 Task: Look for space in Half Way Tree, Jamaica from 10th July, 2023 to 15th July, 2023 for 7 adults in price range Rs.10000 to Rs.15000. Place can be entire place or shared room with 4 bedrooms having 7 beds and 4 bathrooms. Property type can be house, flat, guest house. Amenities needed are: wifi, TV, free parkinig on premises, gym, breakfast. Booking option can be shelf check-in. Required host language is English.
Action: Mouse moved to (554, 111)
Screenshot: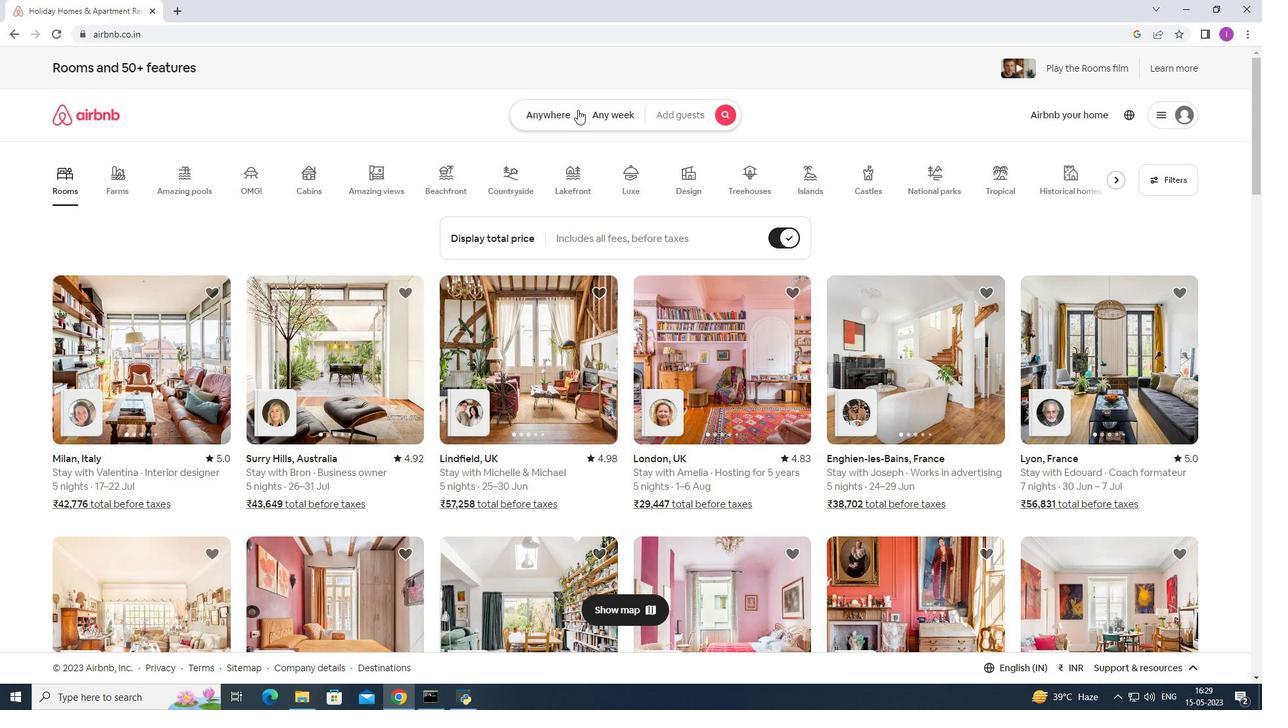
Action: Mouse pressed left at (554, 111)
Screenshot: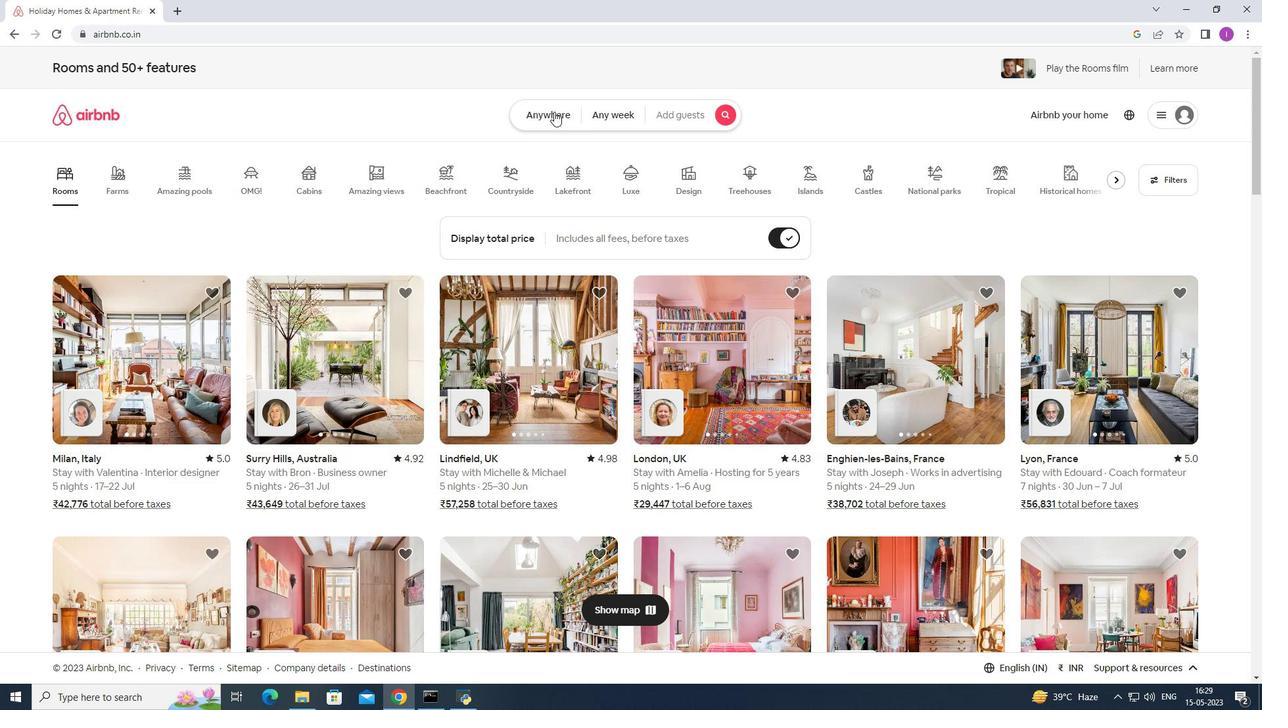 
Action: Mouse moved to (422, 165)
Screenshot: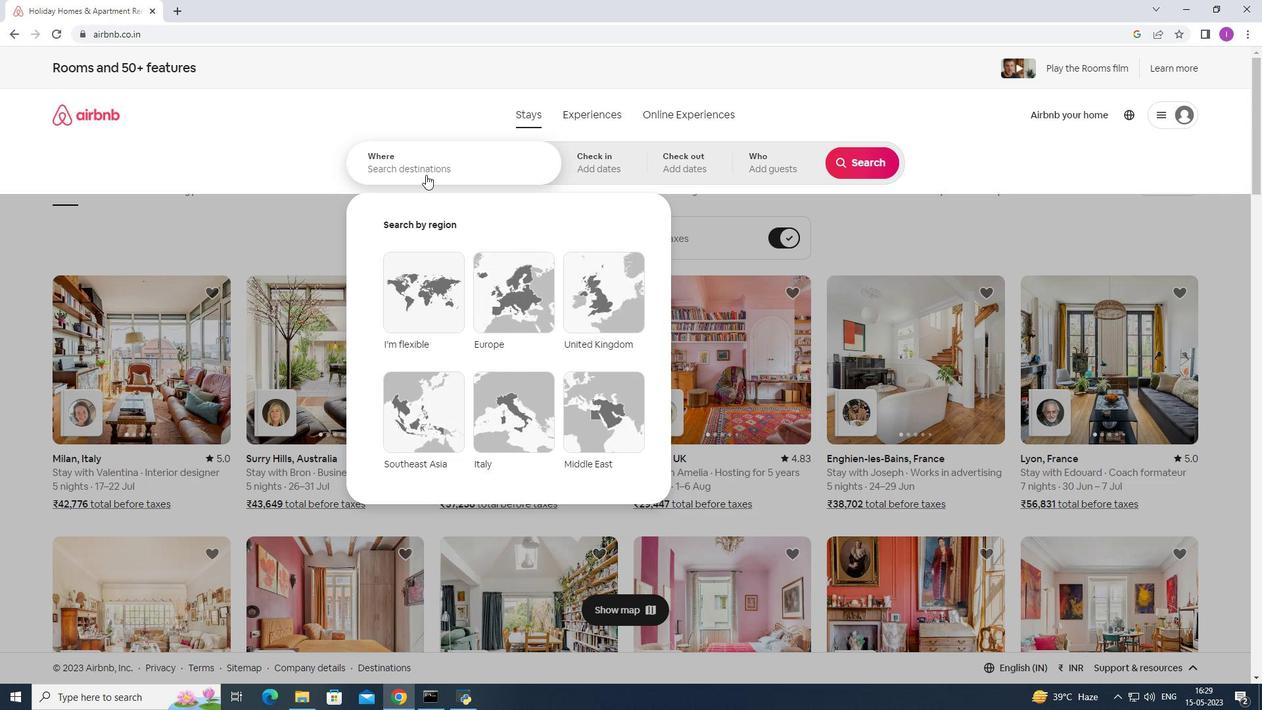 
Action: Mouse pressed left at (422, 165)
Screenshot: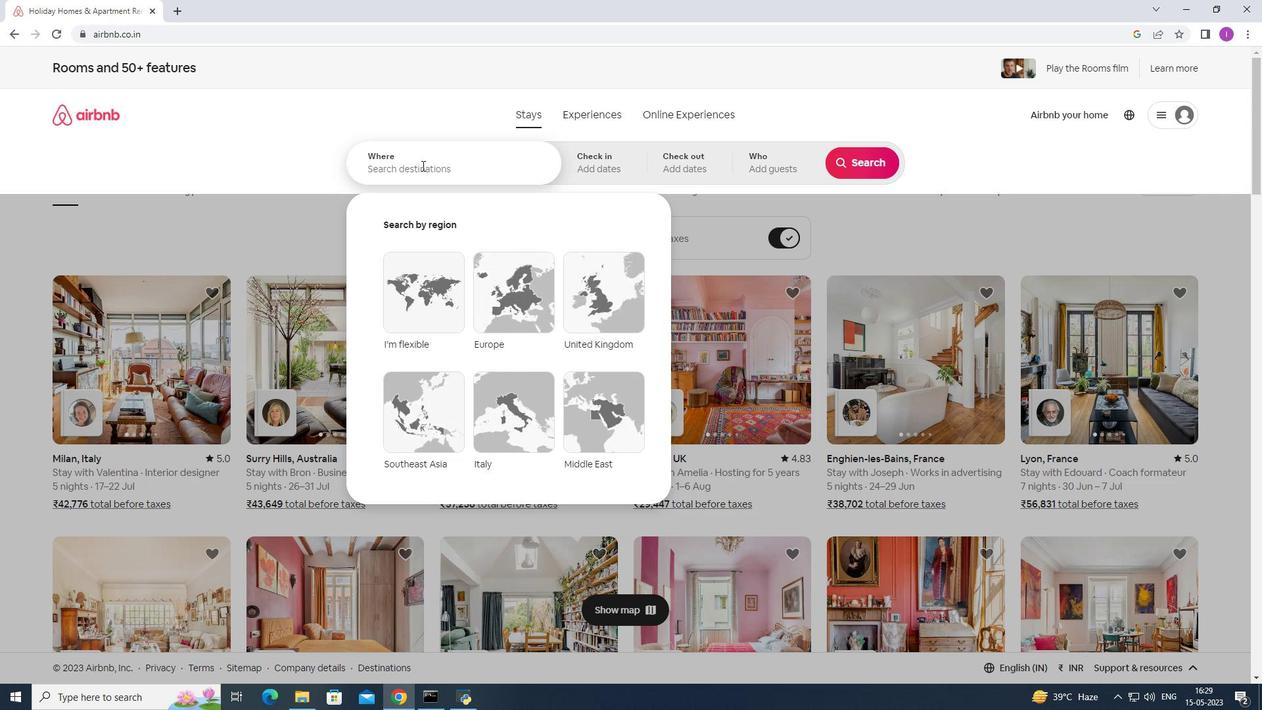 
Action: Mouse moved to (433, 155)
Screenshot: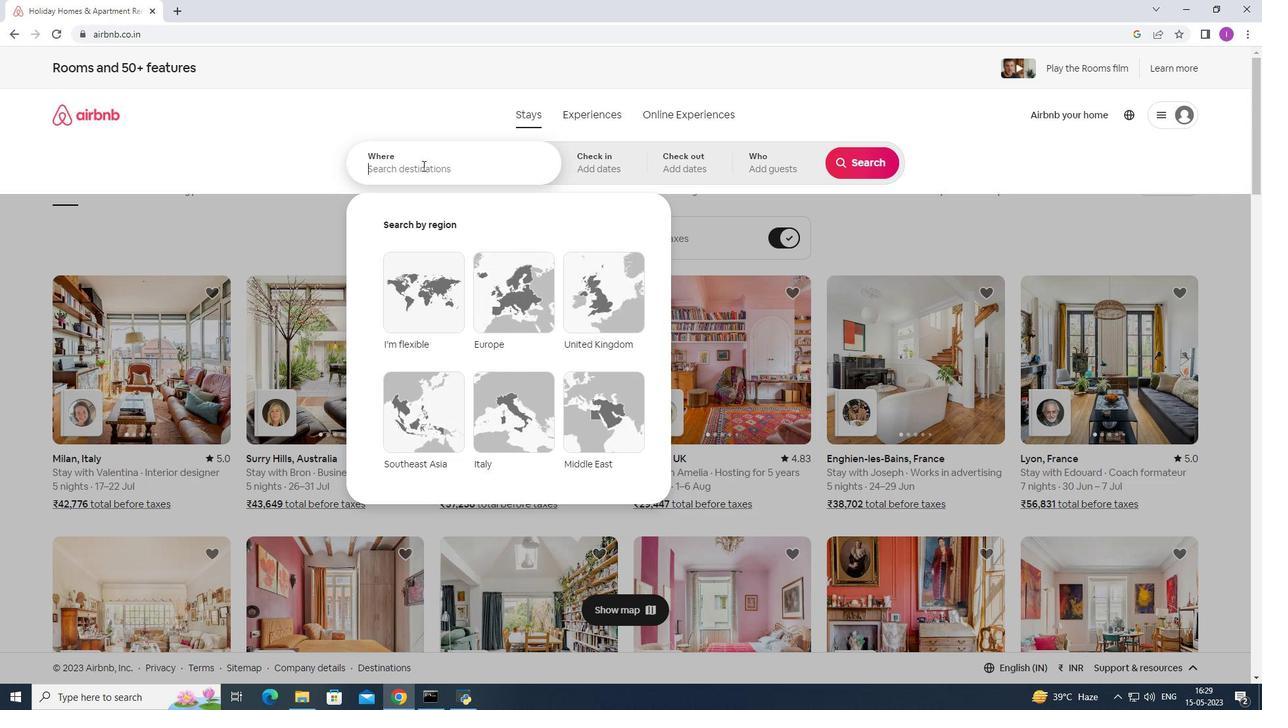 
Action: Key pressed <Key.shift><Key.shift><Key.shift><Key.shift><Key.shift><Key.shift>Halh<Key.backspace>f<Key.space>way<Key.space>tree,<Key.shift><Key.shift><Key.shift><Key.shift><Key.shift><Key.shift><Key.shift><Key.shift><Key.shift><Key.shift><Key.shift><Key.shift><Key.shift><Key.shift><Key.shift><Key.shift><Key.shift><Key.shift><Key.shift><Key.shift><Key.shift><Key.shift><Key.shift><Key.shift><Key.shift><Key.shift><Key.shift><Key.shift><Key.shift><Key.shift><Key.shift><Key.shift><Key.shift><Key.shift><Key.shift><Key.shift><Key.shift><Key.shift><Key.shift><Key.shift><Key.shift><Key.shift>Jamaica
Screenshot: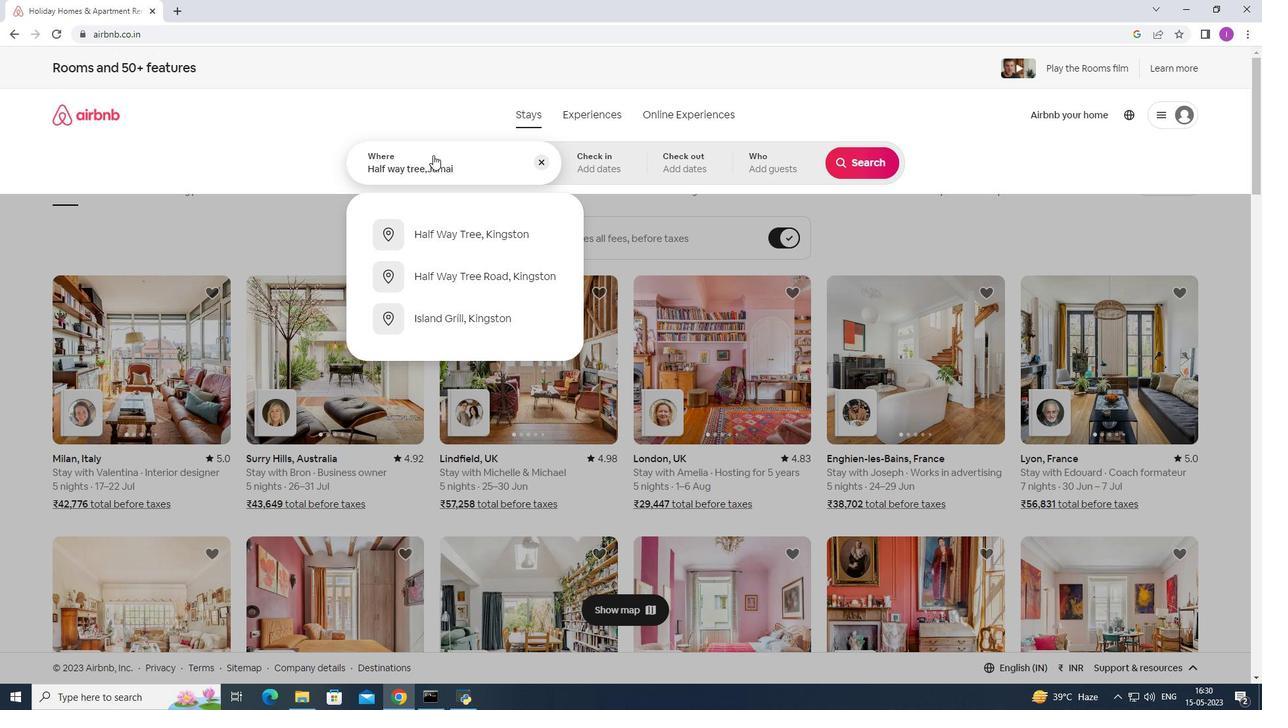 
Action: Mouse moved to (617, 163)
Screenshot: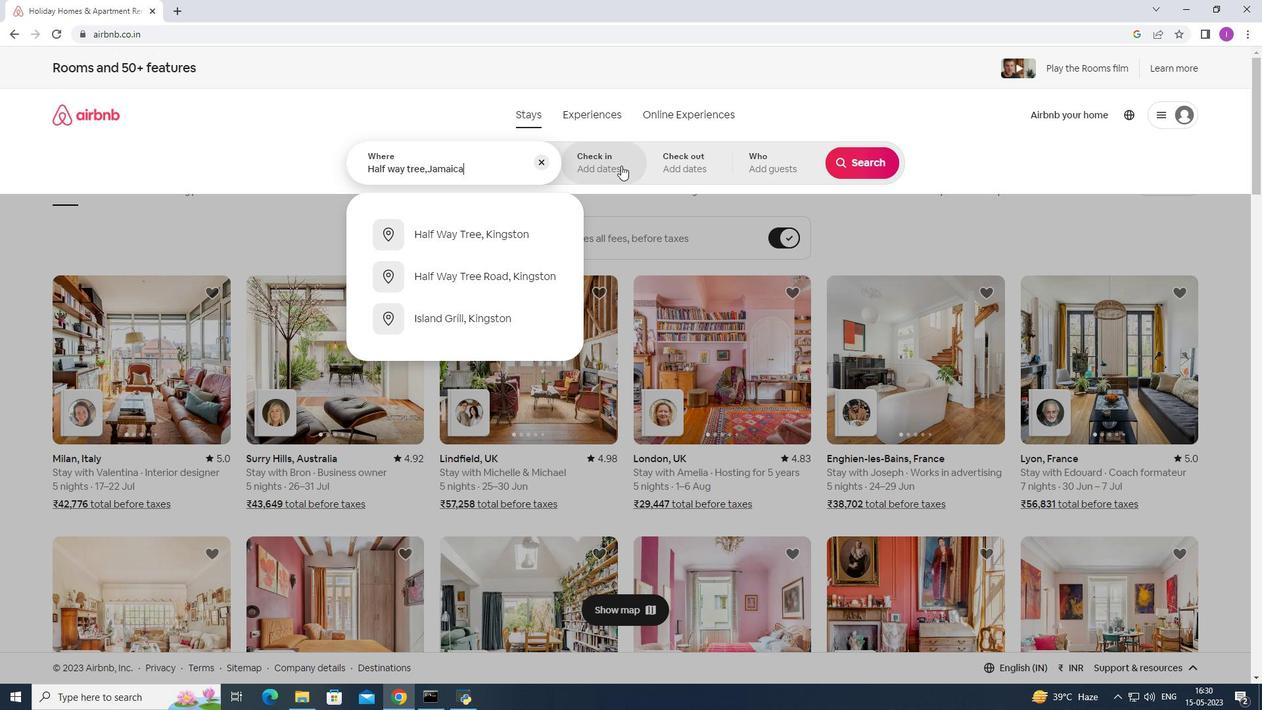 
Action: Mouse pressed left at (617, 163)
Screenshot: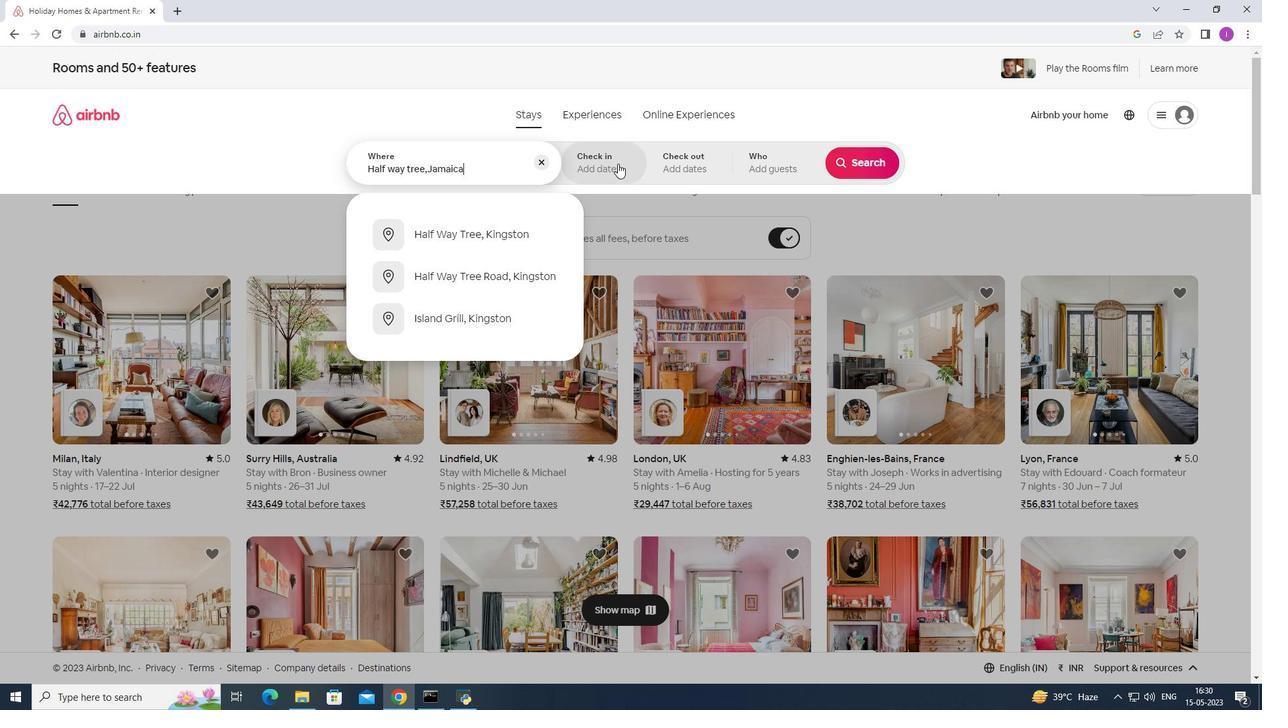 
Action: Mouse moved to (862, 267)
Screenshot: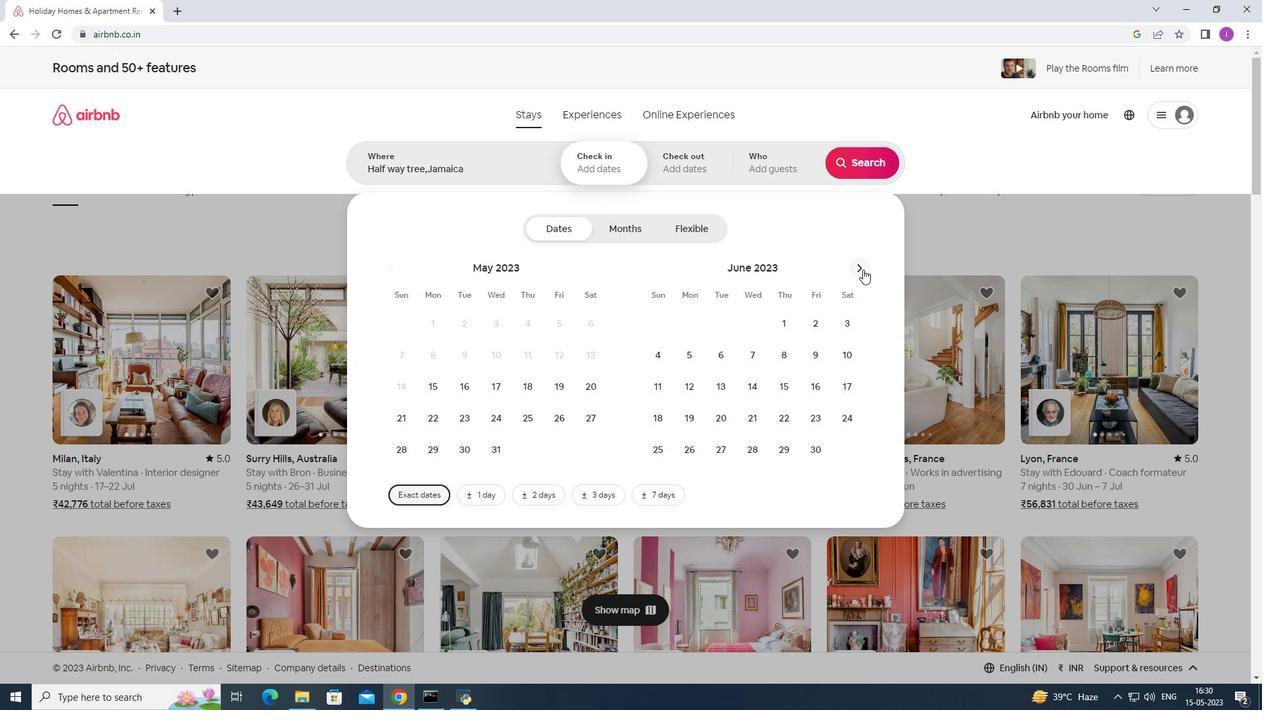 
Action: Mouse pressed left at (862, 267)
Screenshot: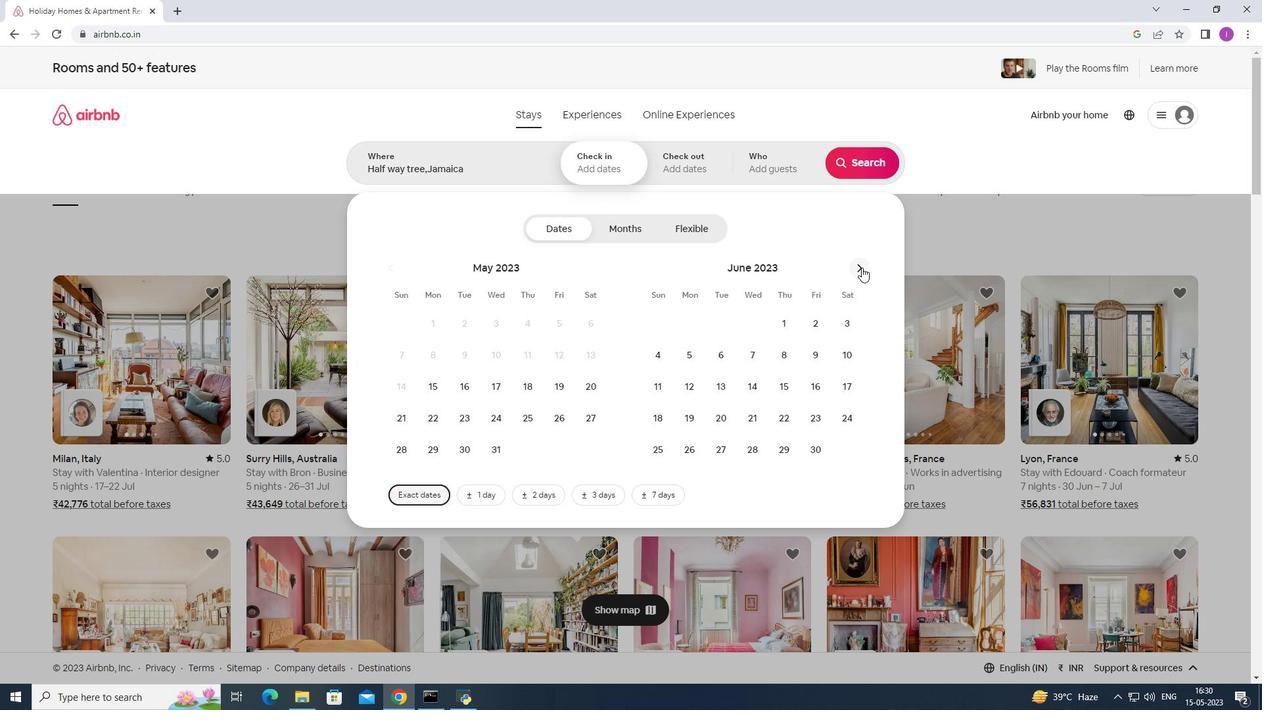 
Action: Mouse moved to (690, 391)
Screenshot: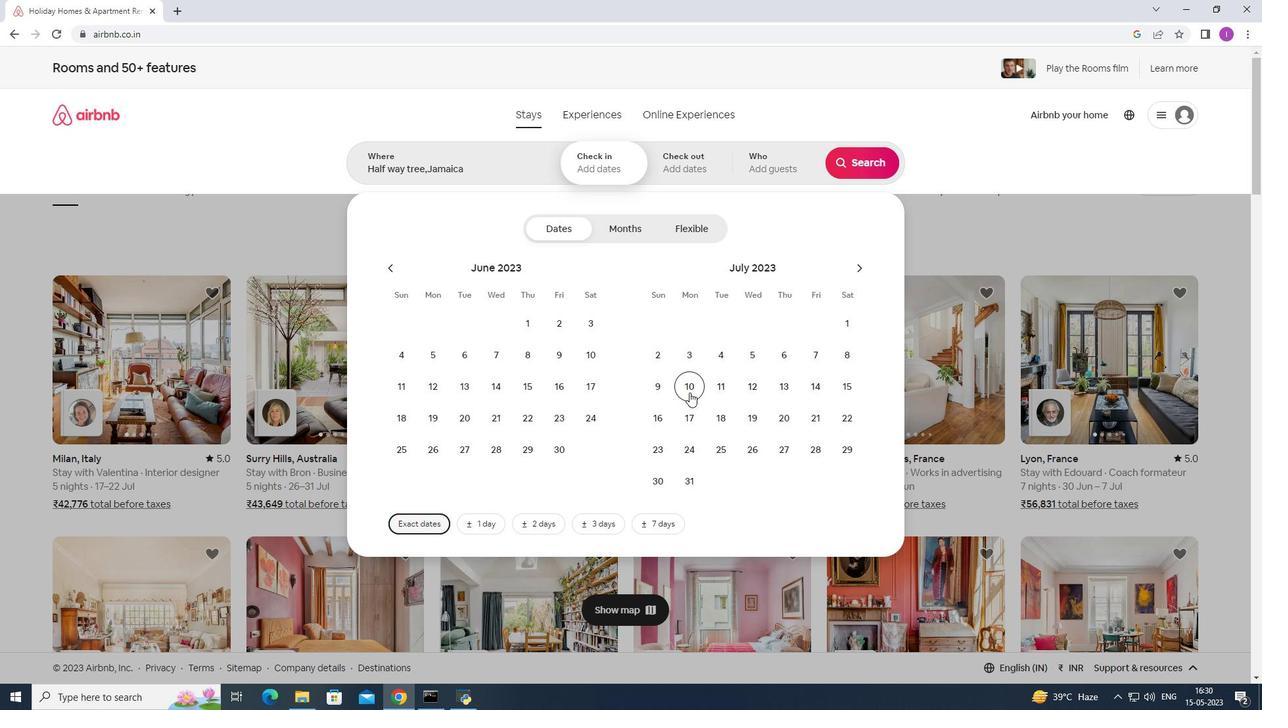 
Action: Mouse pressed left at (690, 391)
Screenshot: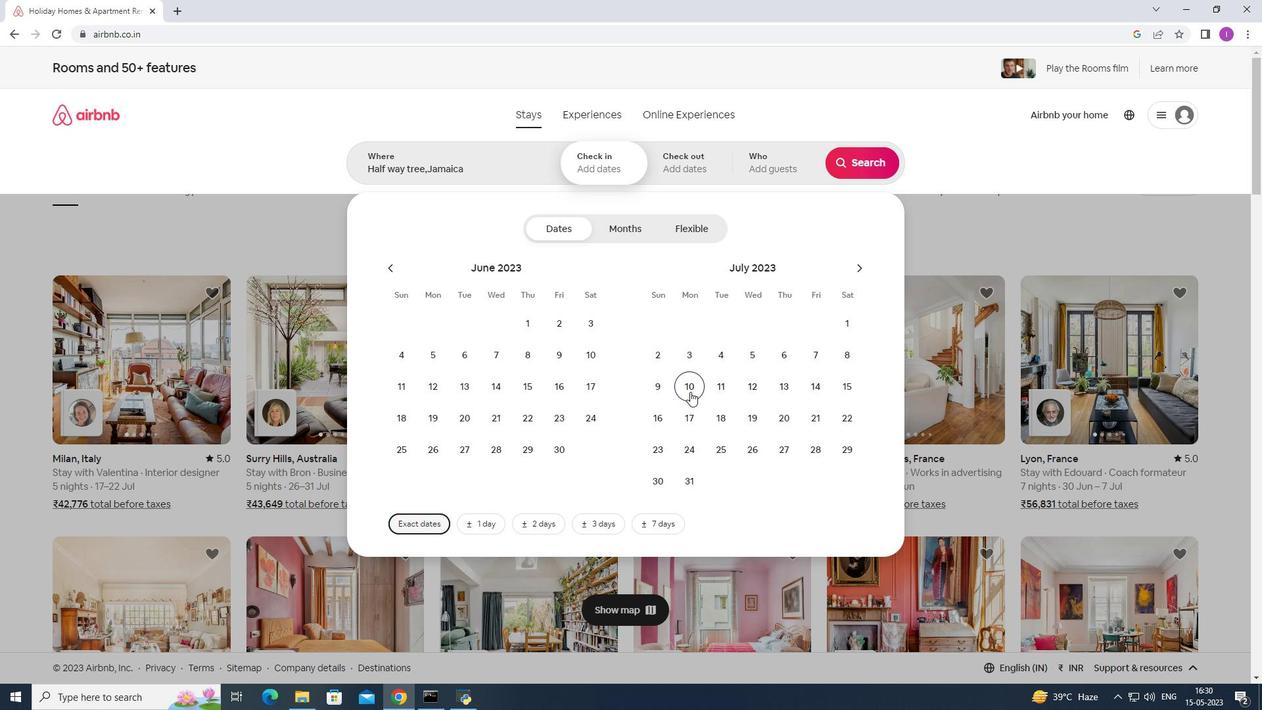 
Action: Mouse moved to (843, 384)
Screenshot: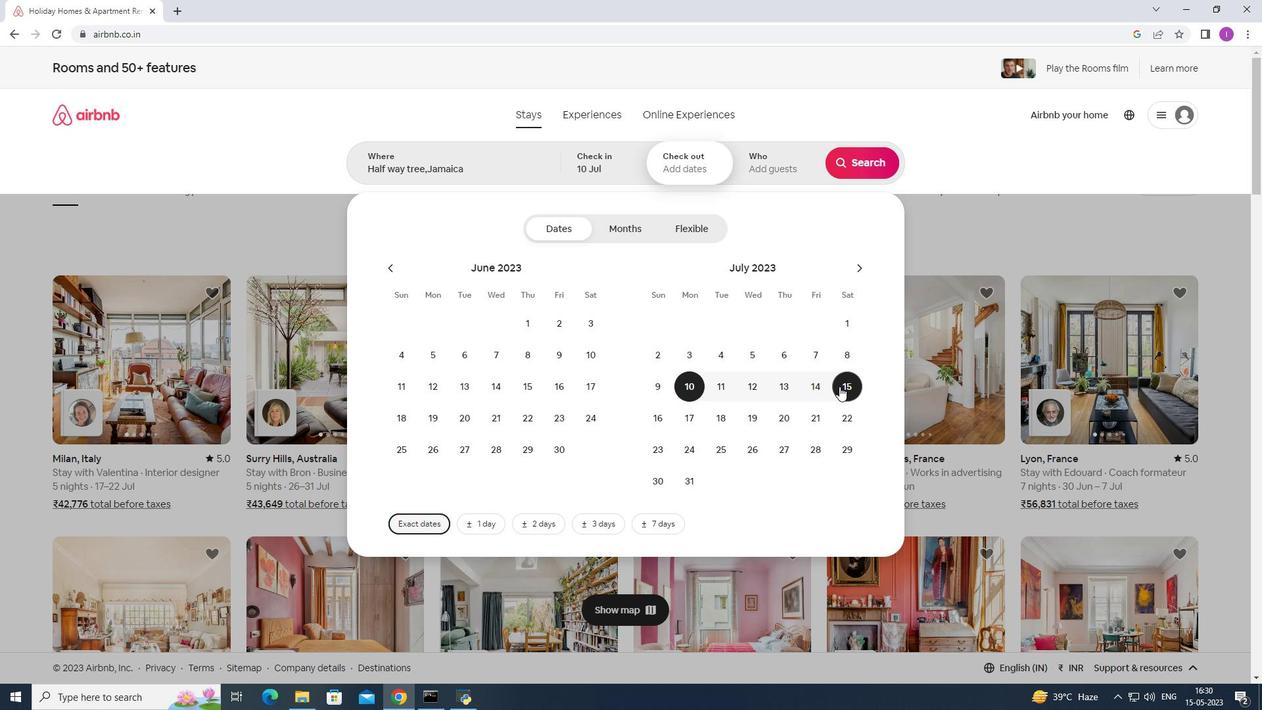 
Action: Mouse pressed left at (843, 384)
Screenshot: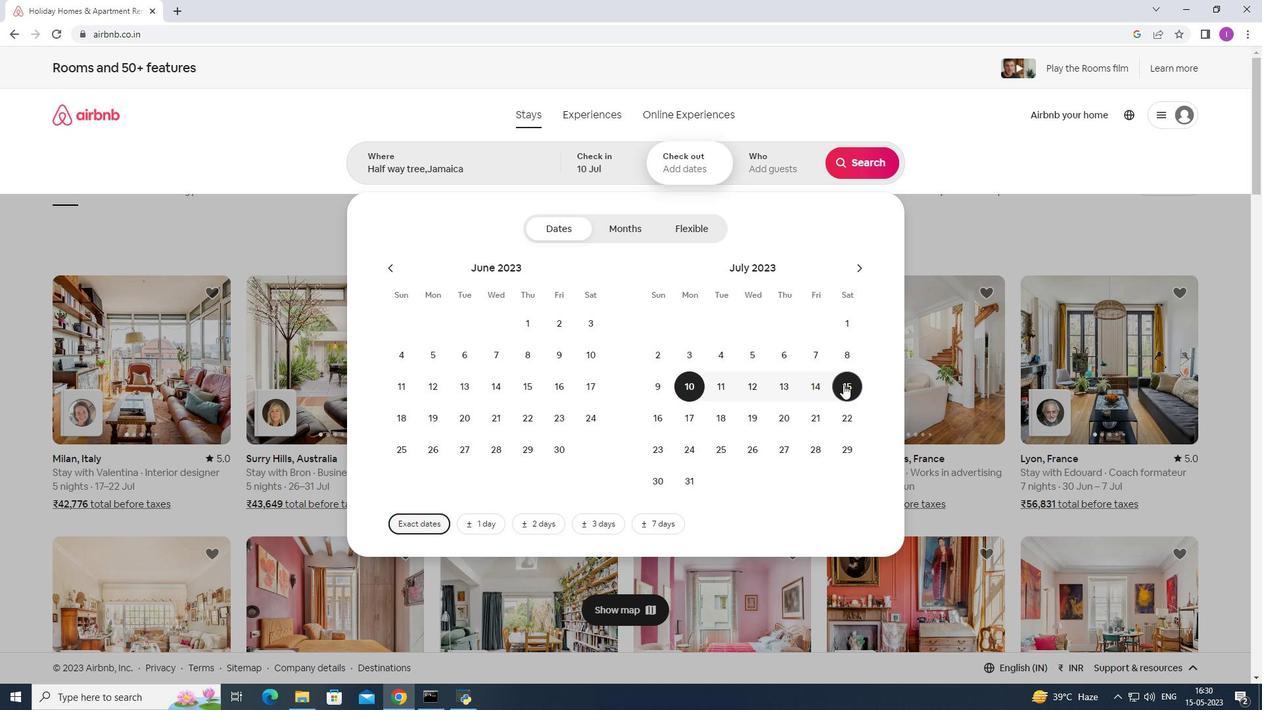 
Action: Mouse moved to (775, 173)
Screenshot: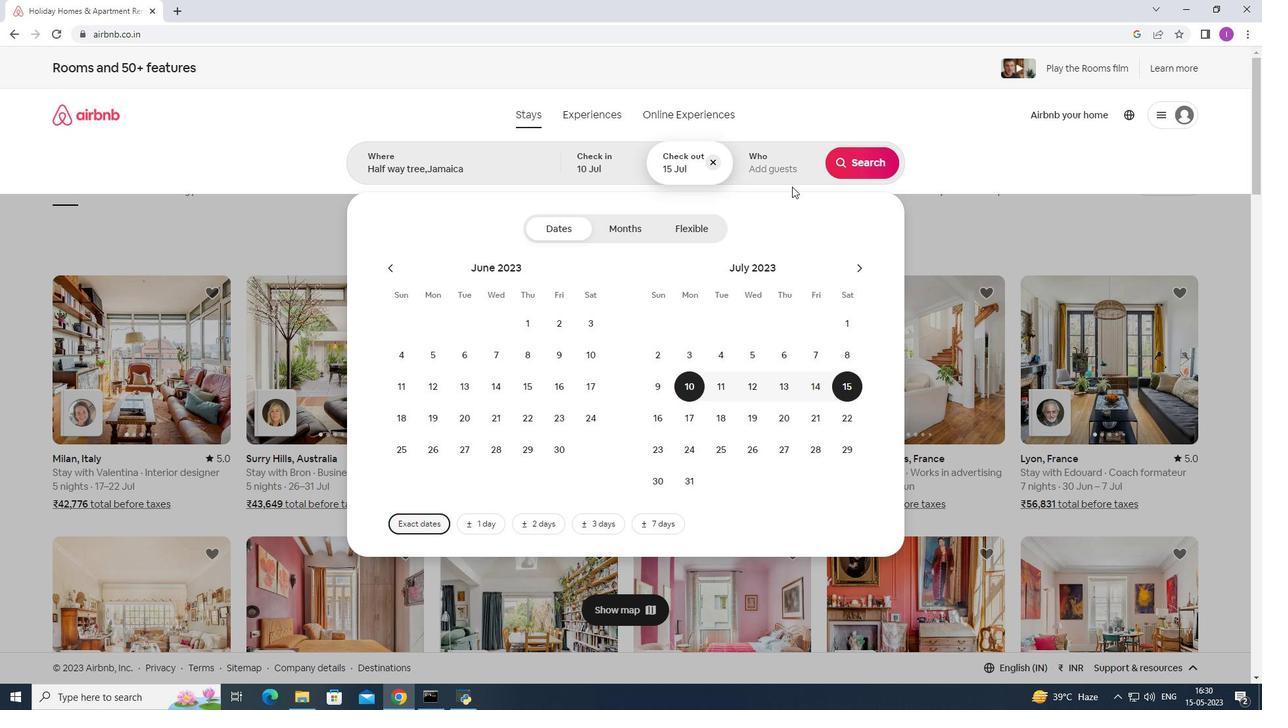 
Action: Mouse pressed left at (775, 173)
Screenshot: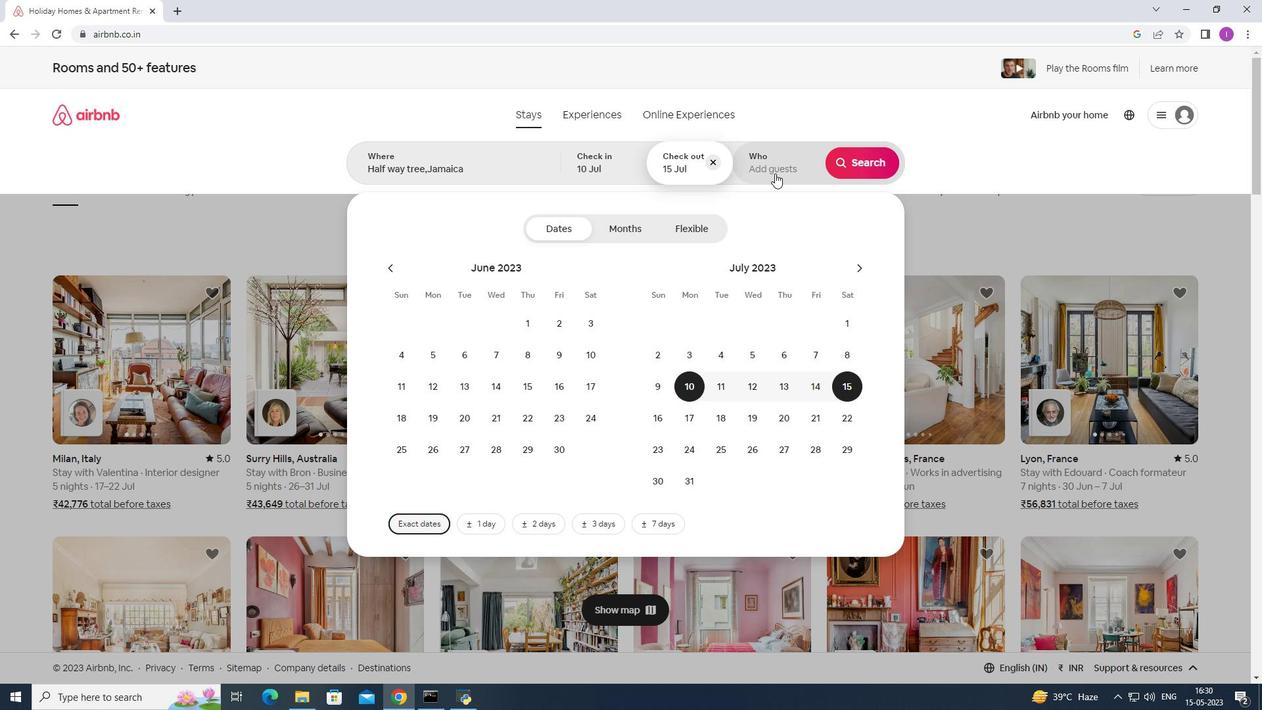 
Action: Mouse moved to (868, 227)
Screenshot: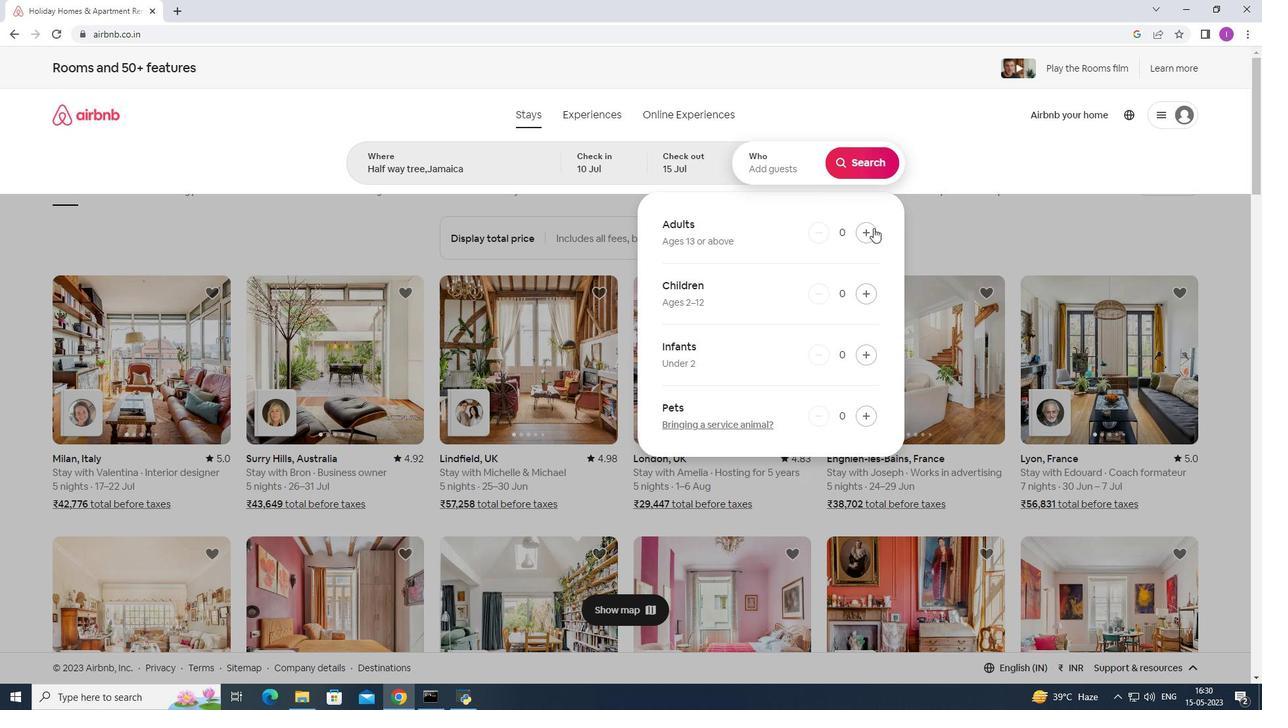 
Action: Mouse pressed left at (868, 227)
Screenshot: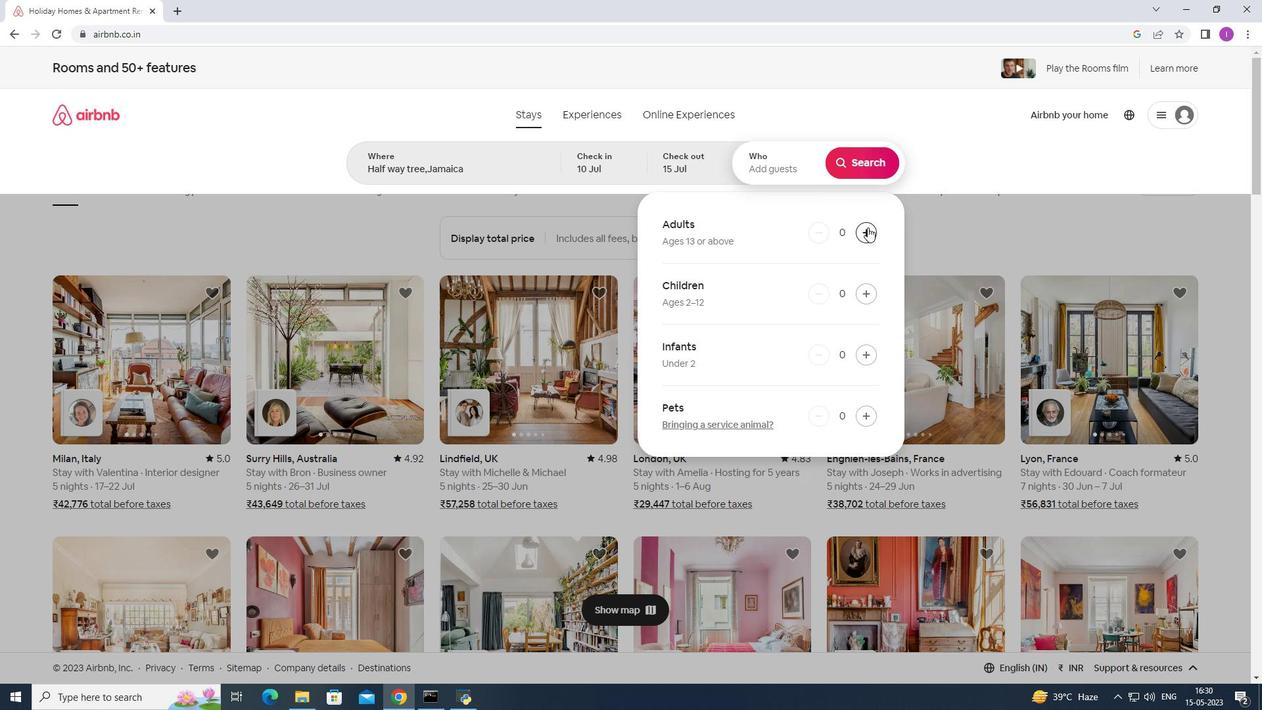 
Action: Mouse moved to (867, 229)
Screenshot: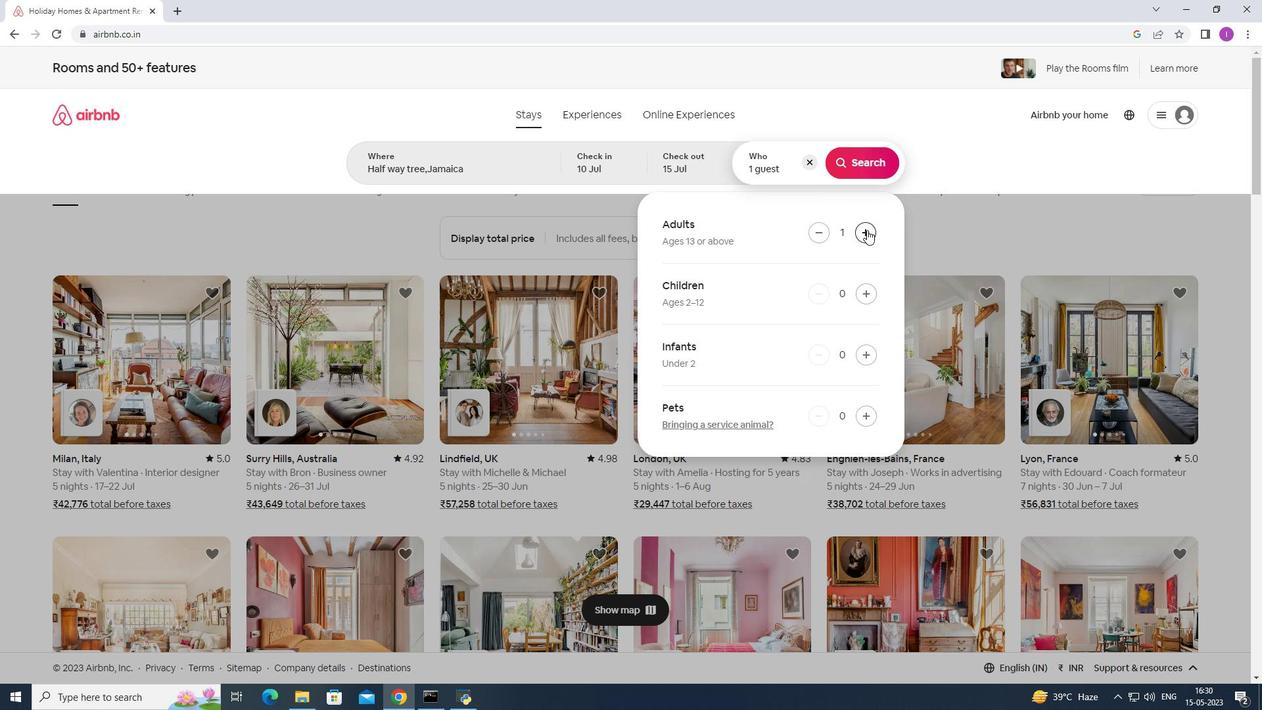 
Action: Mouse pressed left at (867, 229)
Screenshot: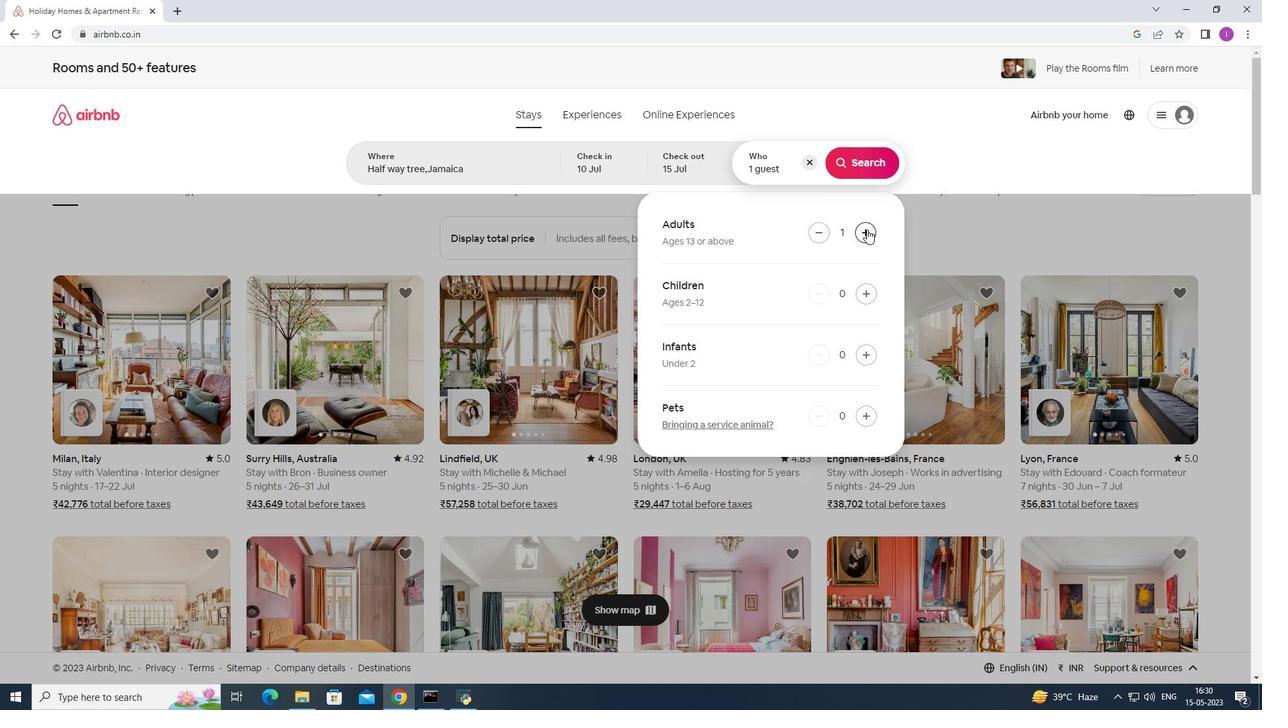 
Action: Mouse moved to (867, 232)
Screenshot: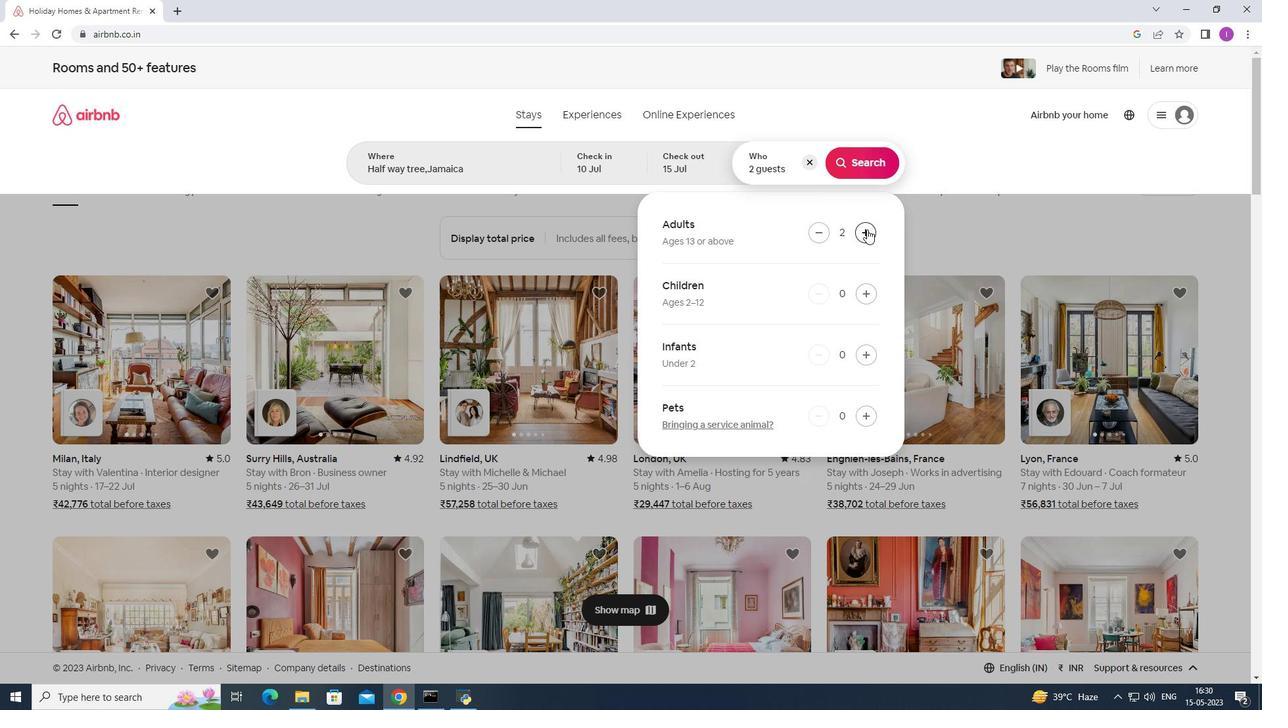 
Action: Mouse pressed left at (867, 232)
Screenshot: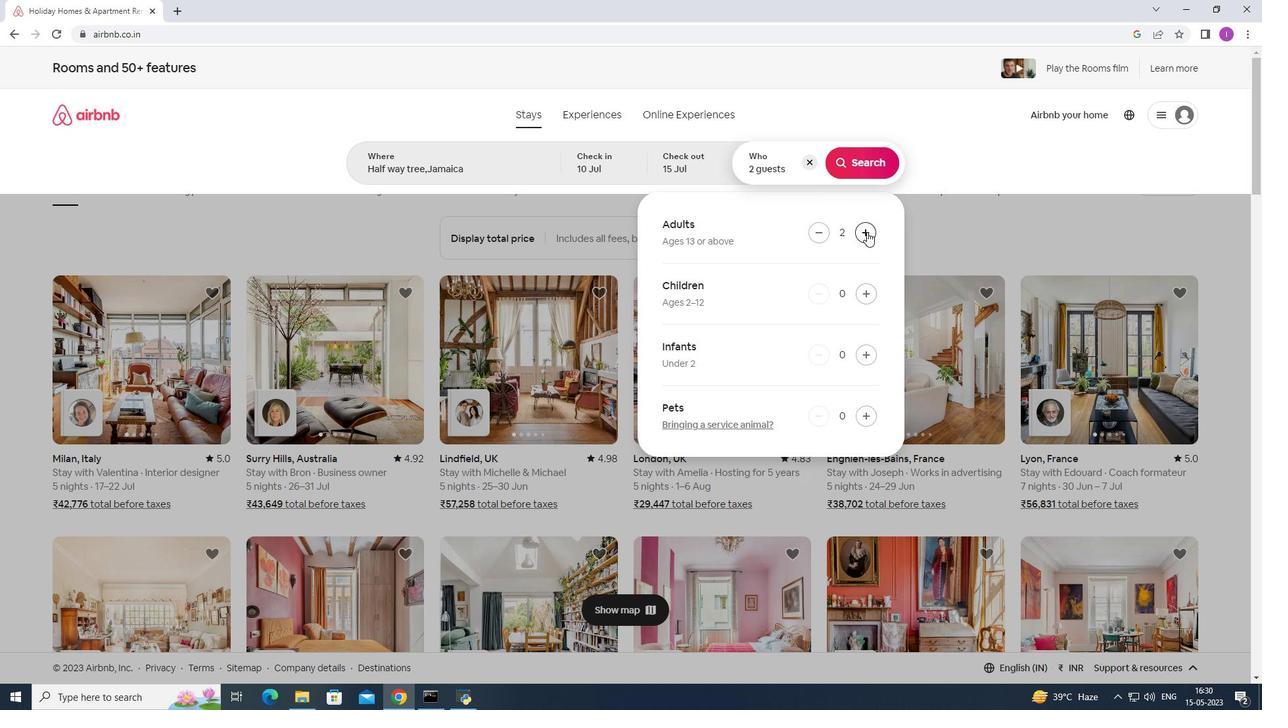 
Action: Mouse moved to (868, 232)
Screenshot: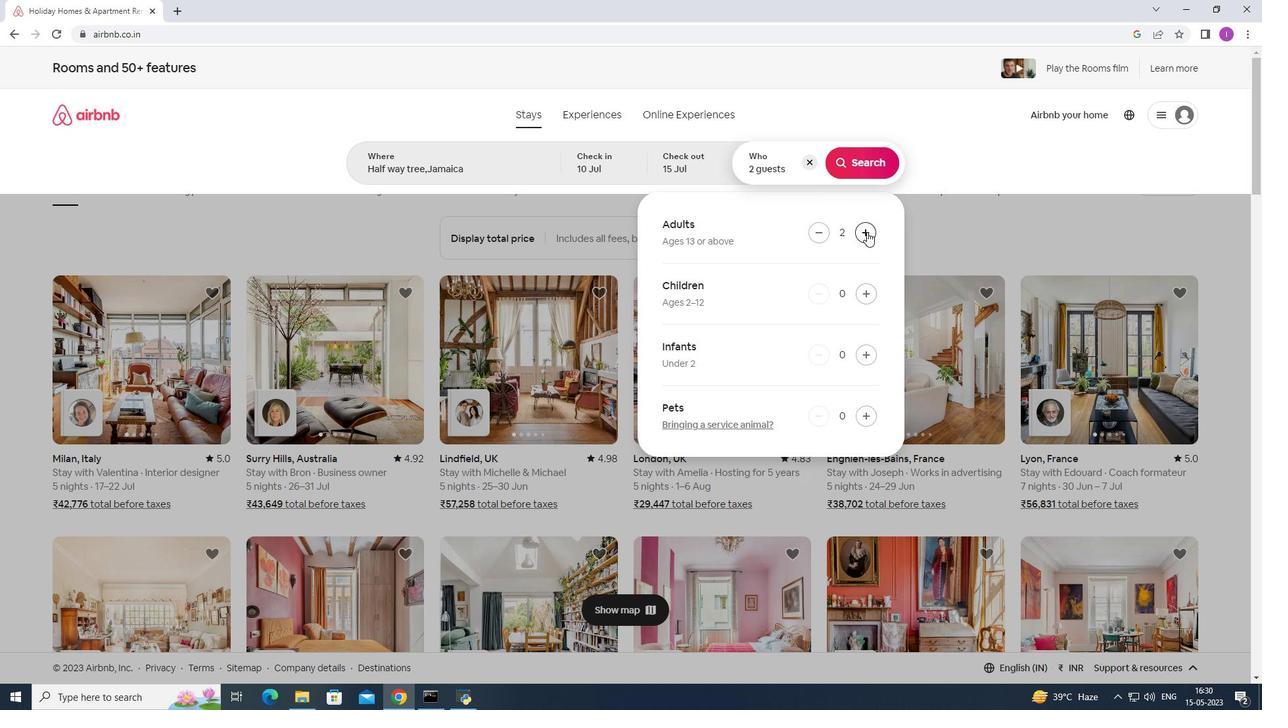 
Action: Mouse pressed left at (868, 232)
Screenshot: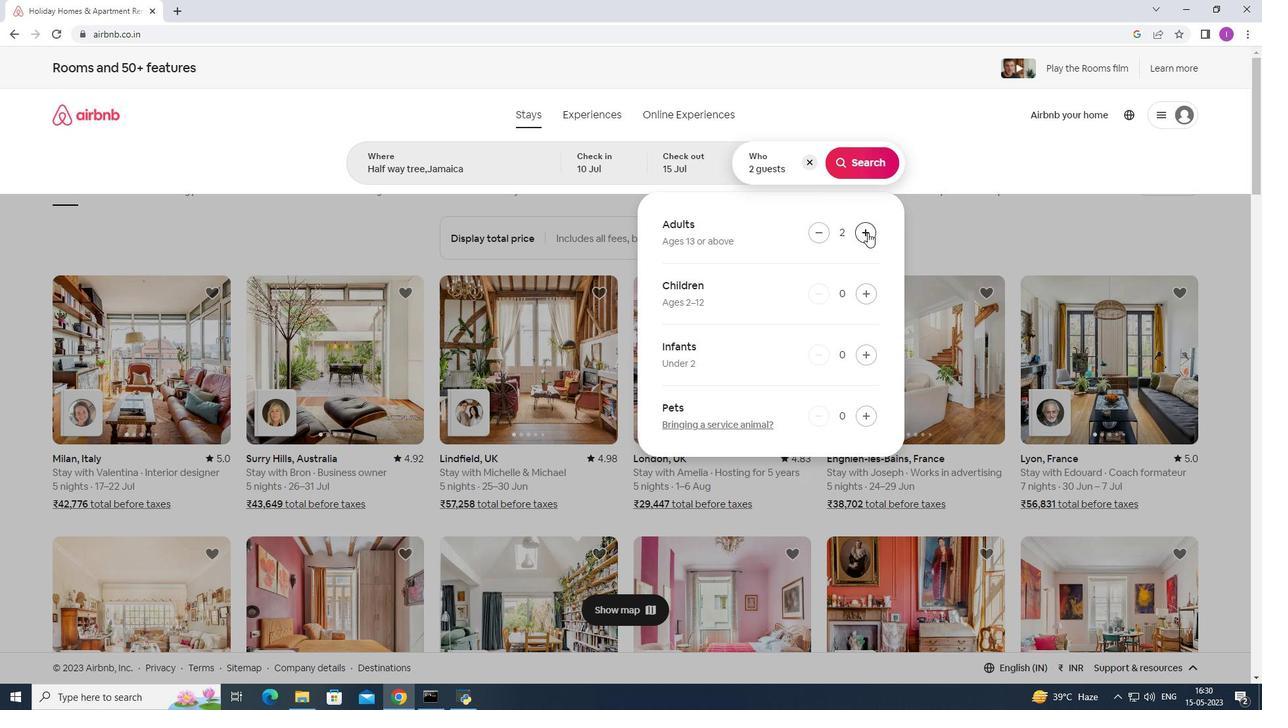 
Action: Mouse pressed left at (868, 232)
Screenshot: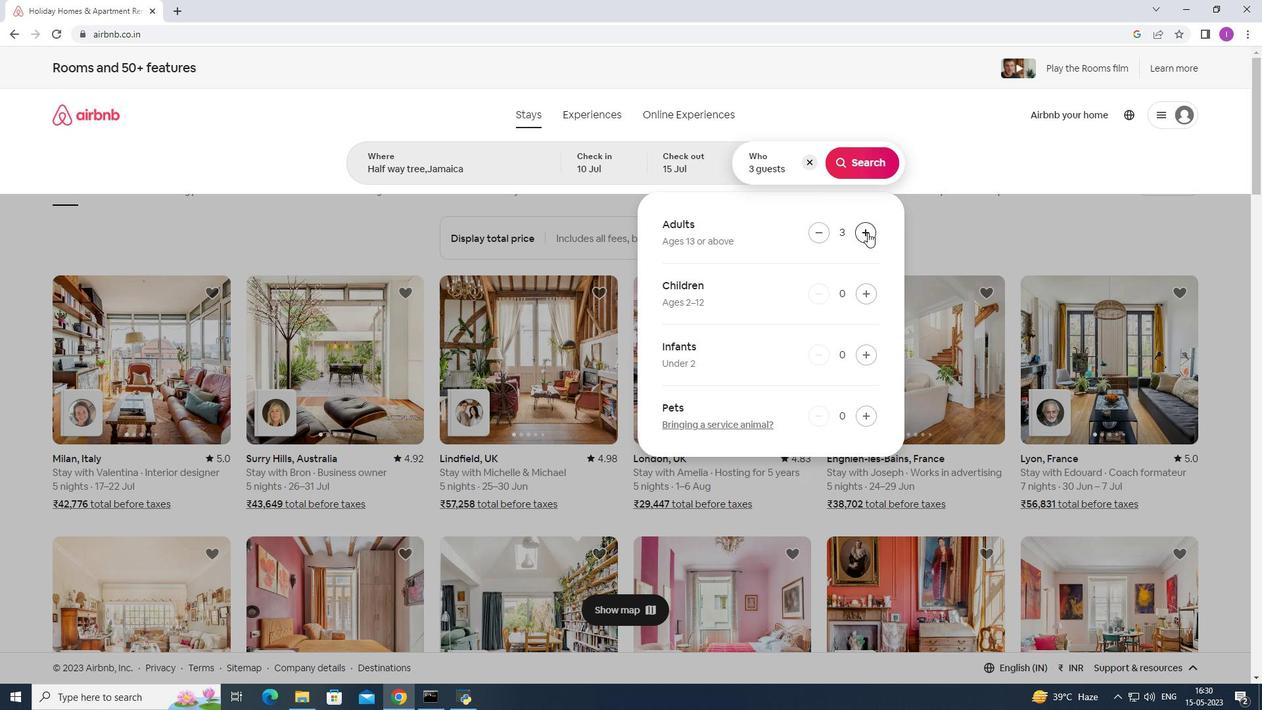 
Action: Mouse pressed left at (868, 232)
Screenshot: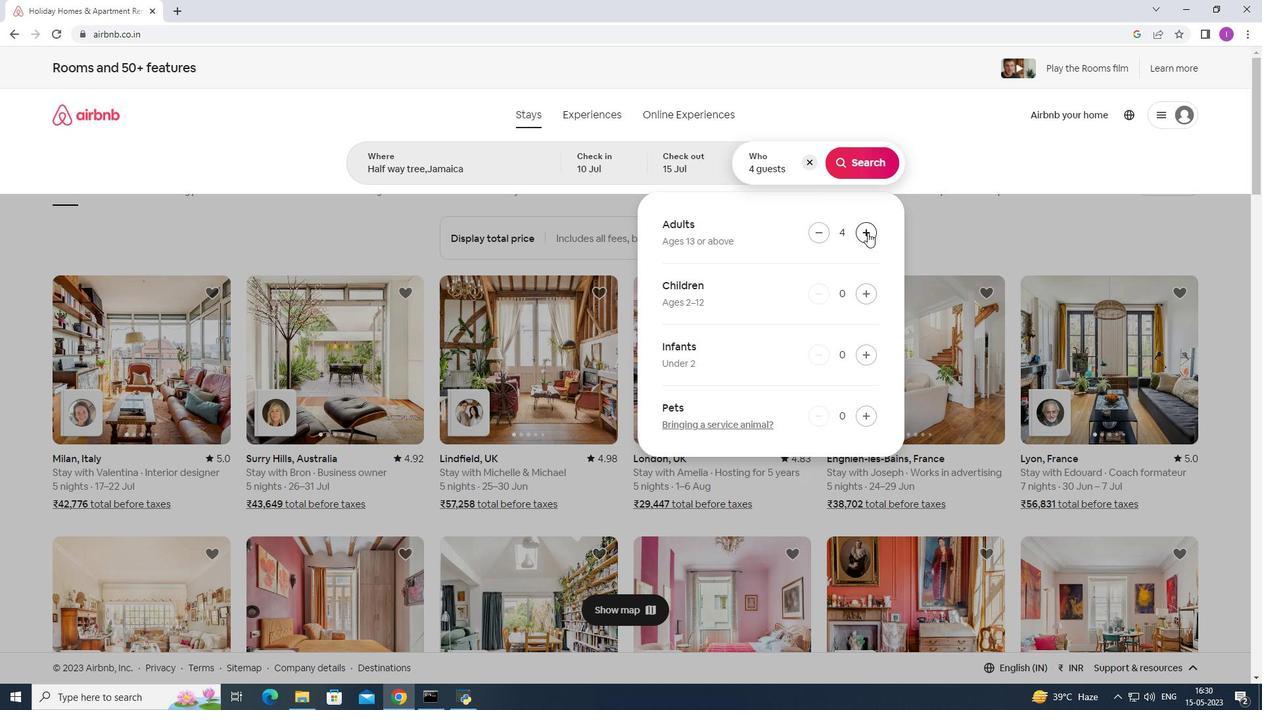 
Action: Mouse pressed left at (868, 232)
Screenshot: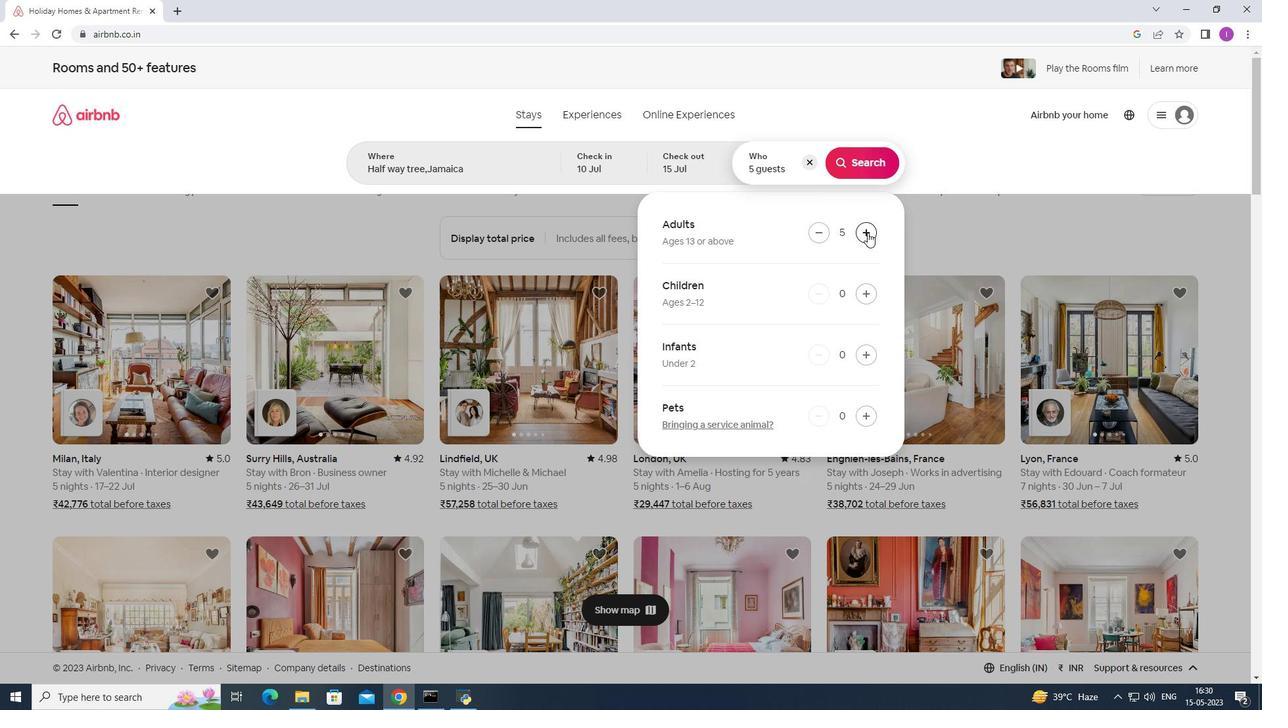 
Action: Mouse moved to (860, 169)
Screenshot: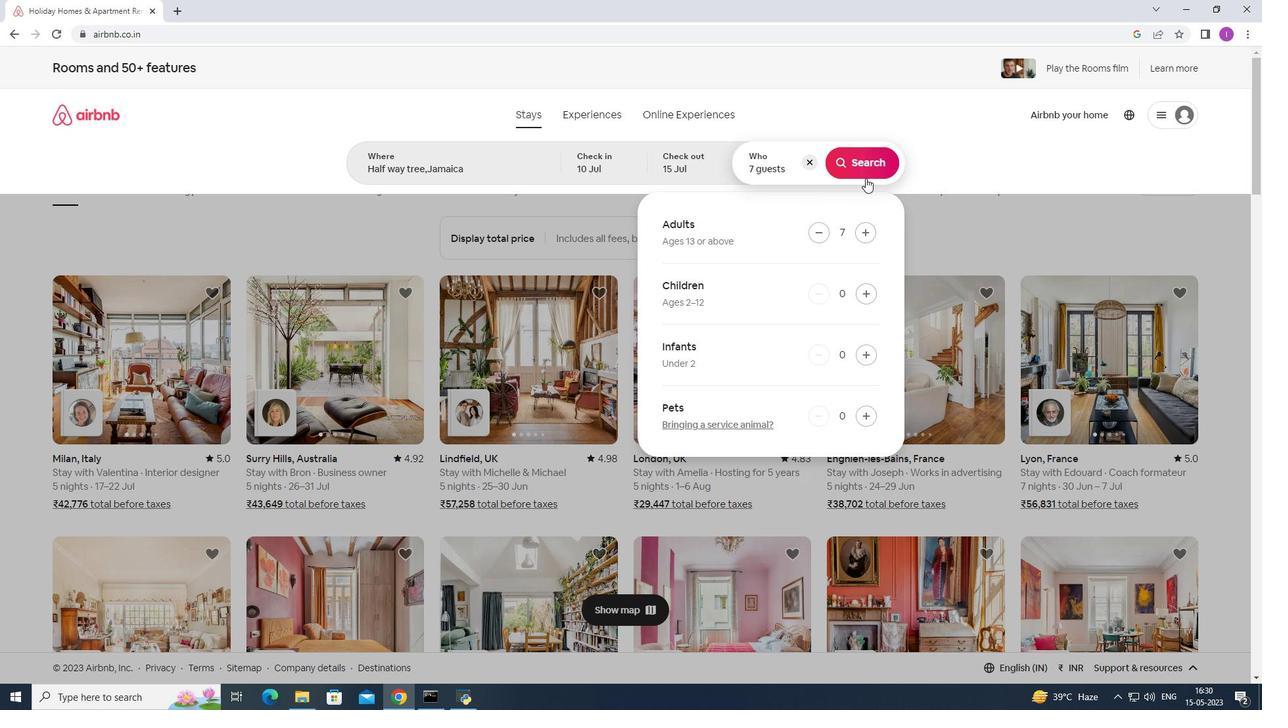 
Action: Mouse pressed left at (860, 169)
Screenshot: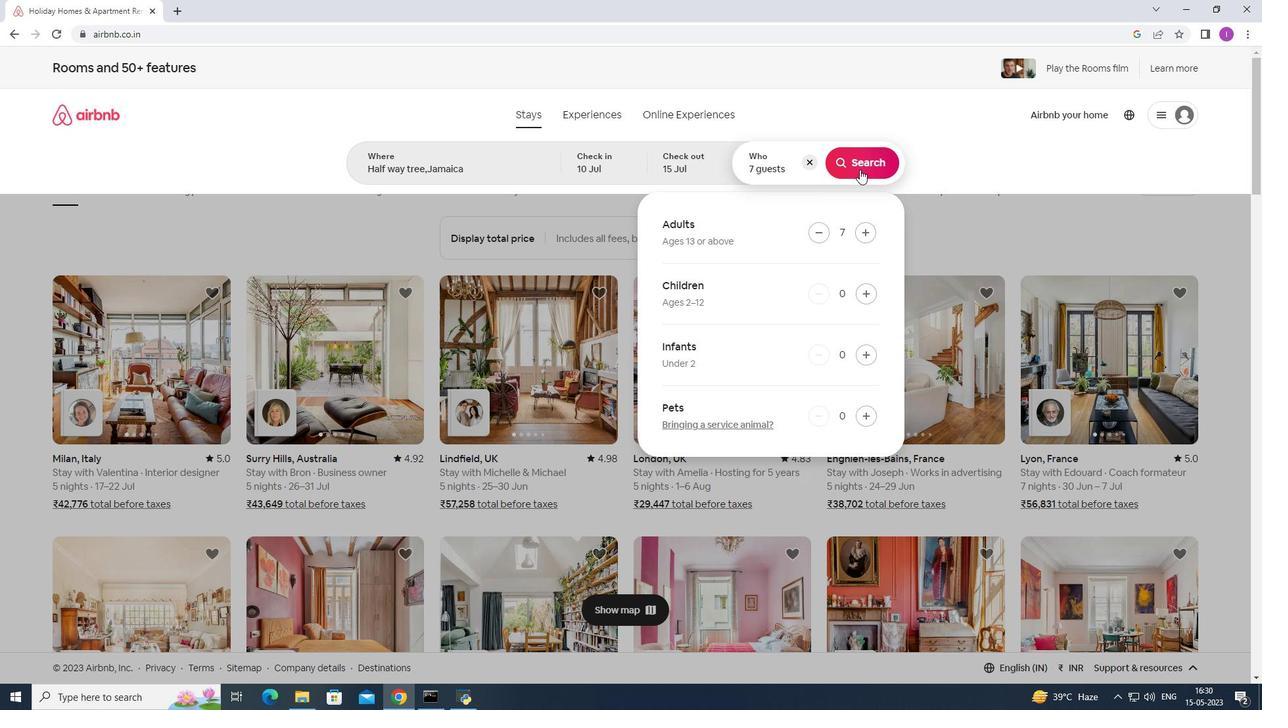 
Action: Mouse moved to (1202, 122)
Screenshot: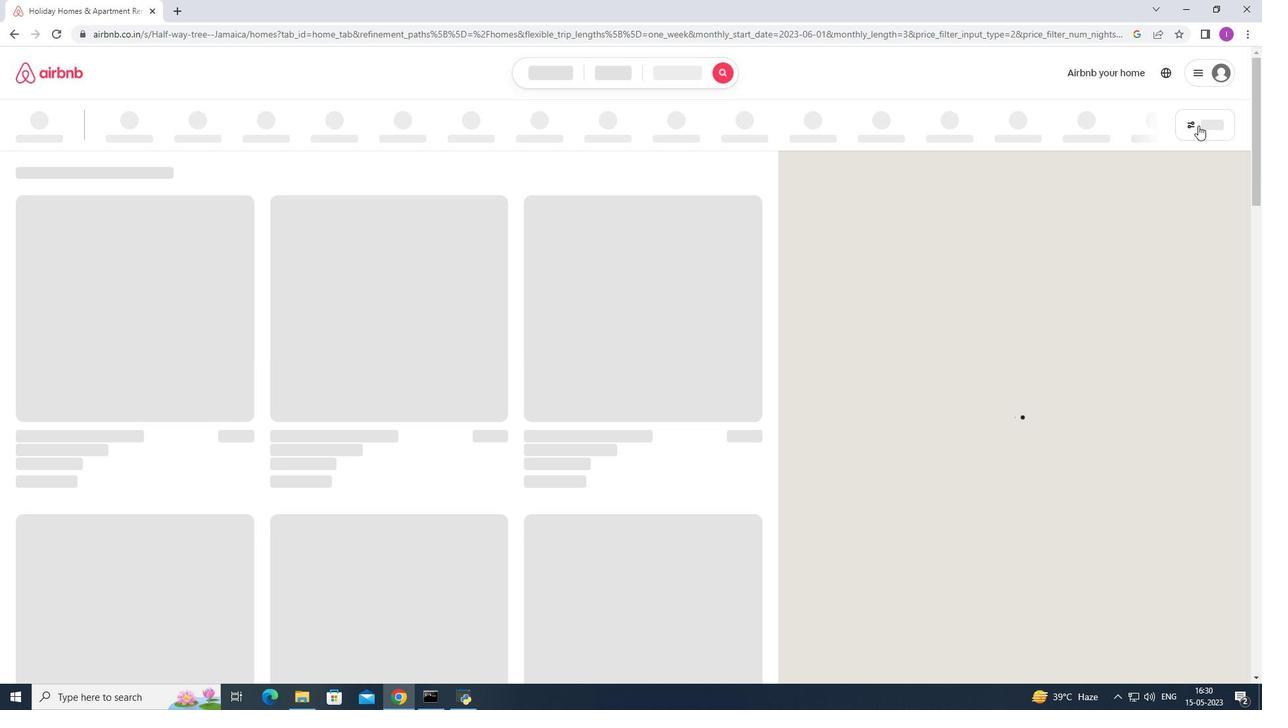
Action: Mouse pressed left at (1202, 122)
Screenshot: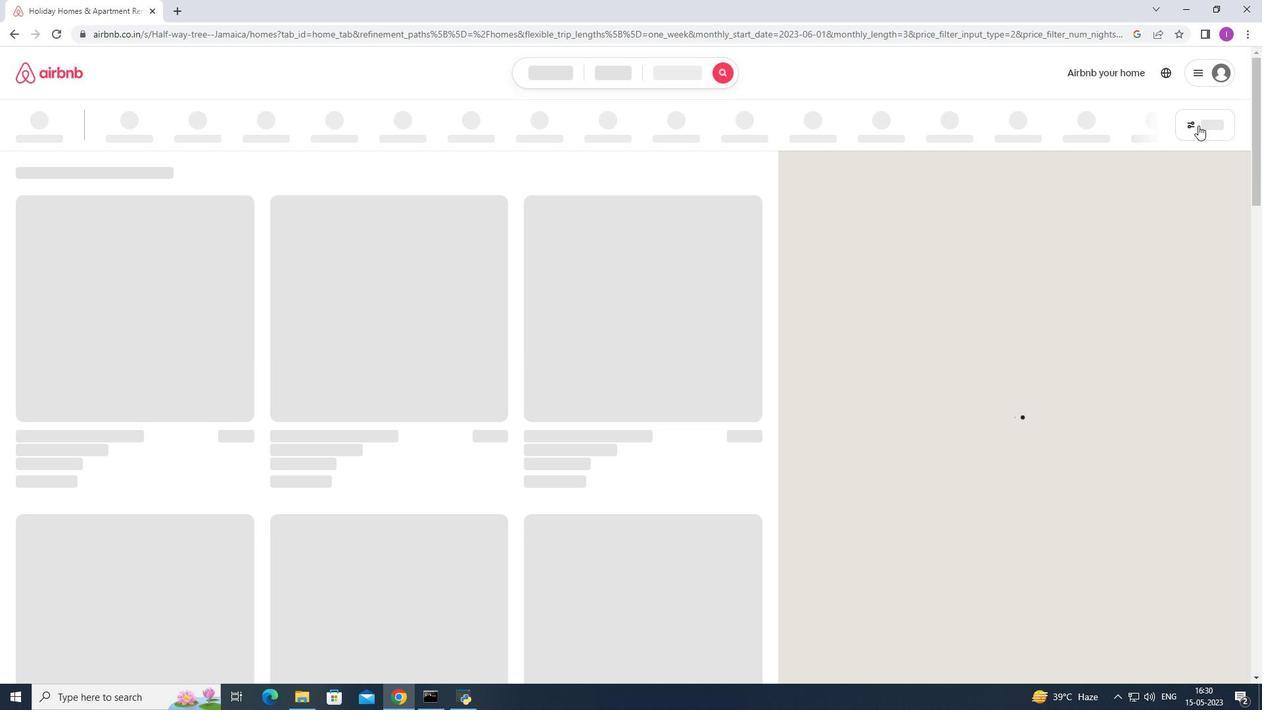 
Action: Mouse moved to (1220, 124)
Screenshot: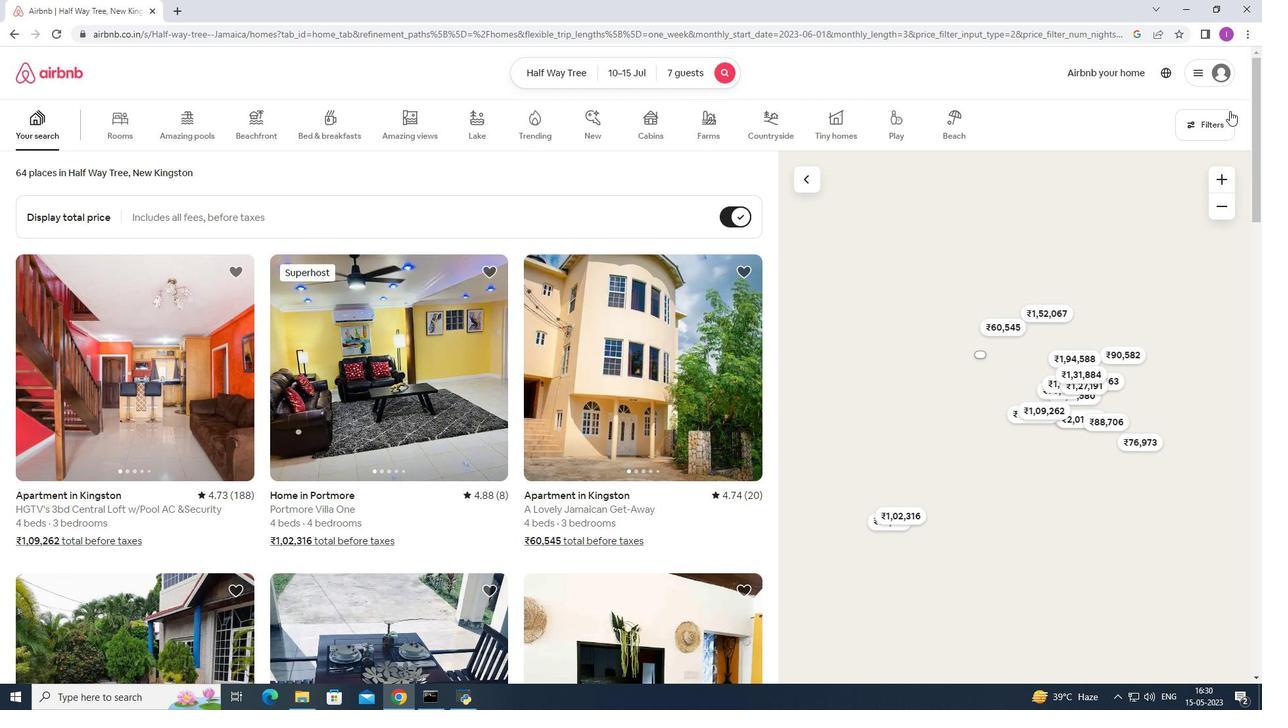 
Action: Mouse pressed left at (1220, 124)
Screenshot: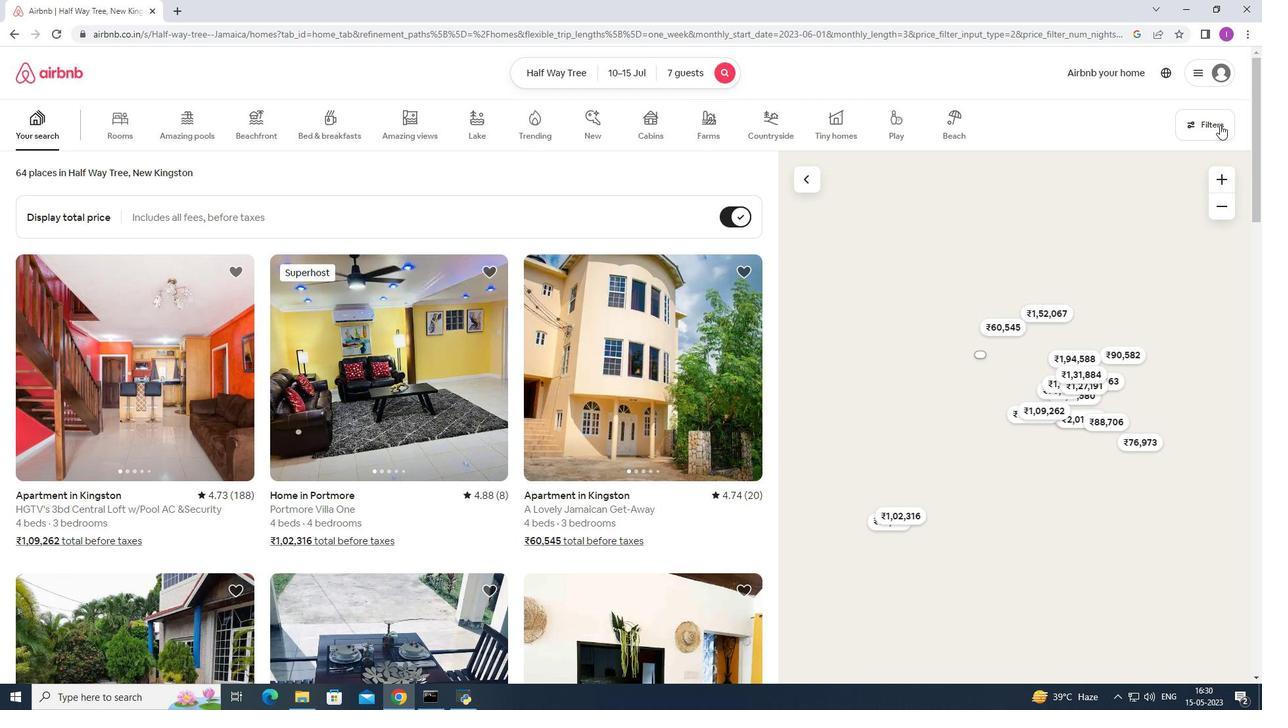 
Action: Mouse moved to (710, 445)
Screenshot: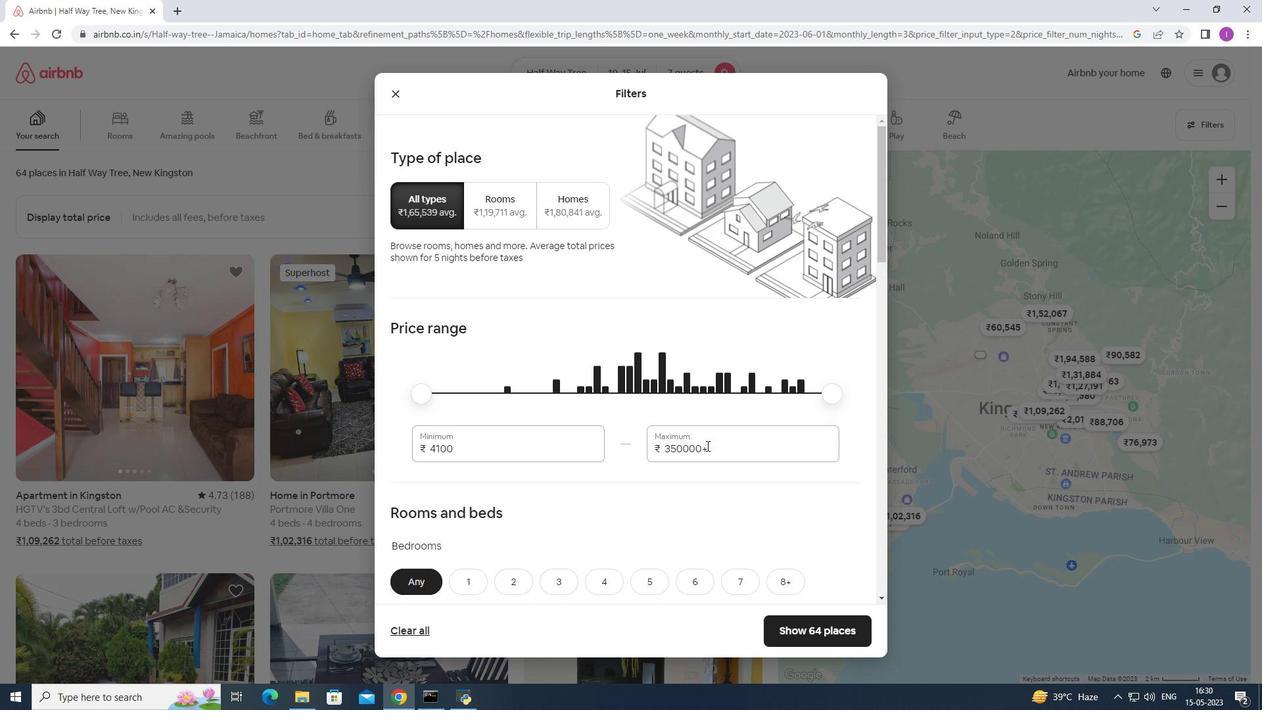 
Action: Mouse pressed left at (710, 445)
Screenshot: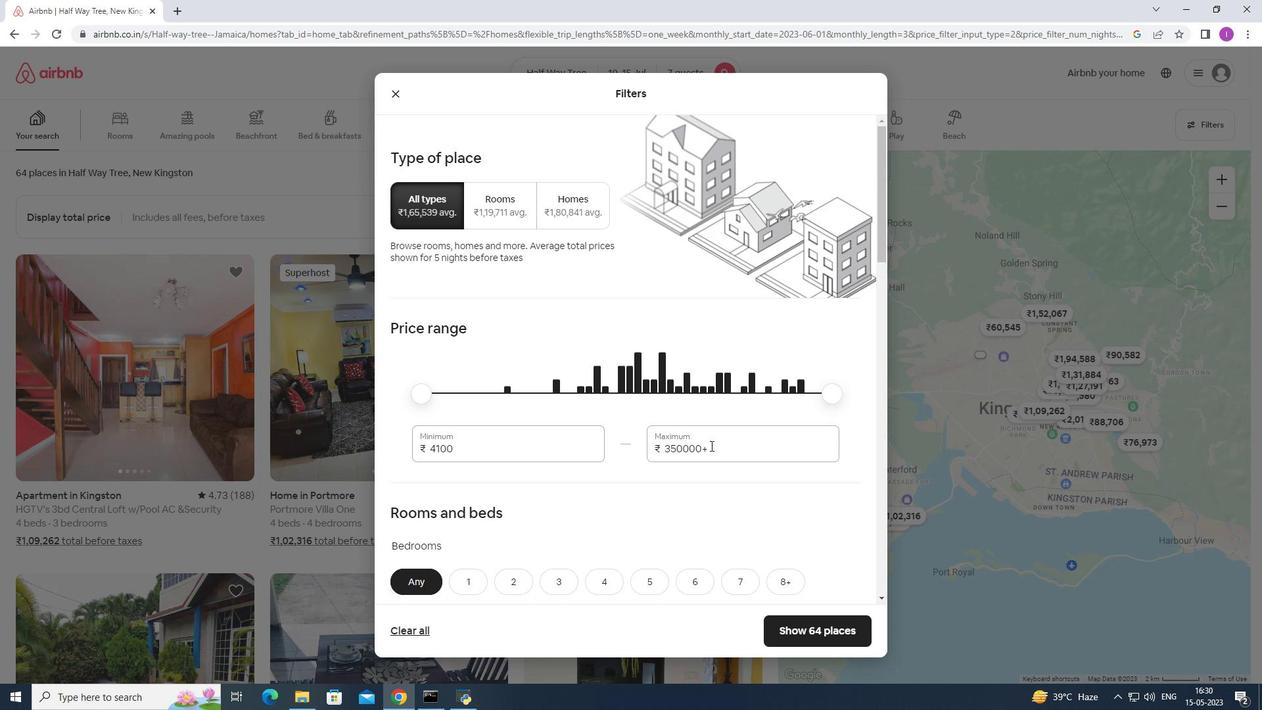 
Action: Mouse moved to (749, 443)
Screenshot: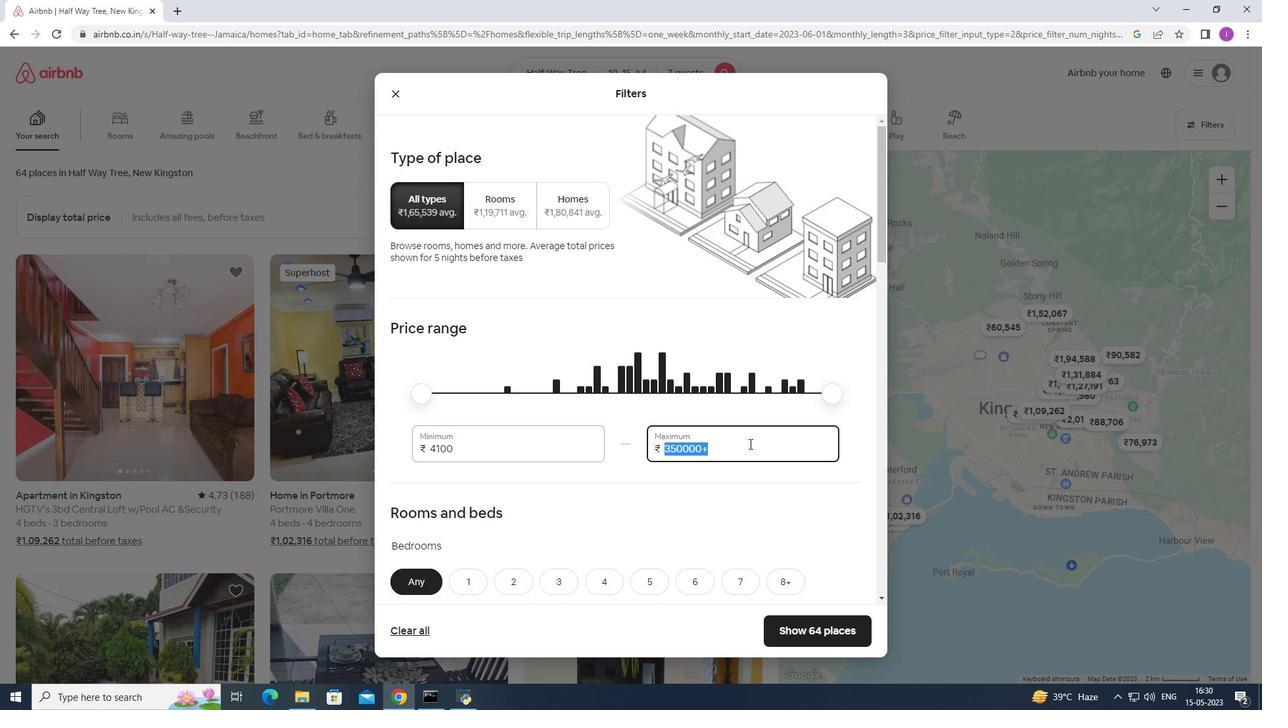 
Action: Key pressed 15000
Screenshot: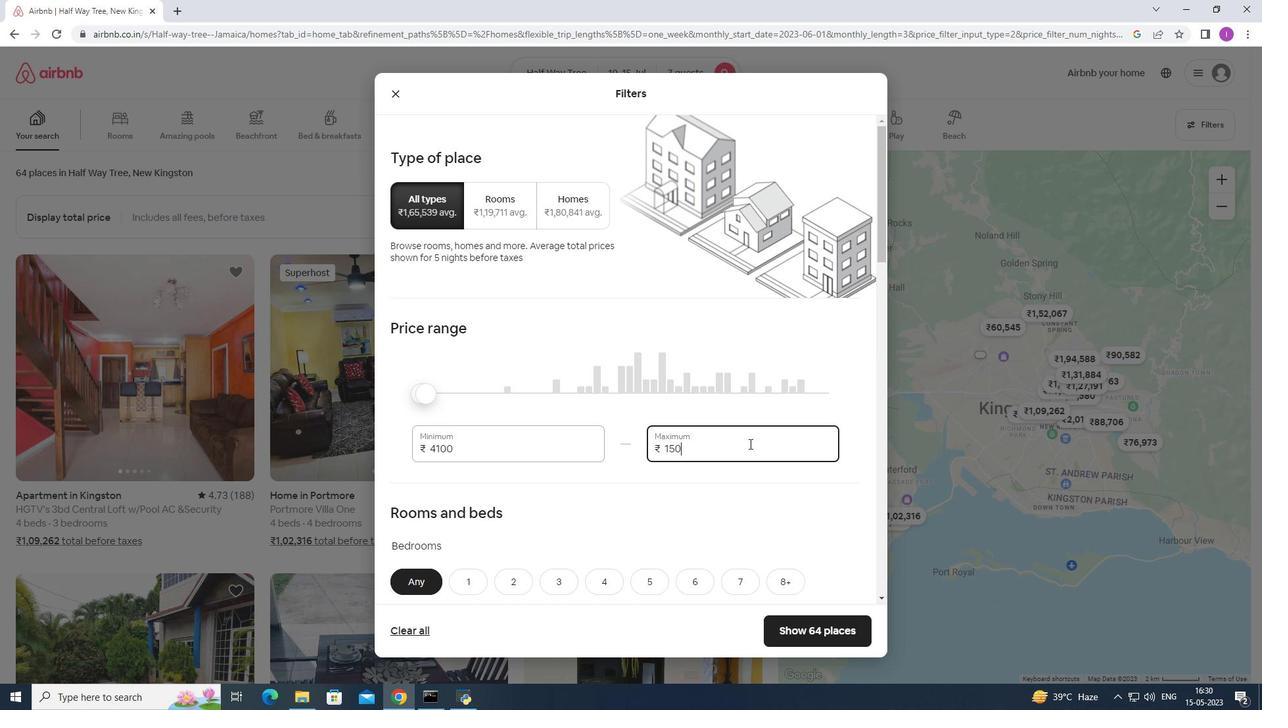 
Action: Mouse moved to (470, 452)
Screenshot: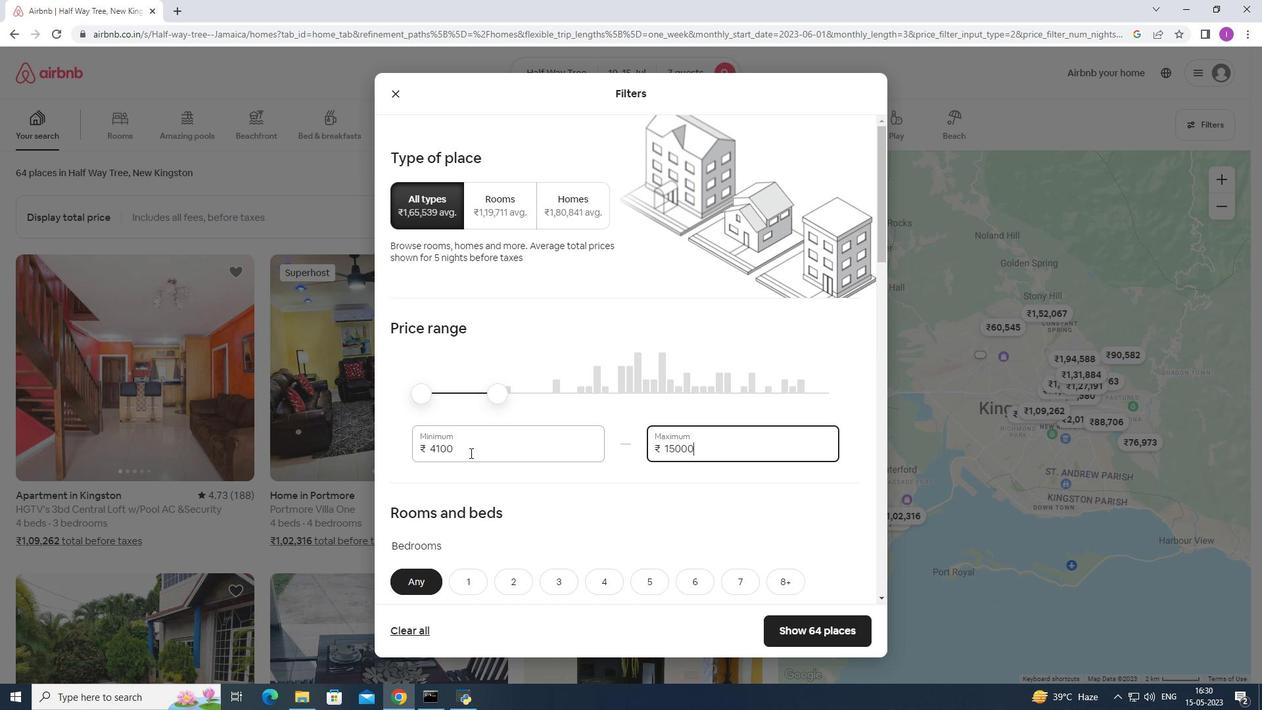 
Action: Mouse pressed left at (470, 452)
Screenshot: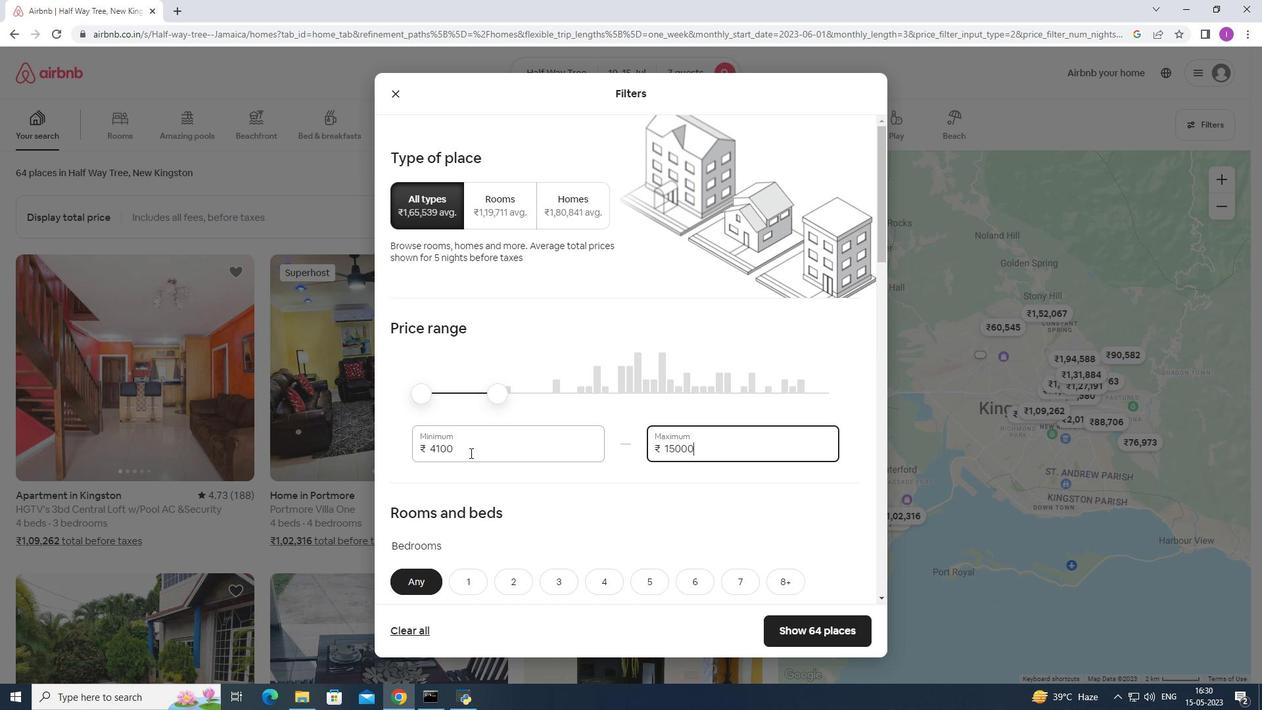 
Action: Mouse moved to (578, 463)
Screenshot: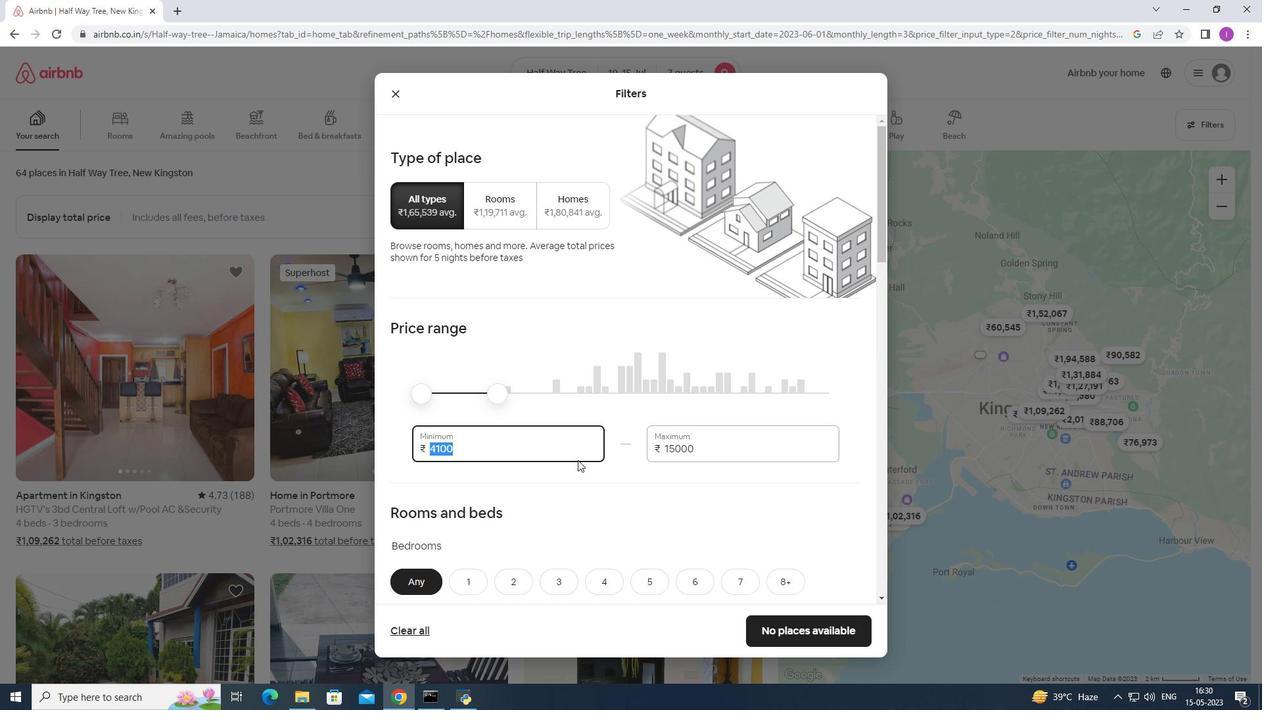 
Action: Key pressed 1
Screenshot: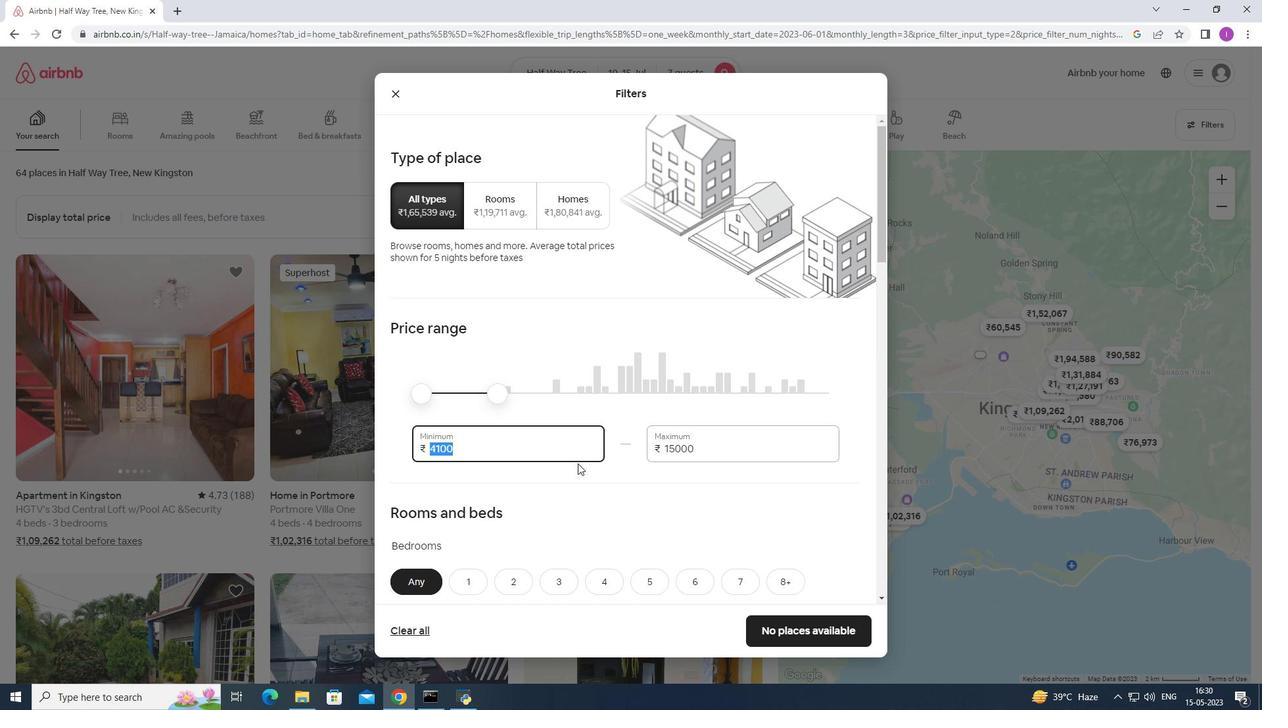
Action: Mouse moved to (578, 470)
Screenshot: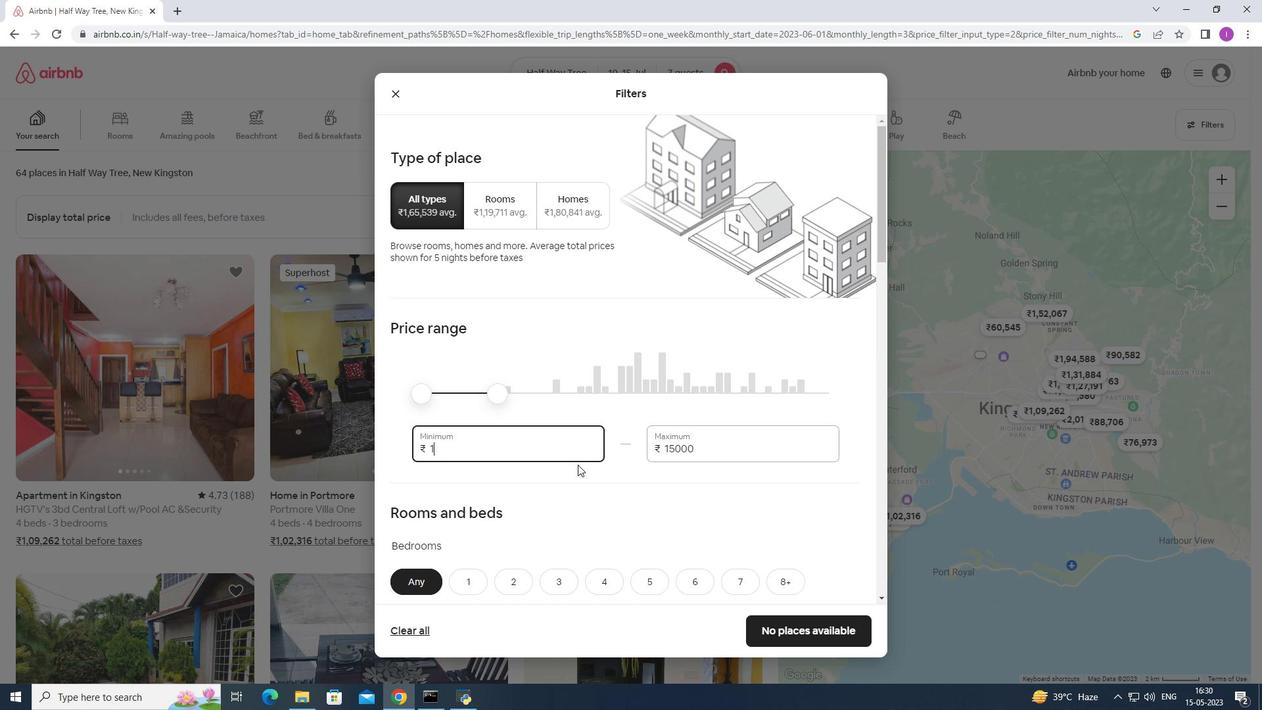 
Action: Key pressed 0
Screenshot: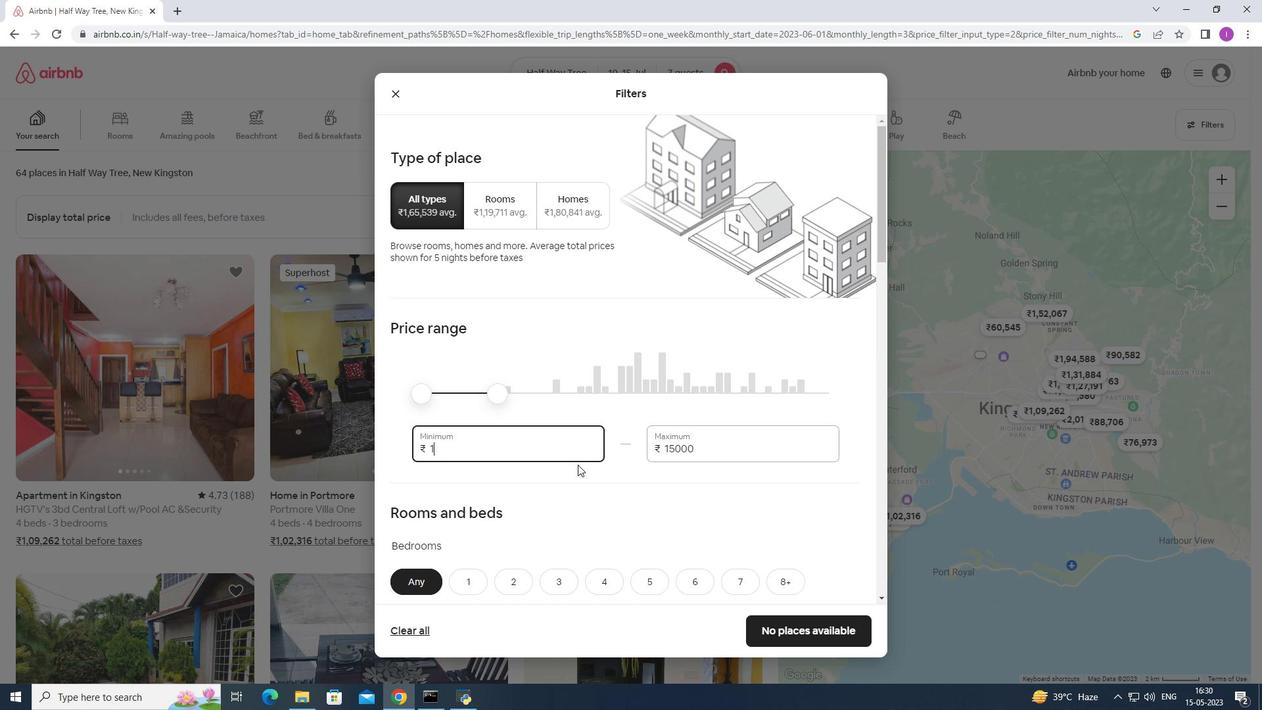 
Action: Mouse moved to (578, 475)
Screenshot: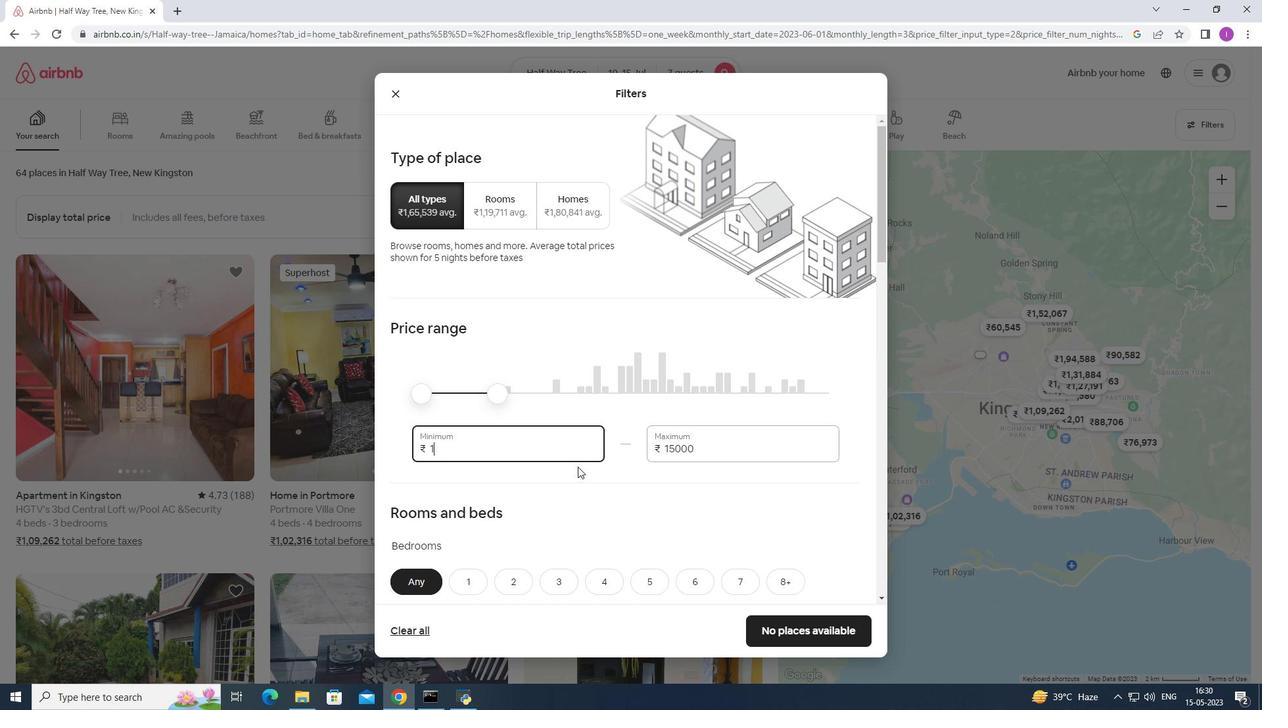
Action: Key pressed 00
Screenshot: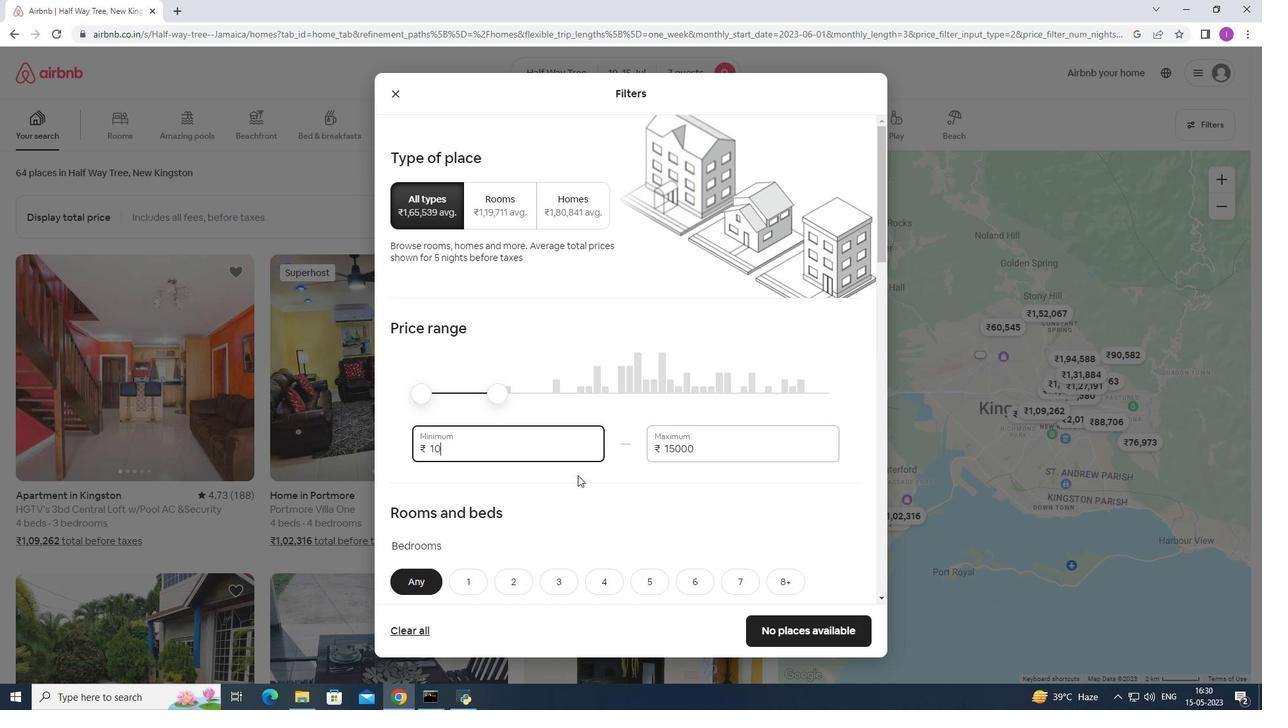 
Action: Mouse moved to (582, 475)
Screenshot: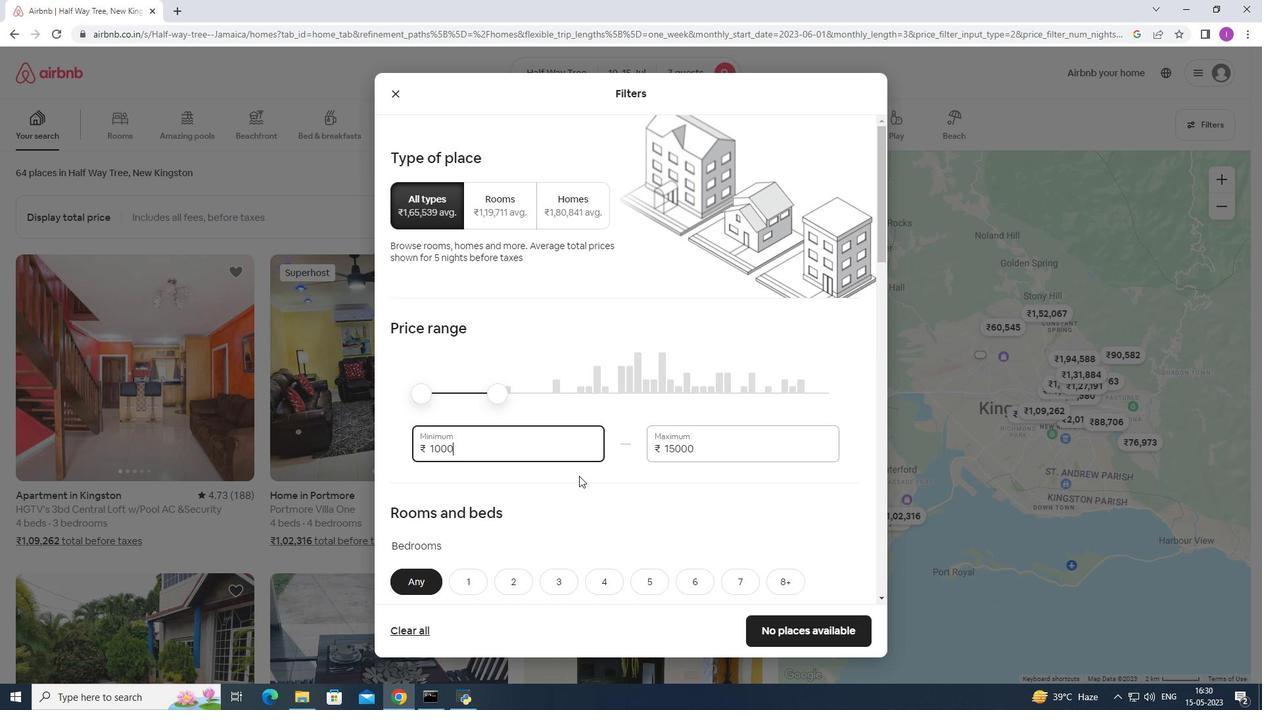 
Action: Key pressed 0
Screenshot: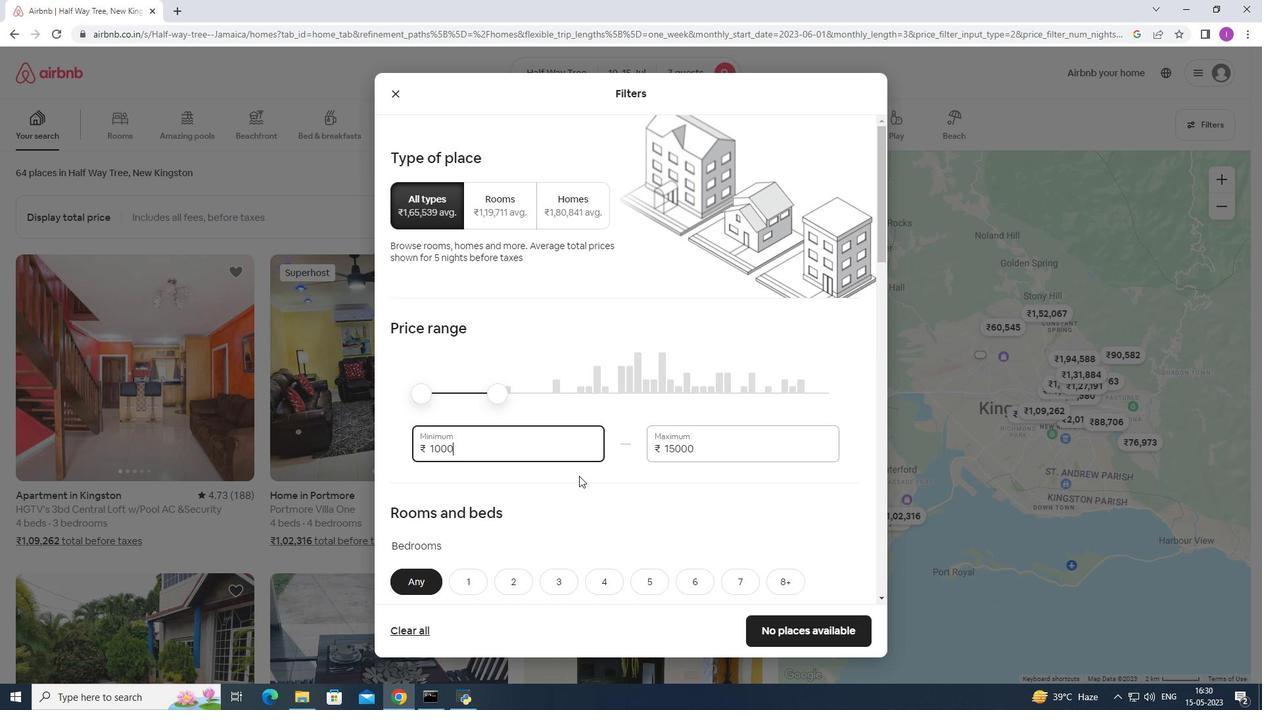 
Action: Mouse moved to (534, 497)
Screenshot: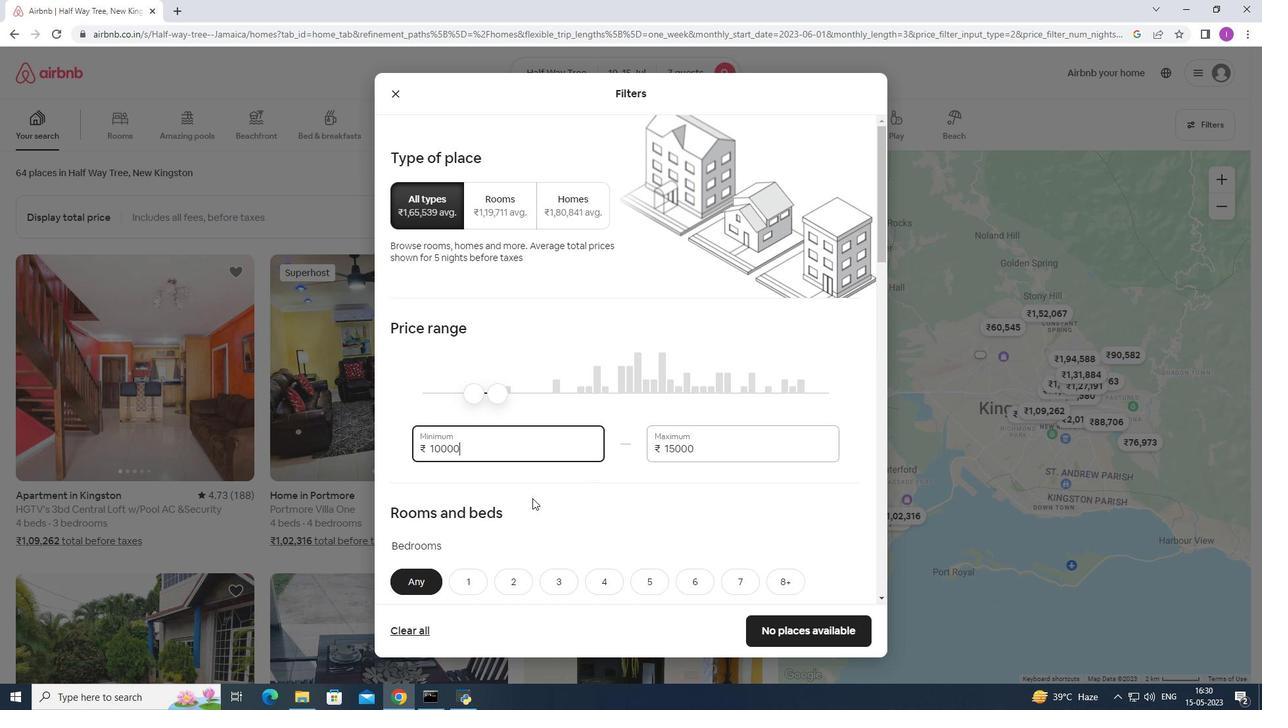 
Action: Mouse scrolled (534, 497) with delta (0, 0)
Screenshot: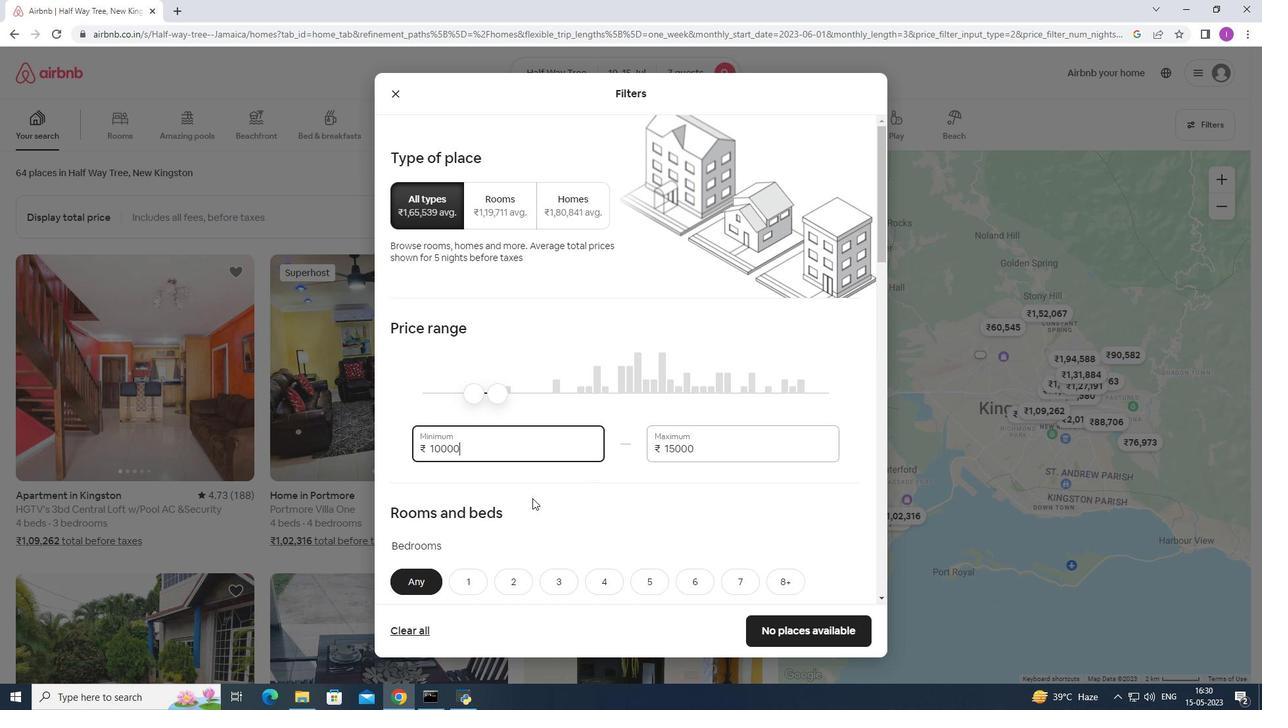 
Action: Mouse moved to (536, 497)
Screenshot: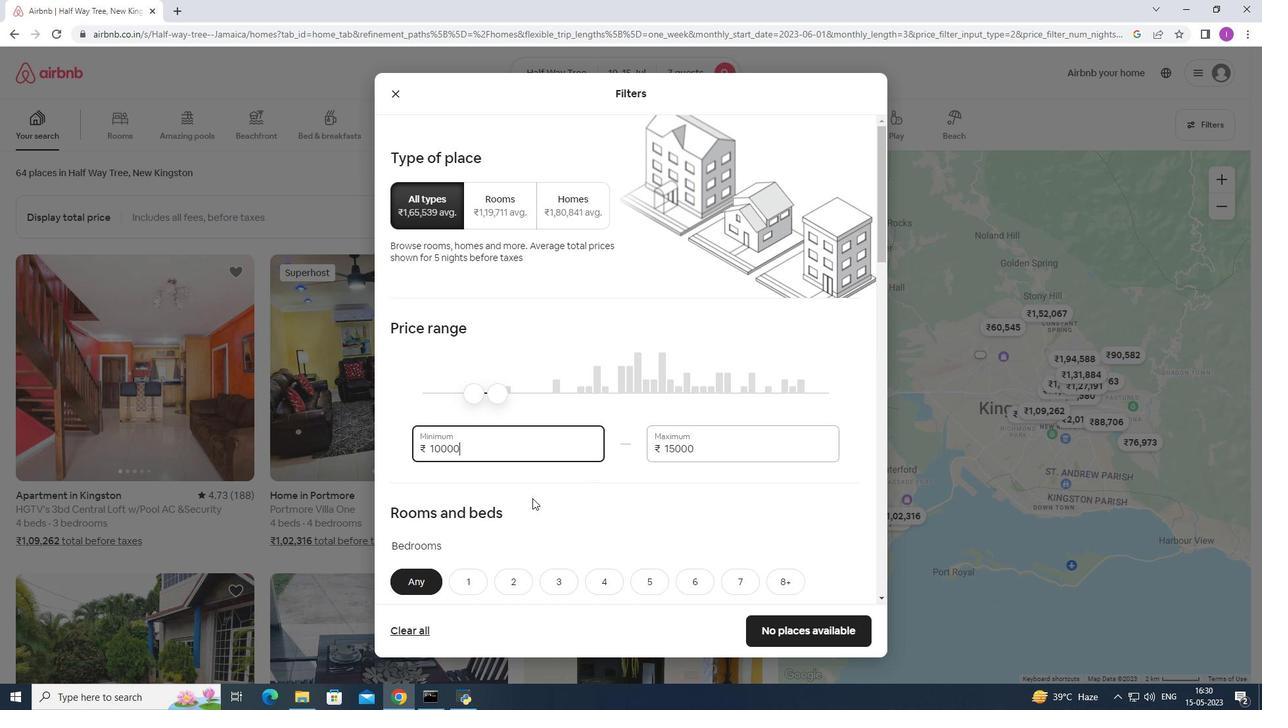 
Action: Mouse scrolled (536, 497) with delta (0, 0)
Screenshot: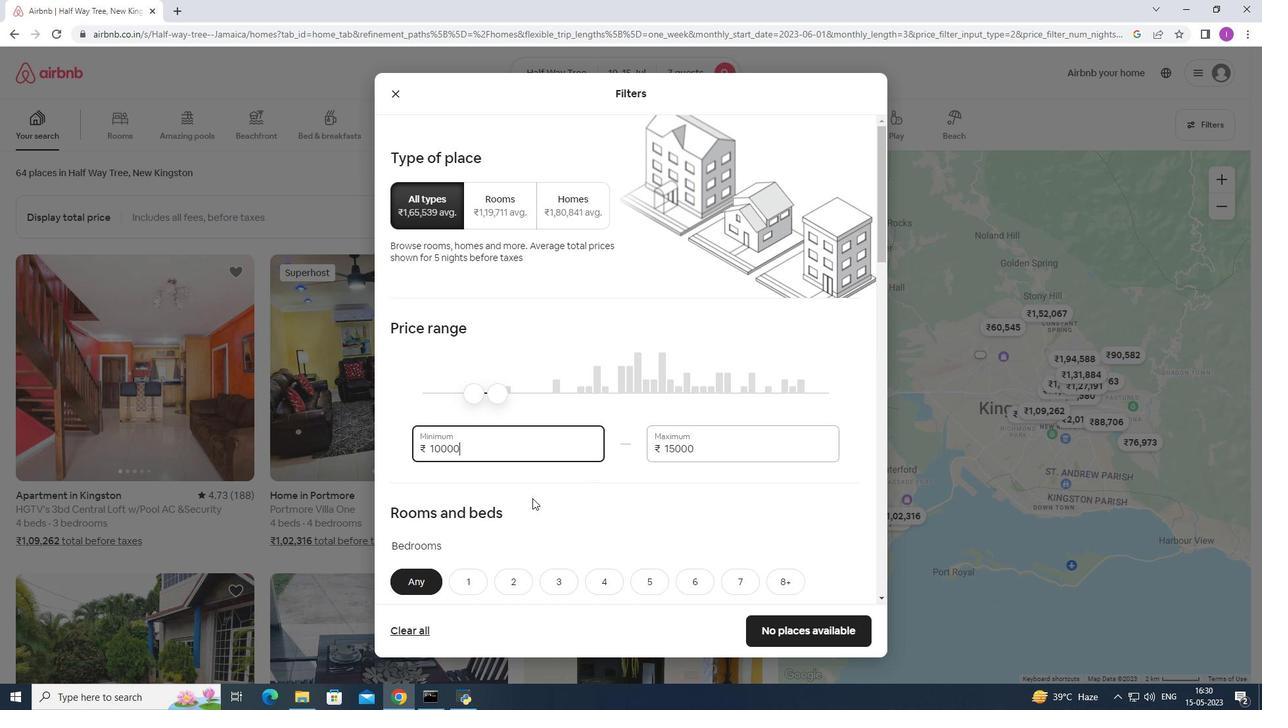 
Action: Mouse moved to (542, 496)
Screenshot: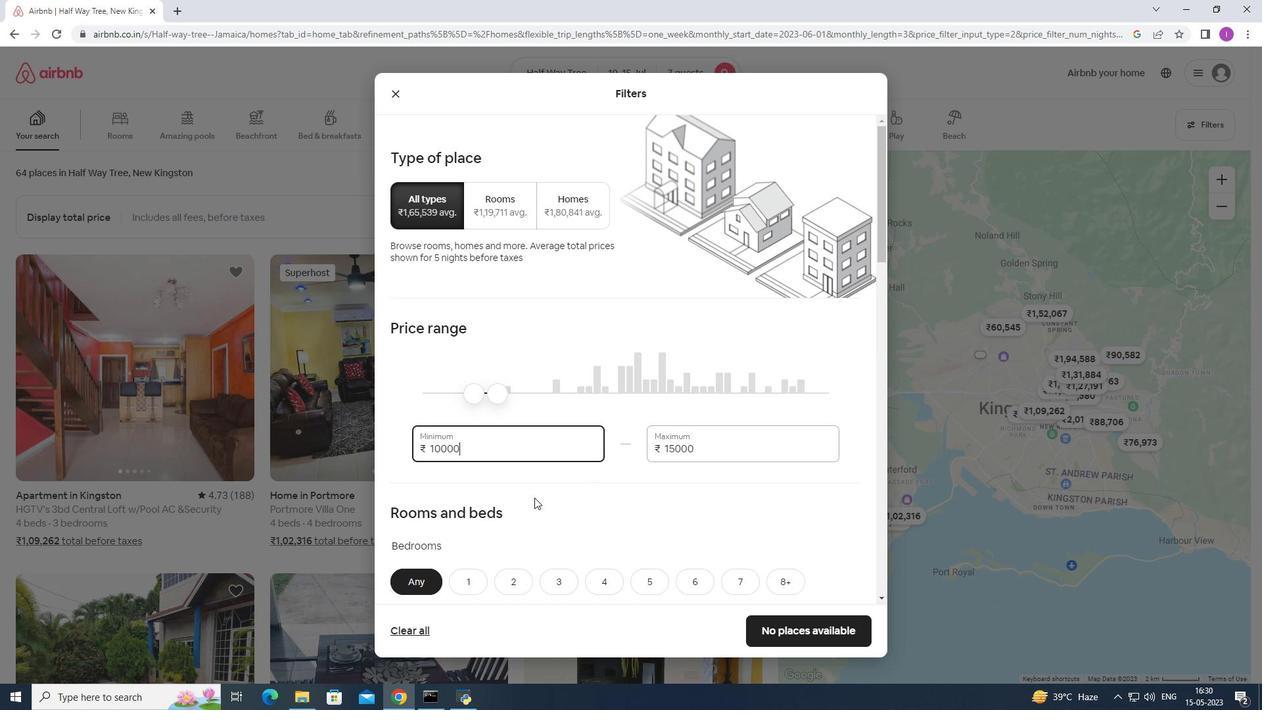 
Action: Mouse scrolled (541, 495) with delta (0, 0)
Screenshot: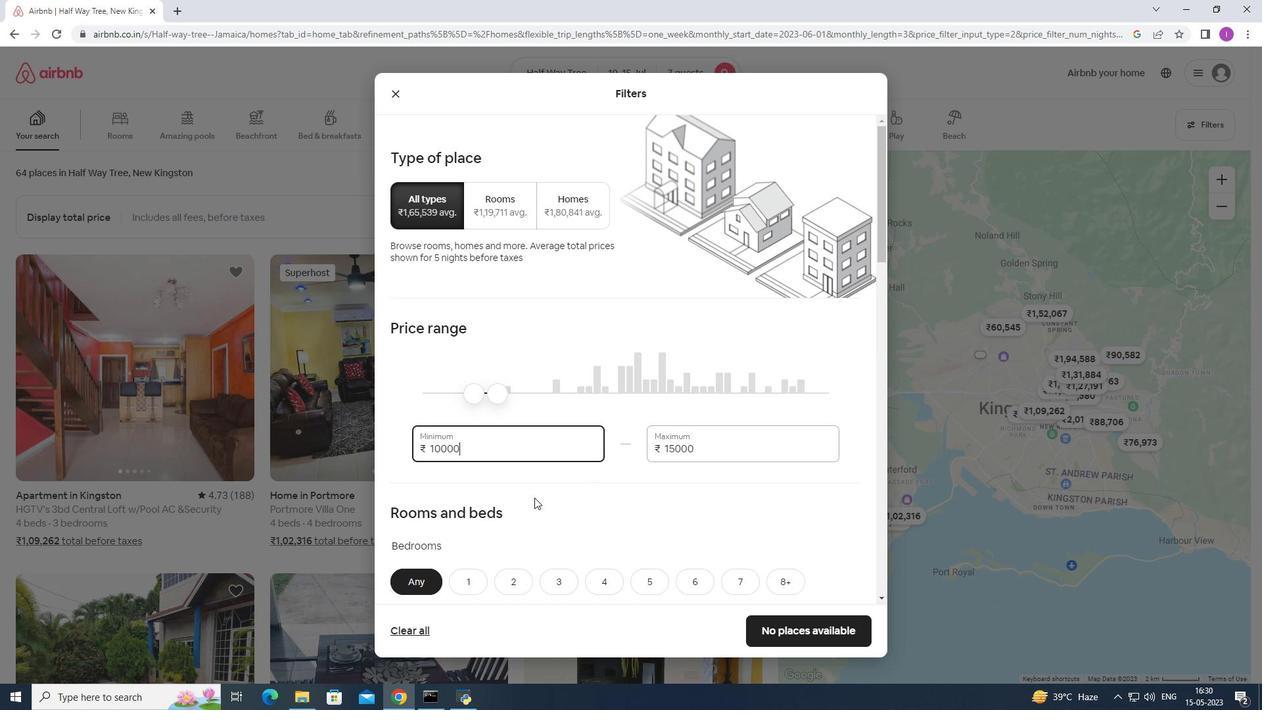 
Action: Mouse moved to (597, 379)
Screenshot: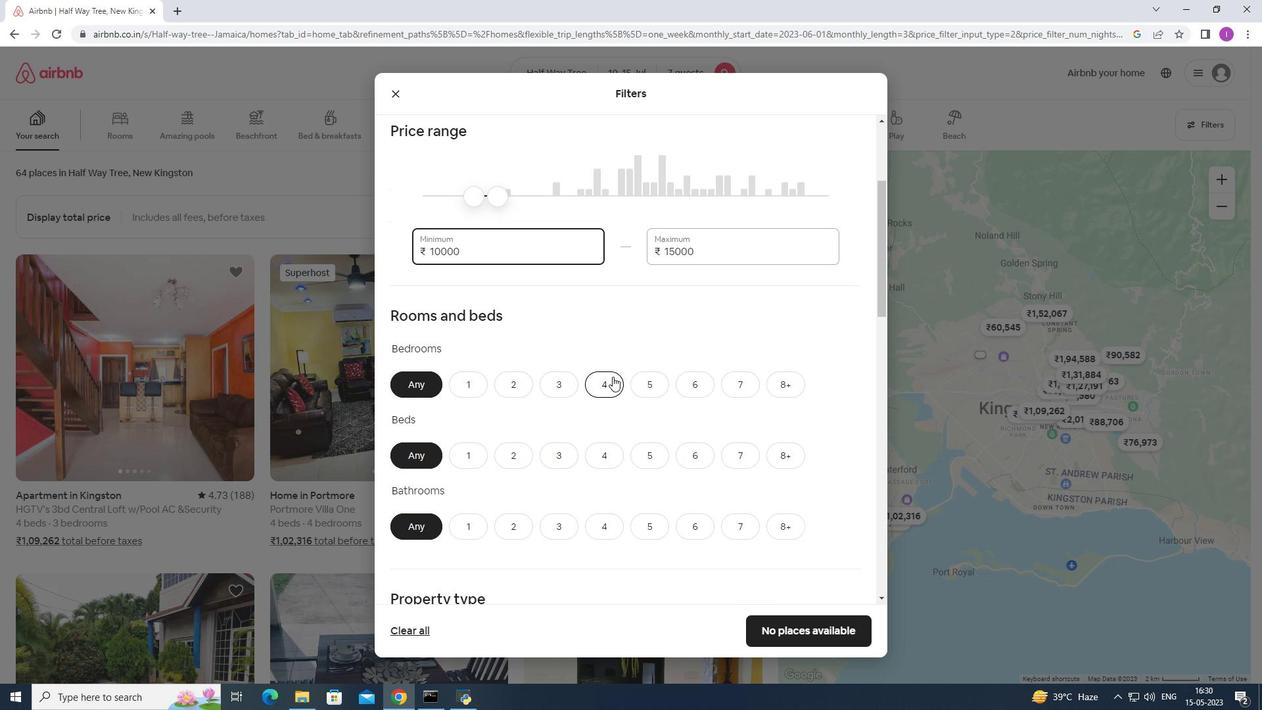 
Action: Mouse pressed left at (597, 379)
Screenshot: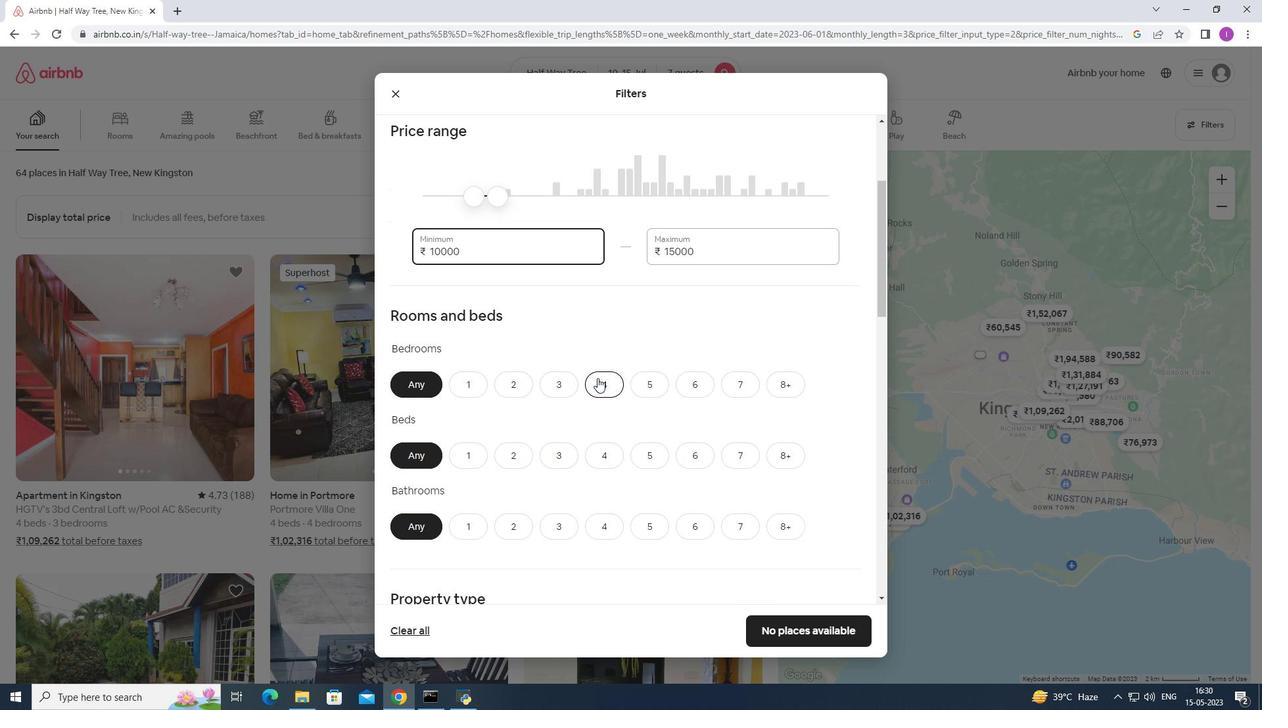 
Action: Mouse moved to (739, 450)
Screenshot: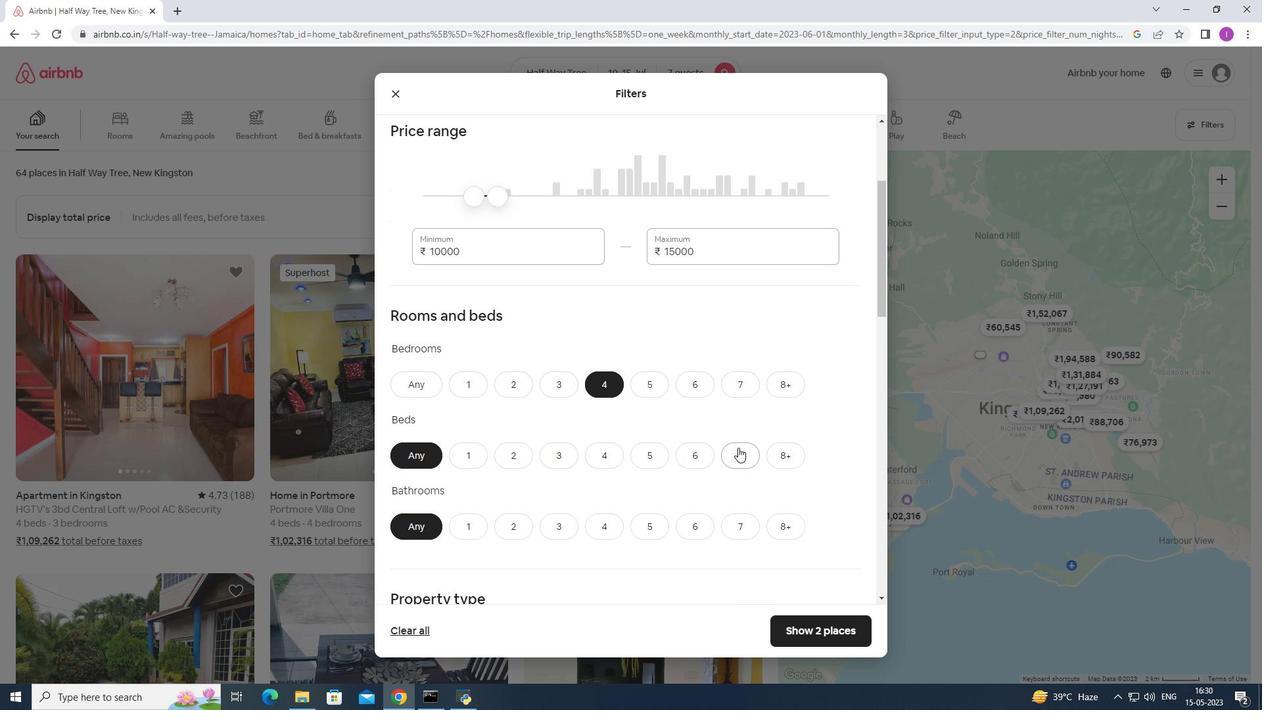 
Action: Mouse pressed left at (739, 450)
Screenshot: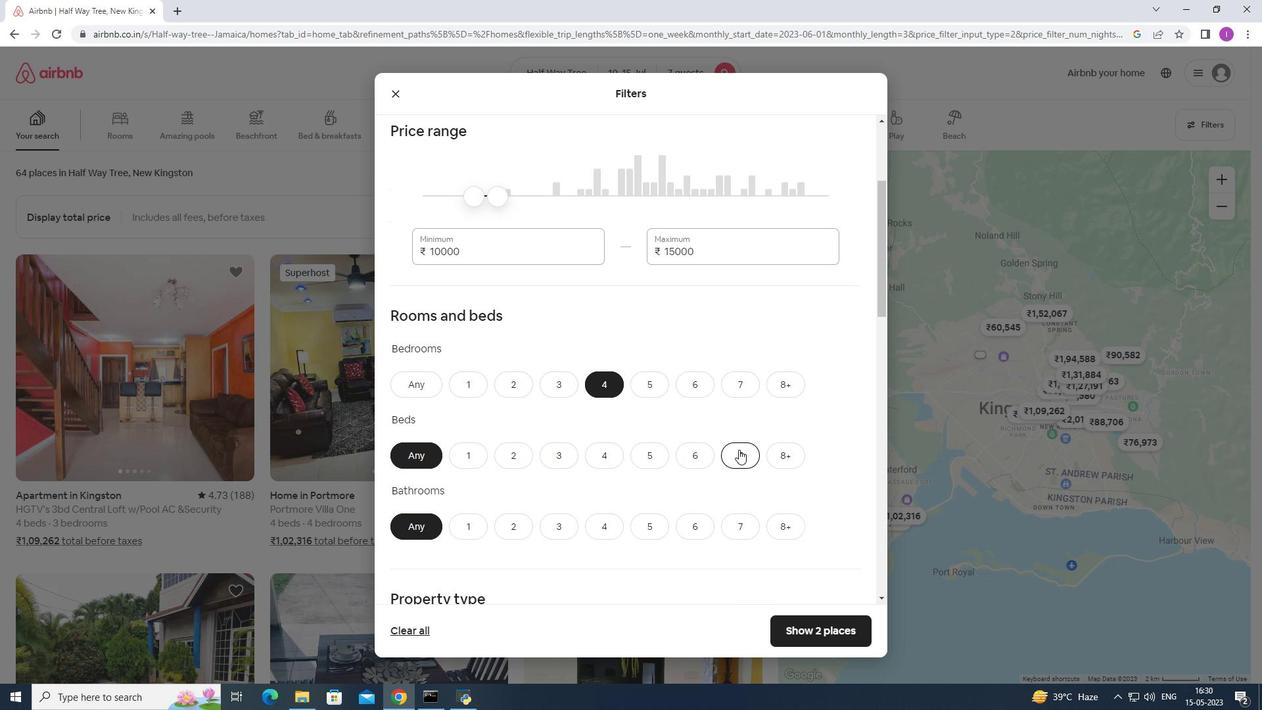 
Action: Mouse moved to (612, 520)
Screenshot: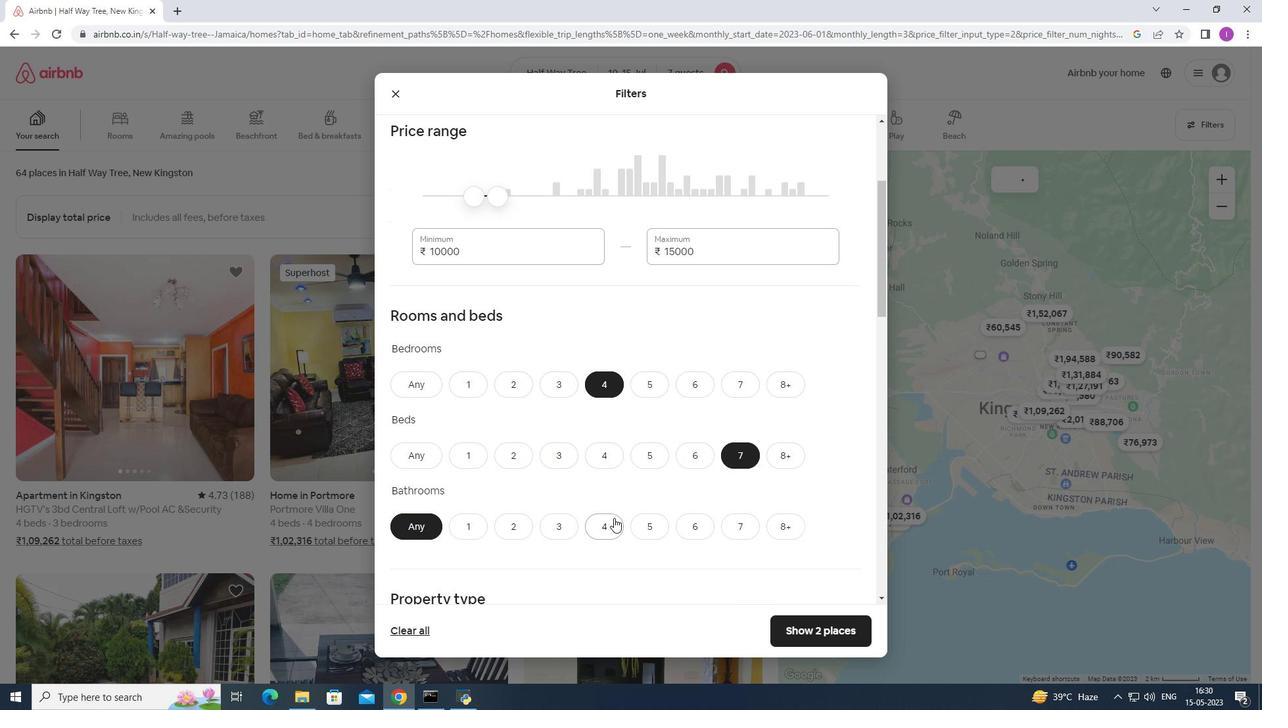 
Action: Mouse pressed left at (612, 520)
Screenshot: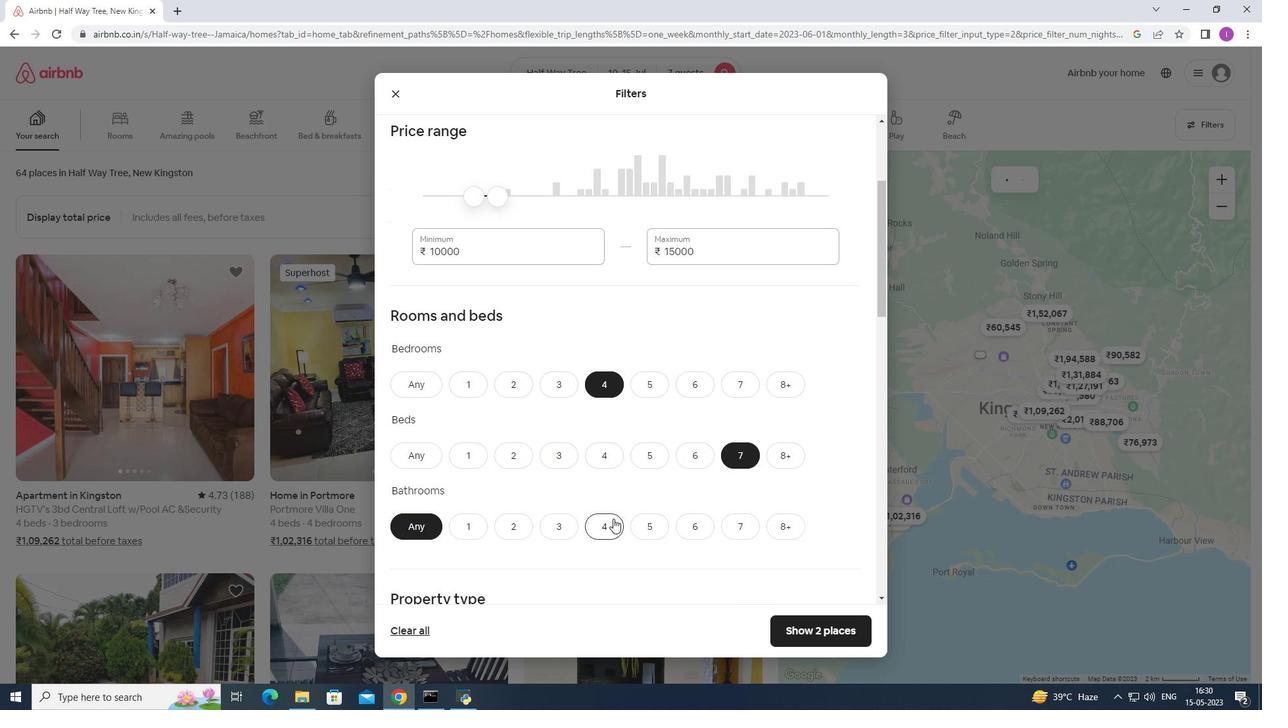 
Action: Mouse moved to (703, 430)
Screenshot: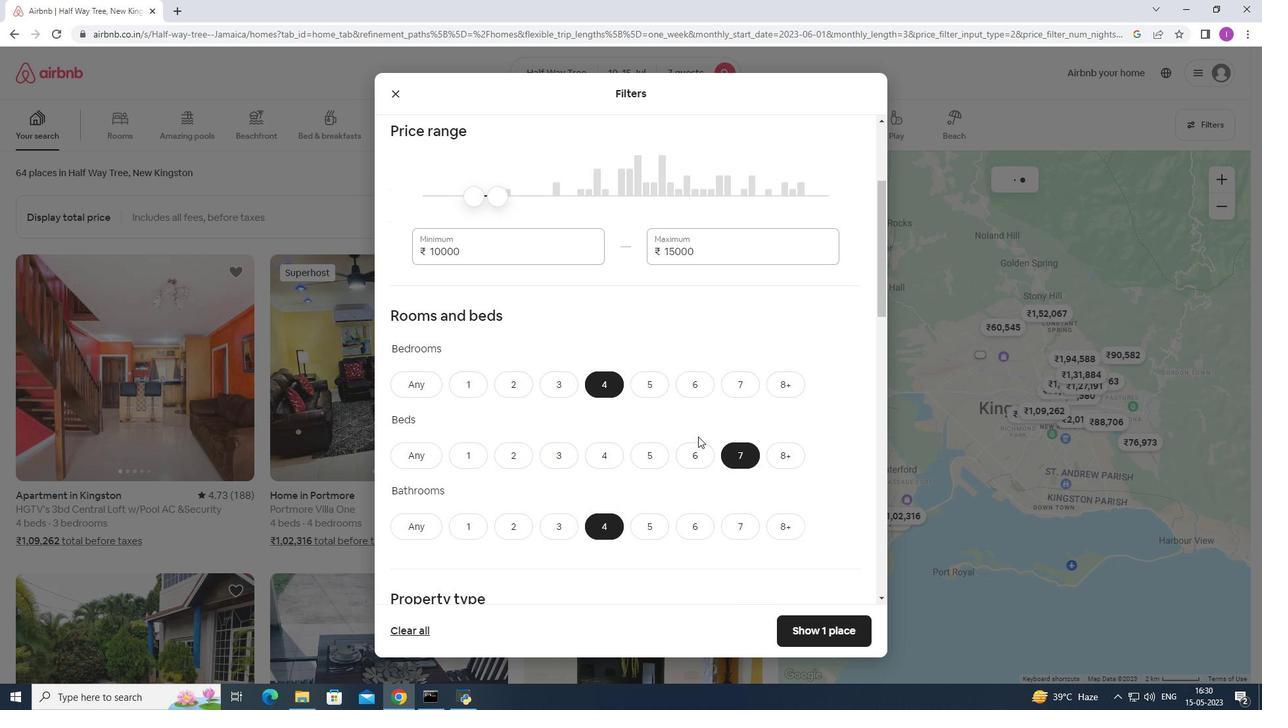 
Action: Mouse scrolled (703, 429) with delta (0, 0)
Screenshot: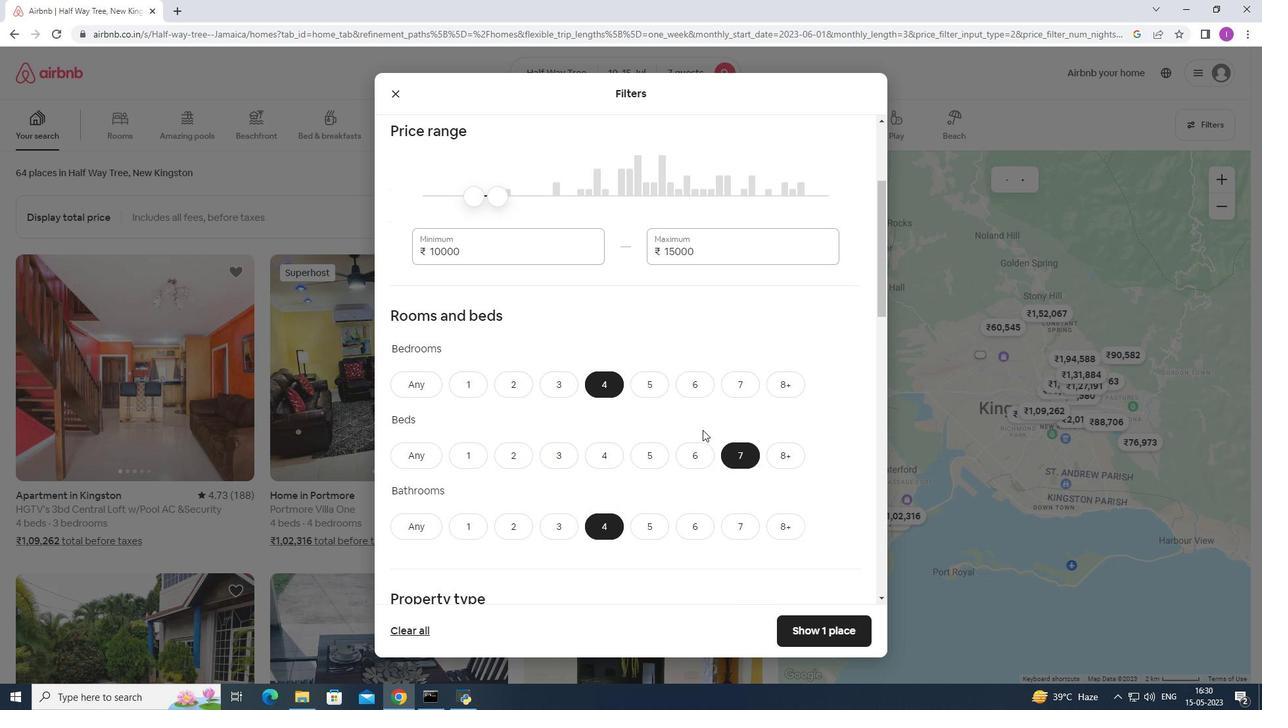 
Action: Mouse scrolled (703, 429) with delta (0, 0)
Screenshot: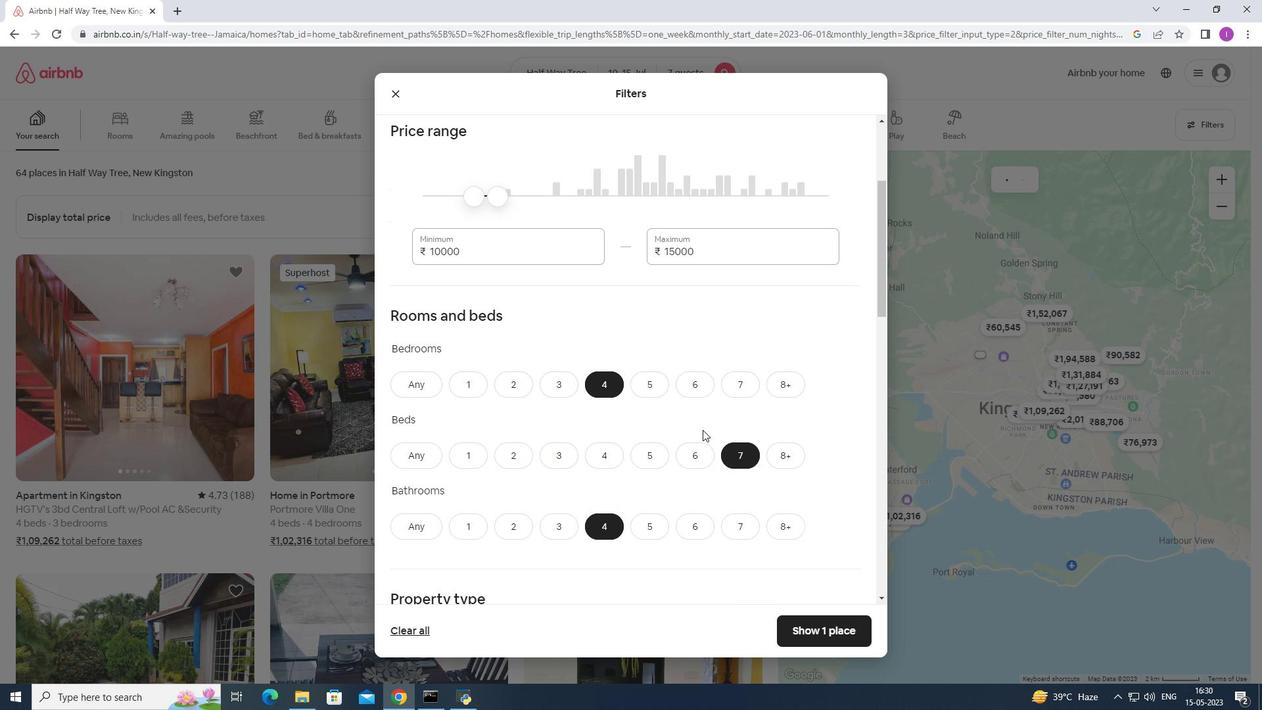 
Action: Mouse scrolled (703, 429) with delta (0, 0)
Screenshot: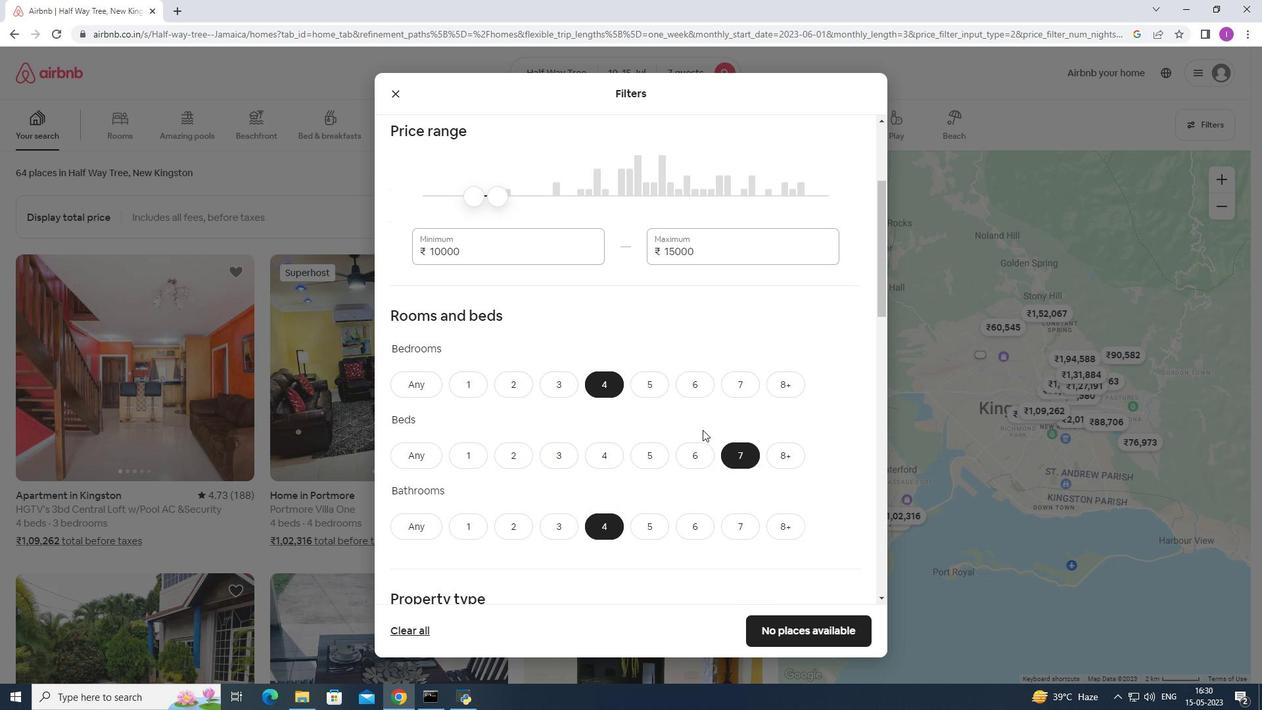 
Action: Mouse moved to (484, 461)
Screenshot: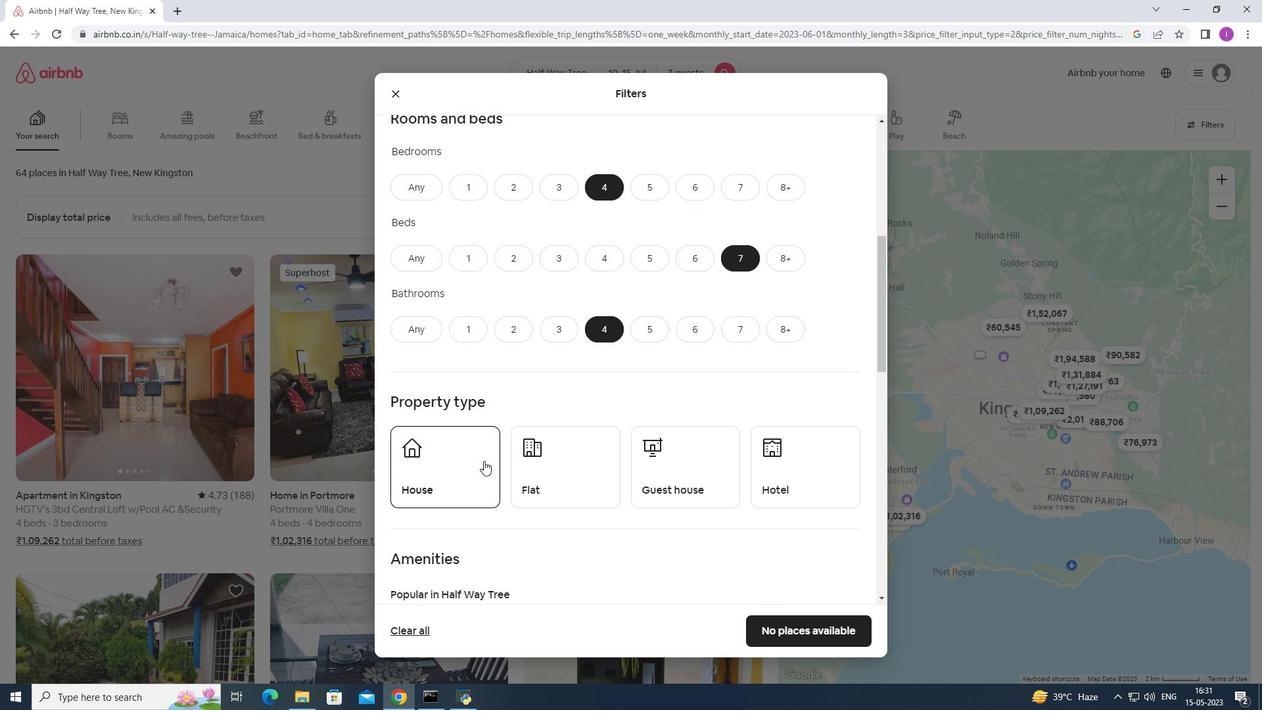 
Action: Mouse pressed left at (484, 461)
Screenshot: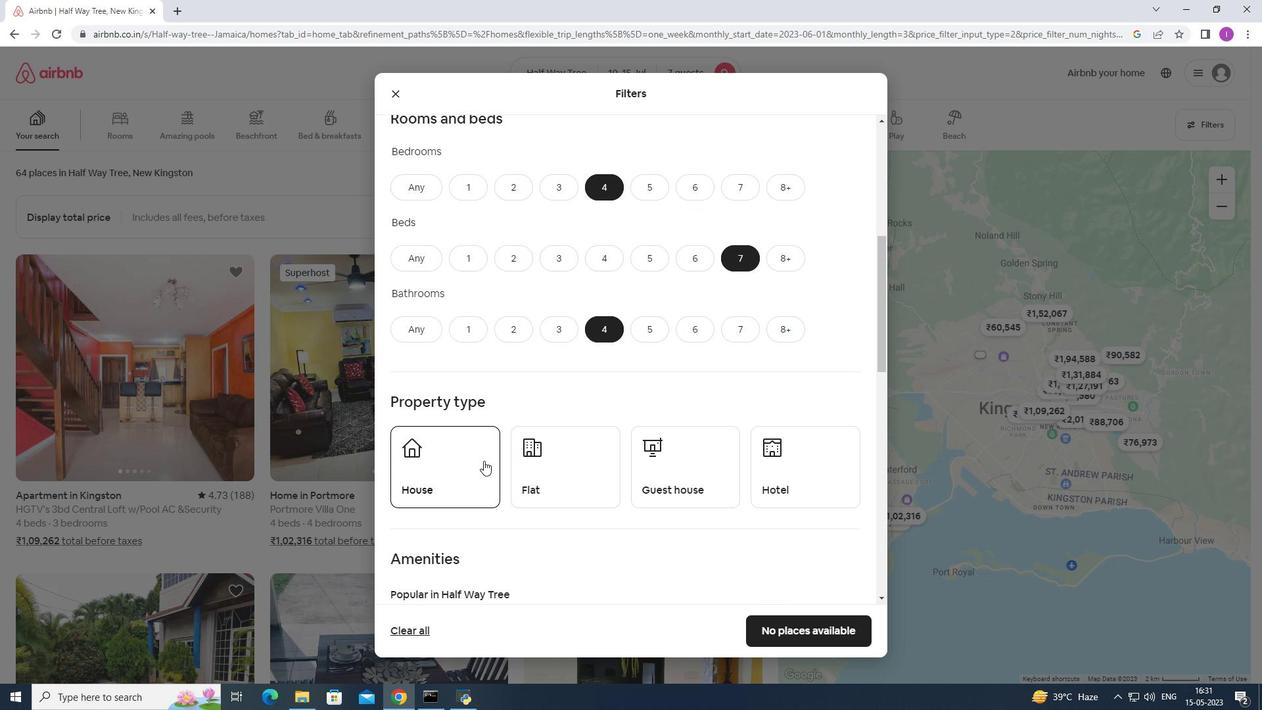 
Action: Mouse moved to (602, 466)
Screenshot: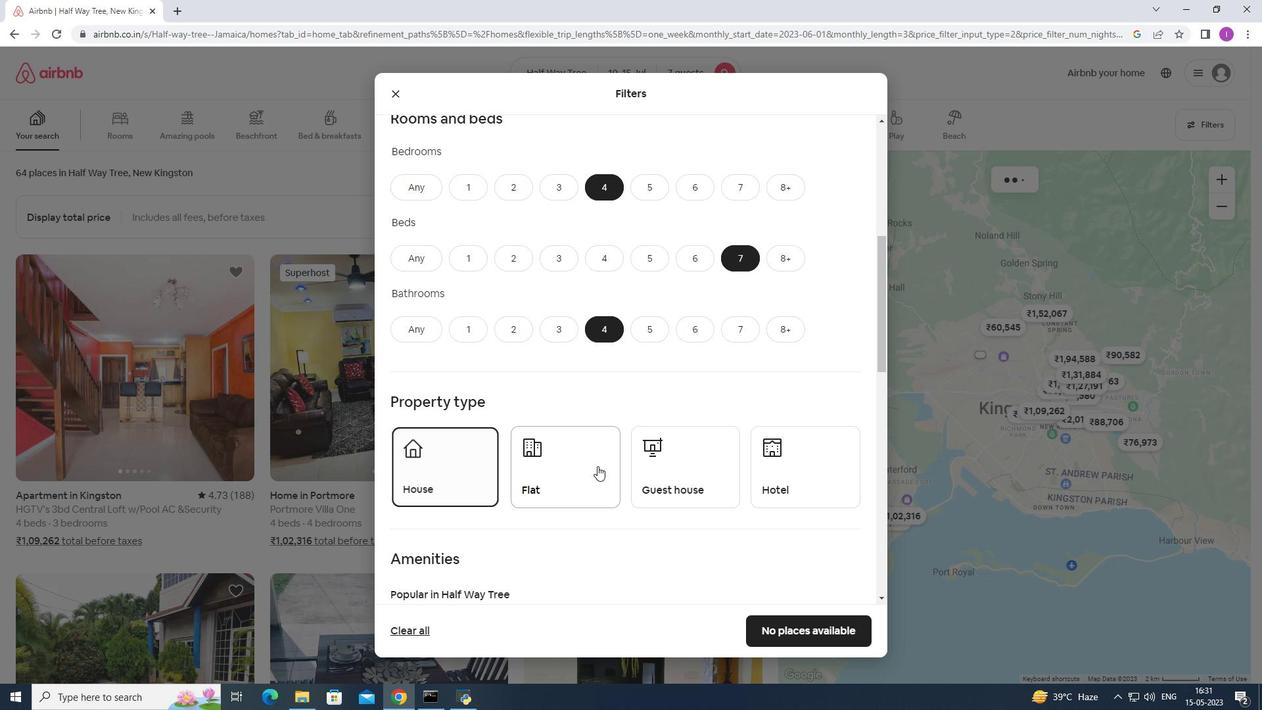 
Action: Mouse pressed left at (602, 466)
Screenshot: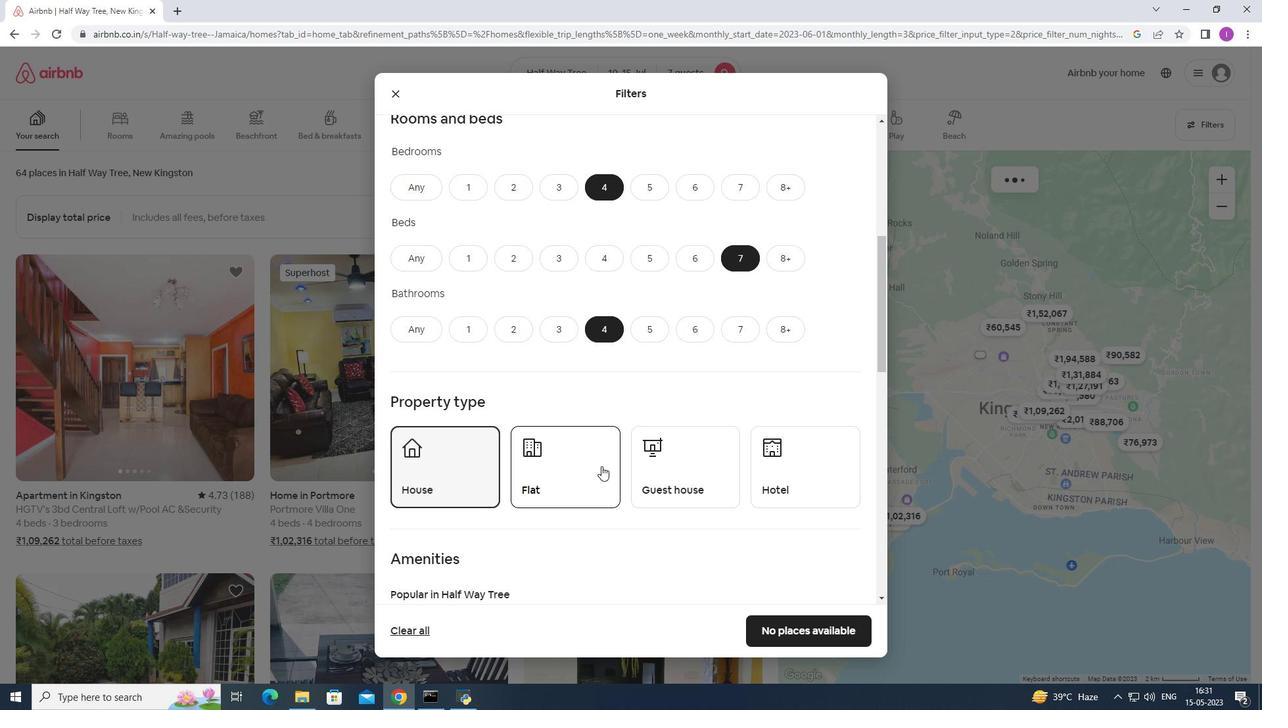 
Action: Mouse moved to (682, 466)
Screenshot: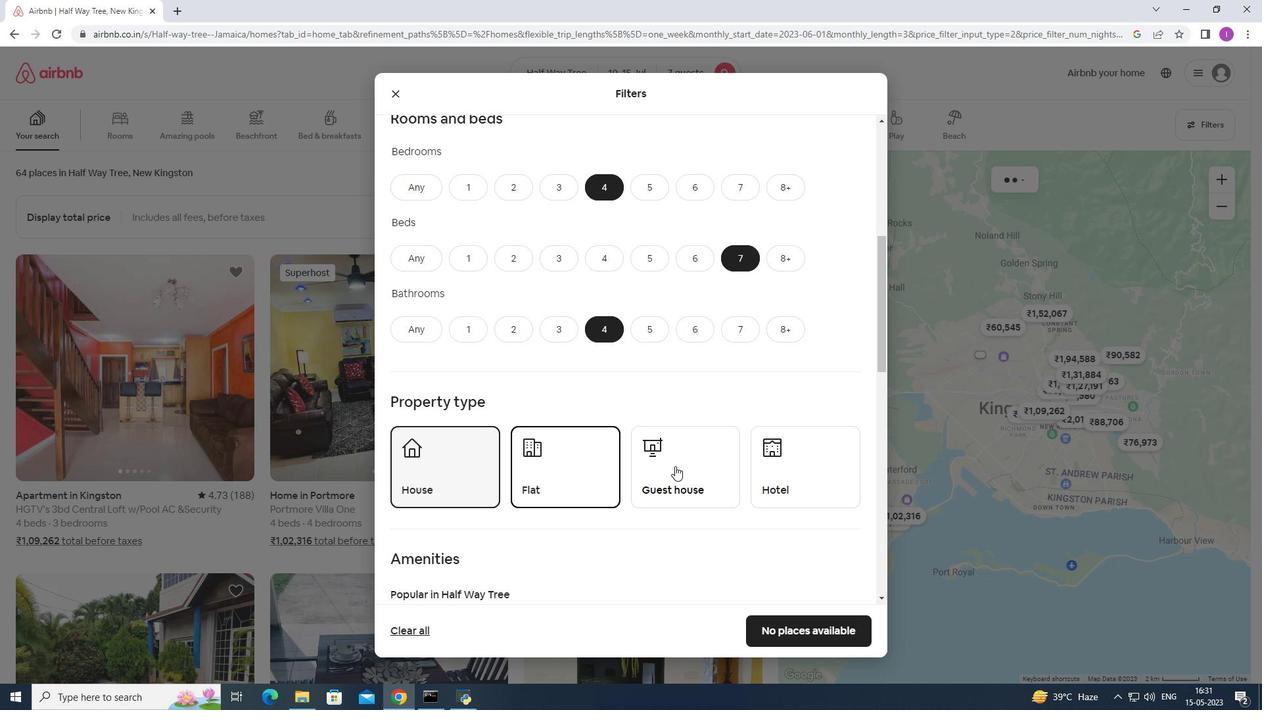 
Action: Mouse pressed left at (682, 466)
Screenshot: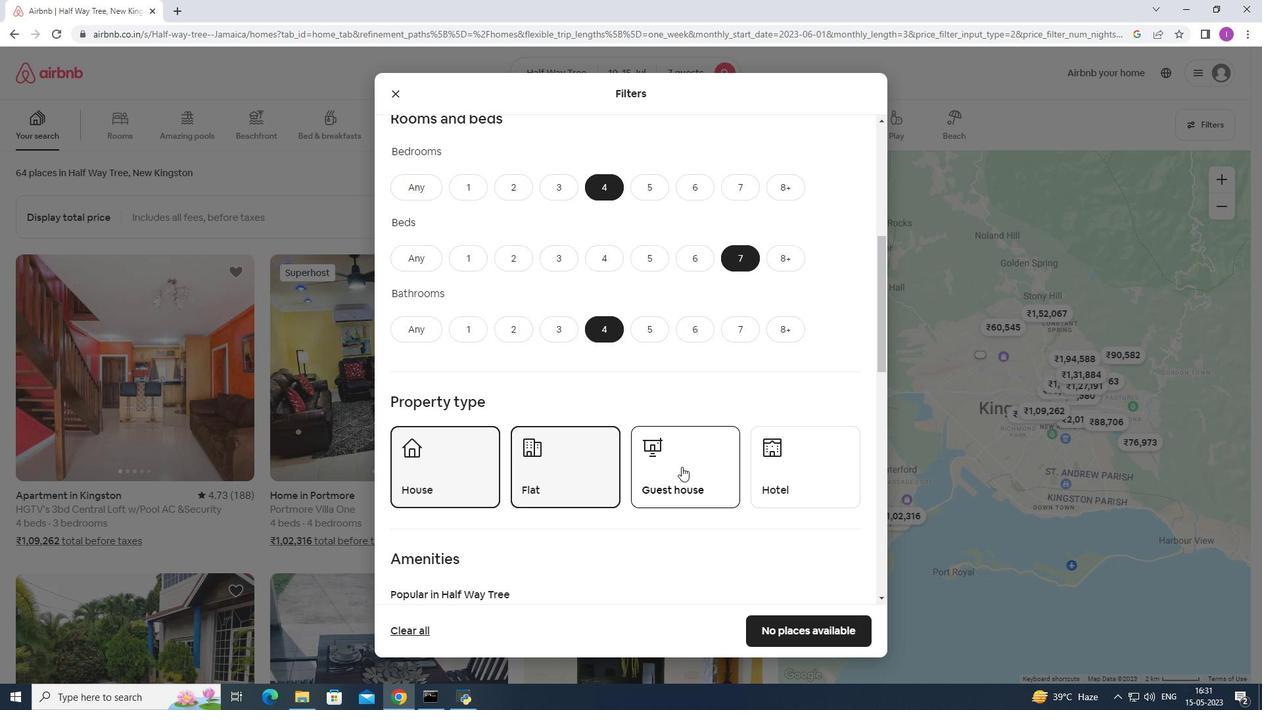 
Action: Mouse moved to (685, 462)
Screenshot: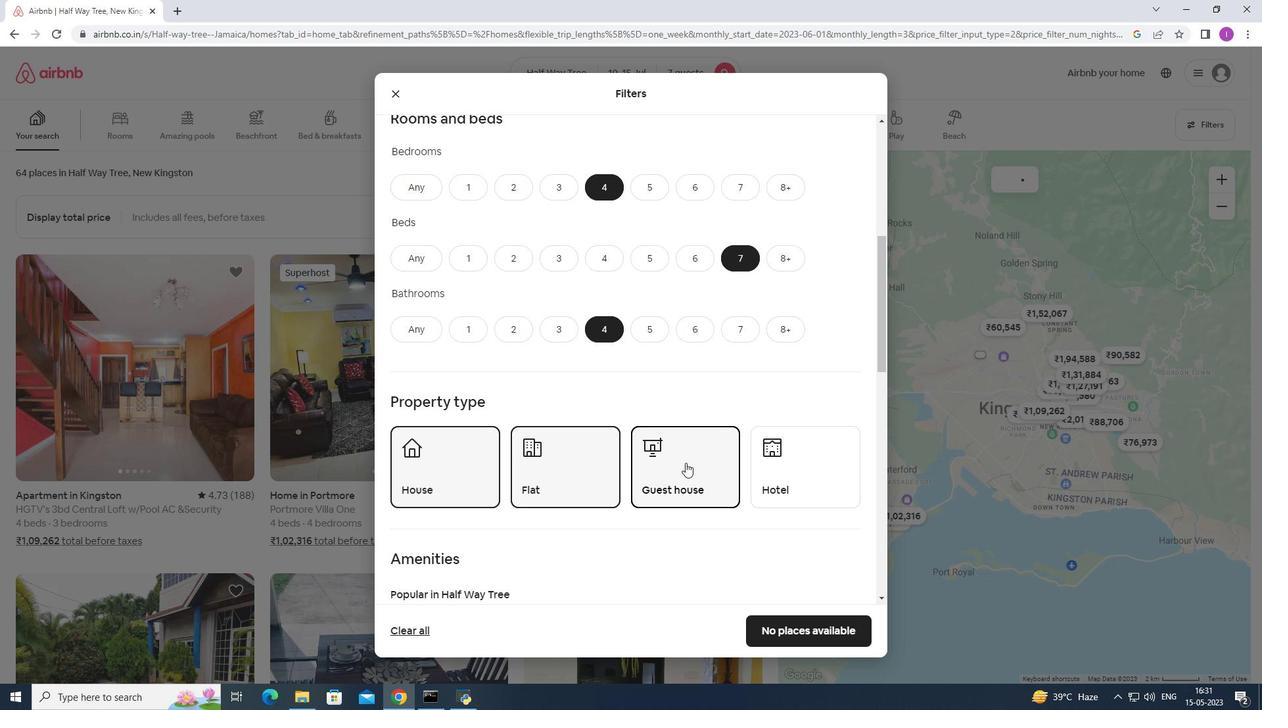 
Action: Mouse scrolled (685, 461) with delta (0, 0)
Screenshot: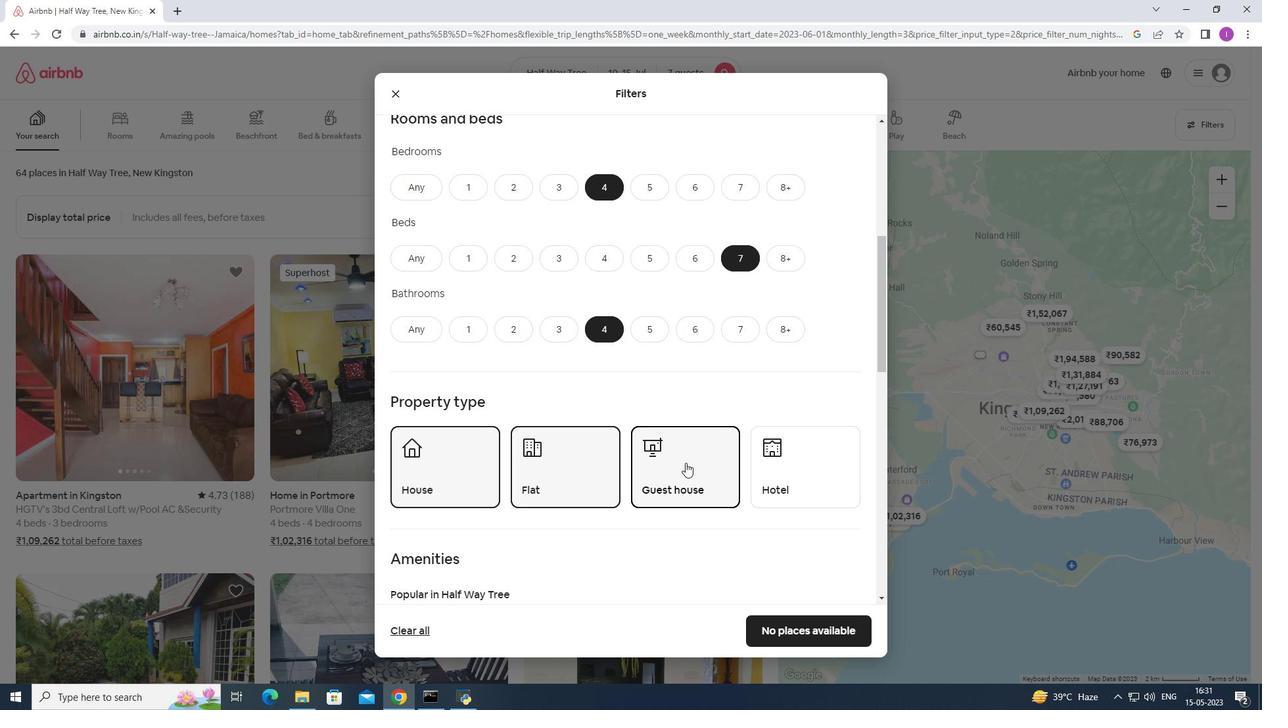 
Action: Mouse scrolled (685, 461) with delta (0, 0)
Screenshot: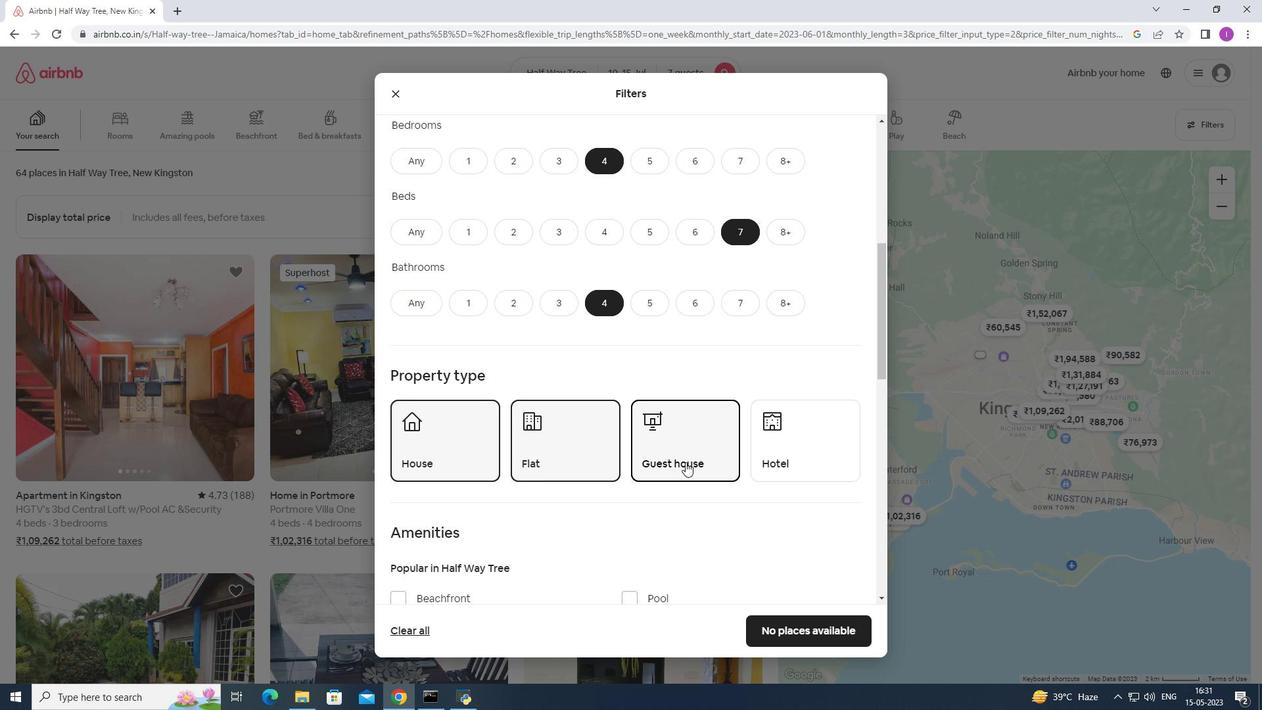 
Action: Mouse moved to (686, 459)
Screenshot: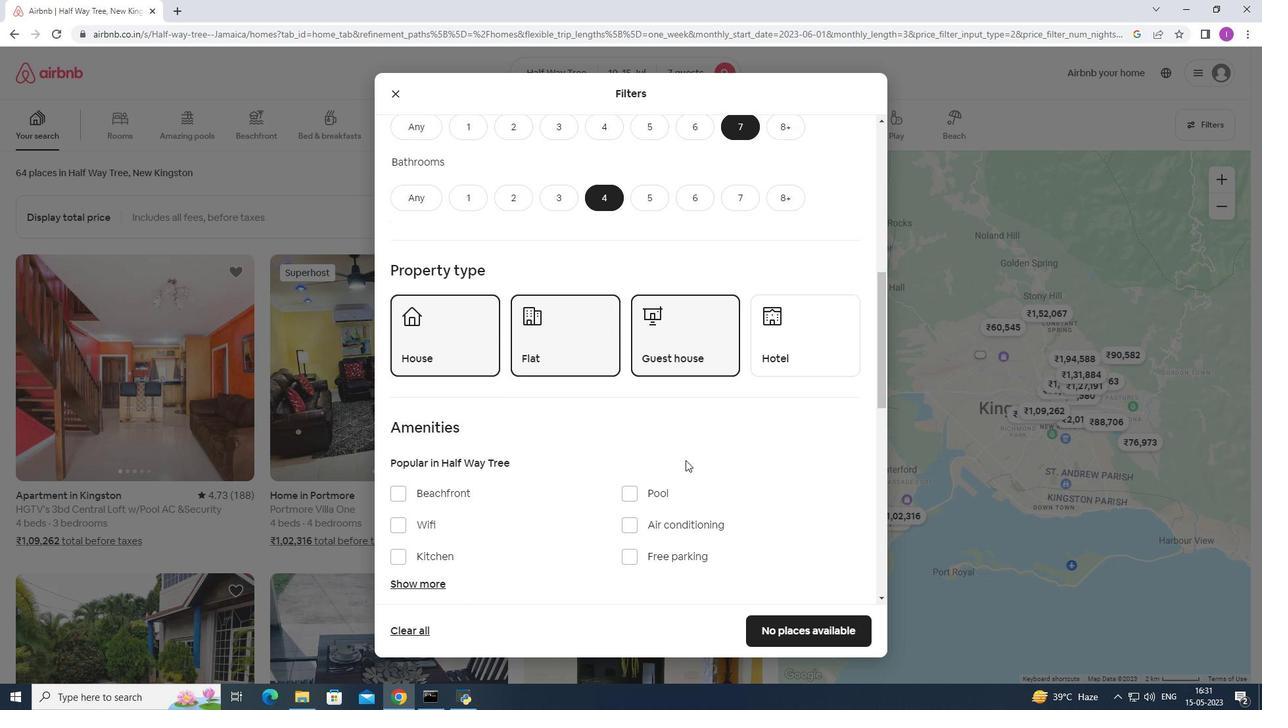 
Action: Mouse scrolled (686, 458) with delta (0, 0)
Screenshot: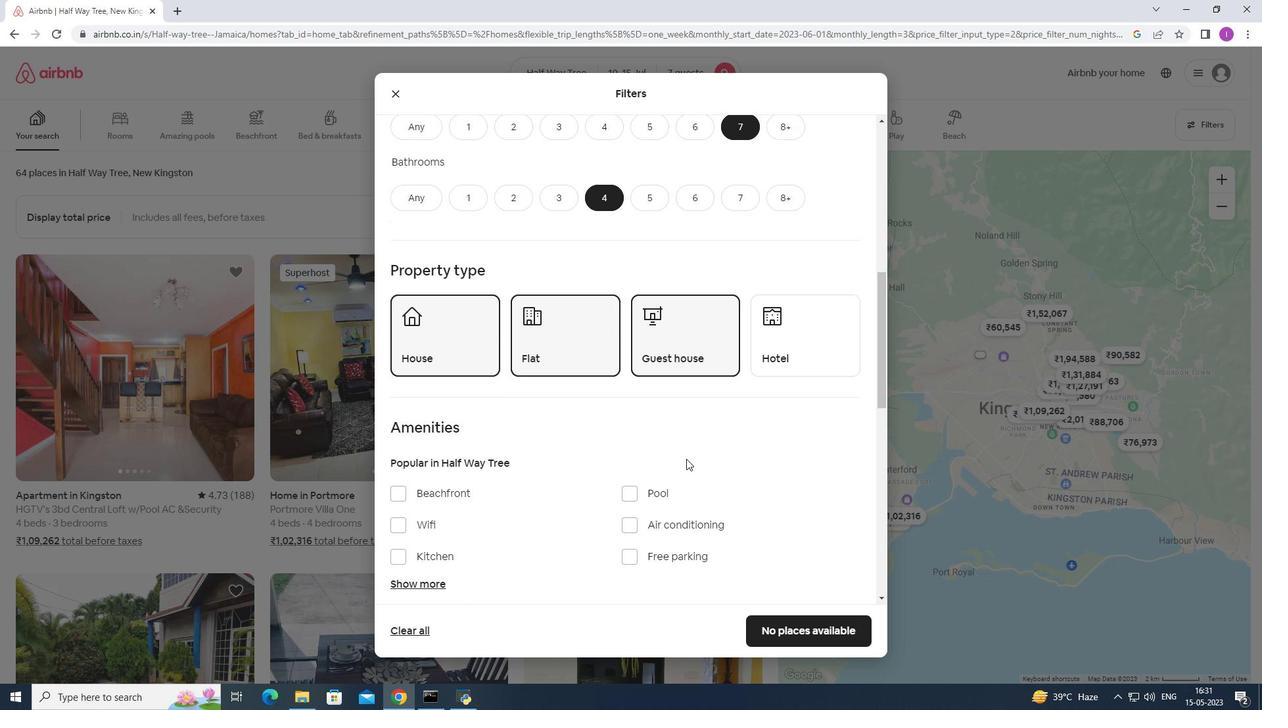 
Action: Mouse moved to (687, 458)
Screenshot: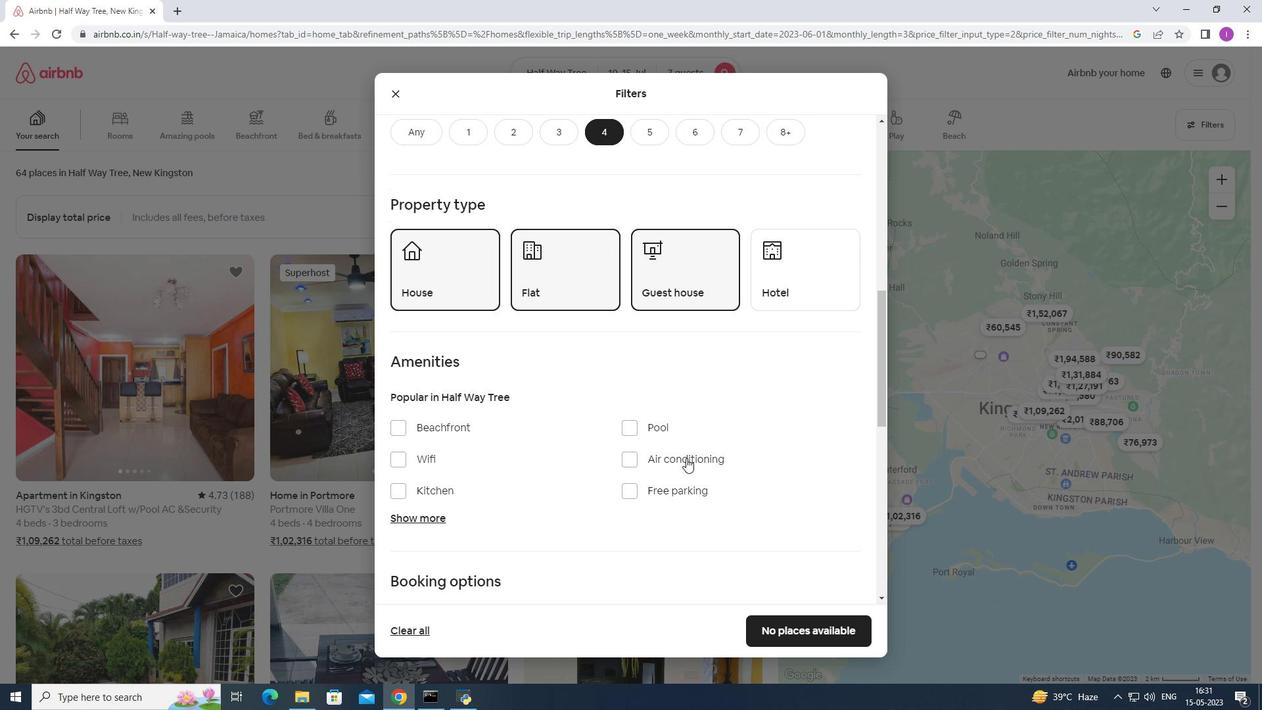 
Action: Mouse scrolled (687, 457) with delta (0, 0)
Screenshot: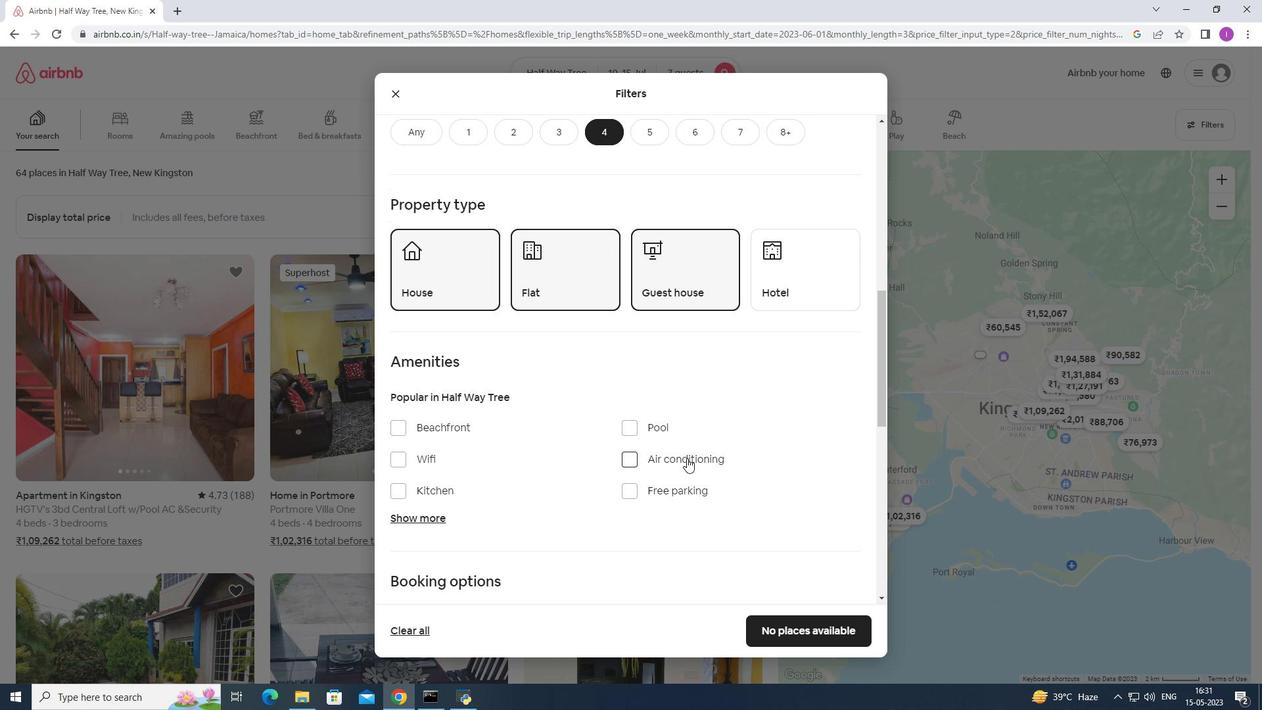
Action: Mouse moved to (402, 394)
Screenshot: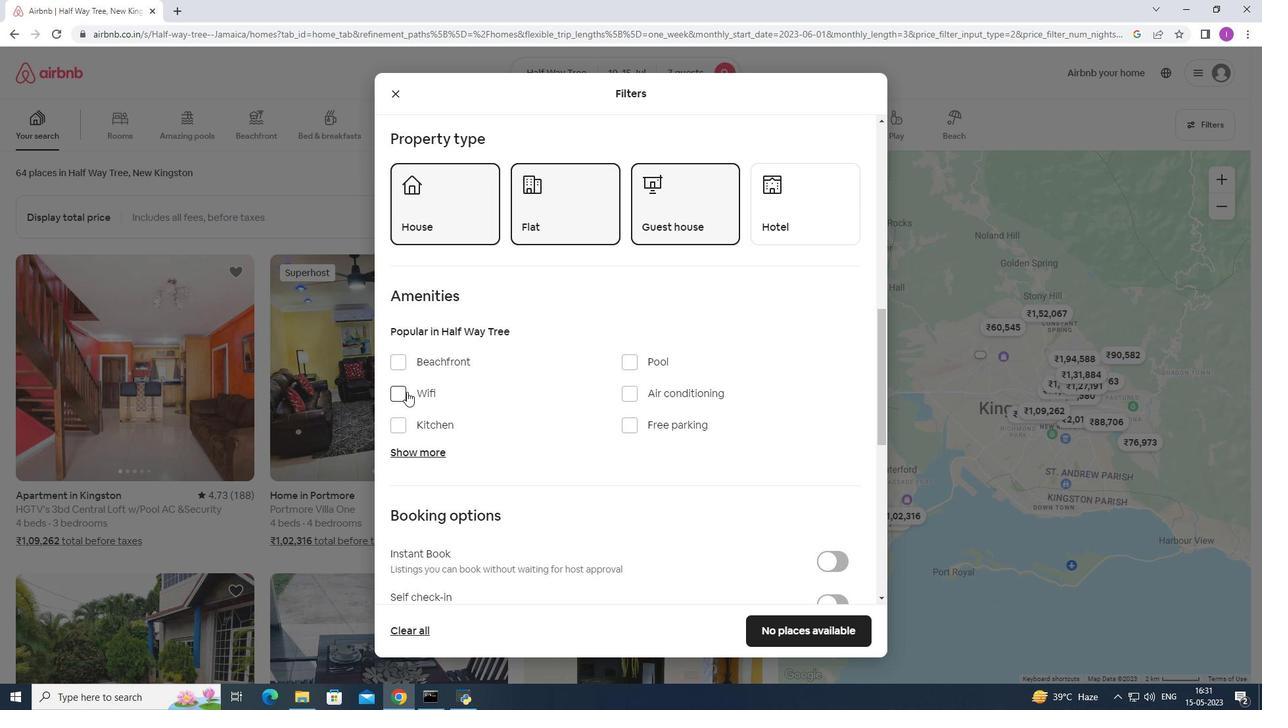 
Action: Mouse pressed left at (402, 394)
Screenshot: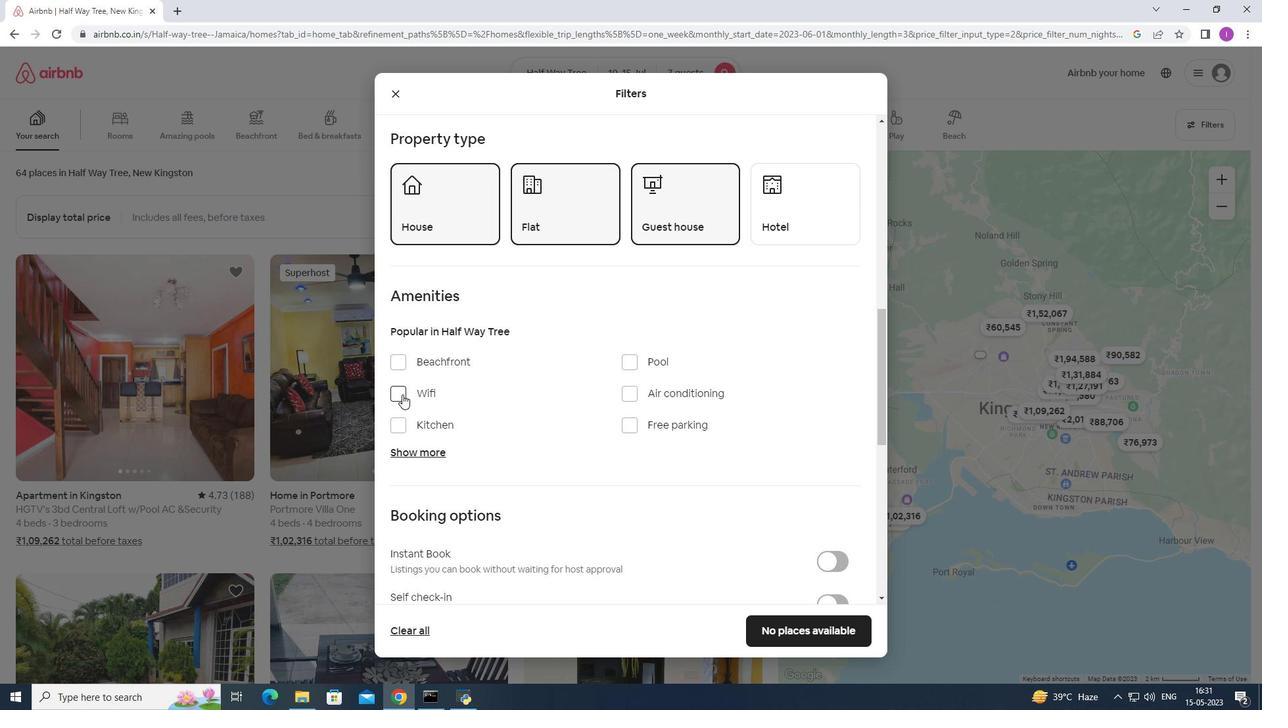 
Action: Mouse moved to (626, 418)
Screenshot: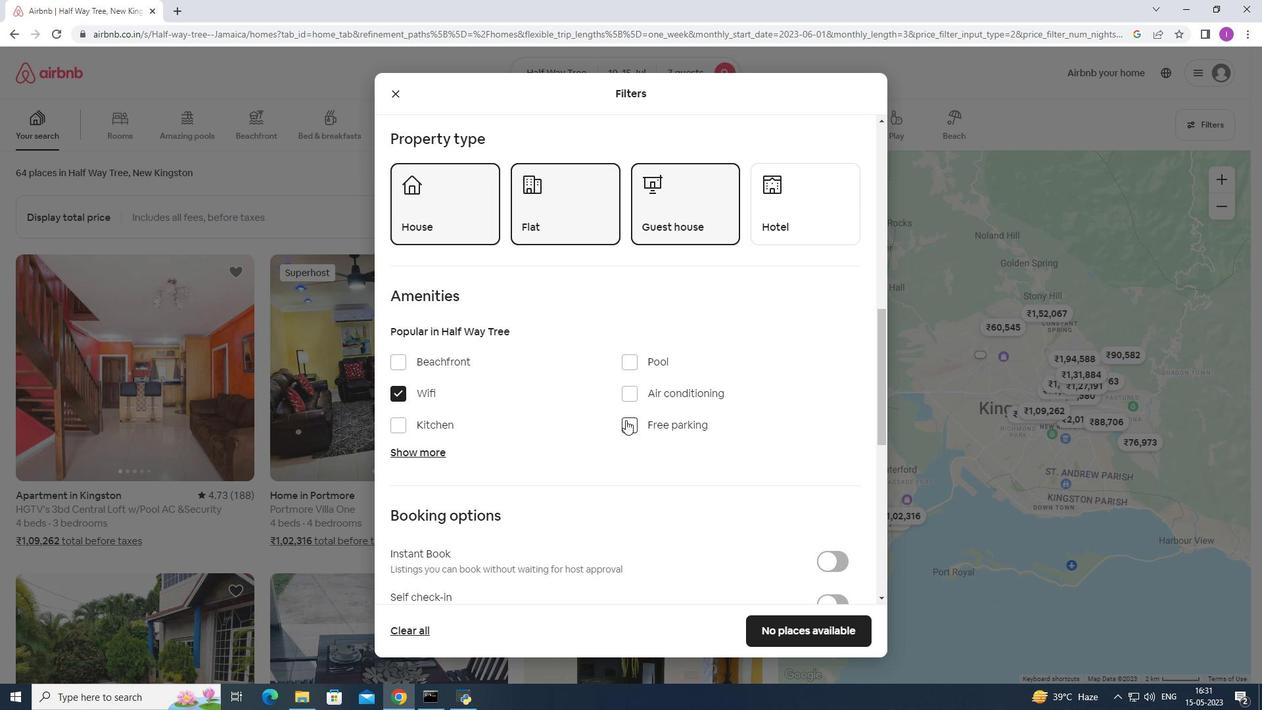 
Action: Mouse pressed left at (626, 418)
Screenshot: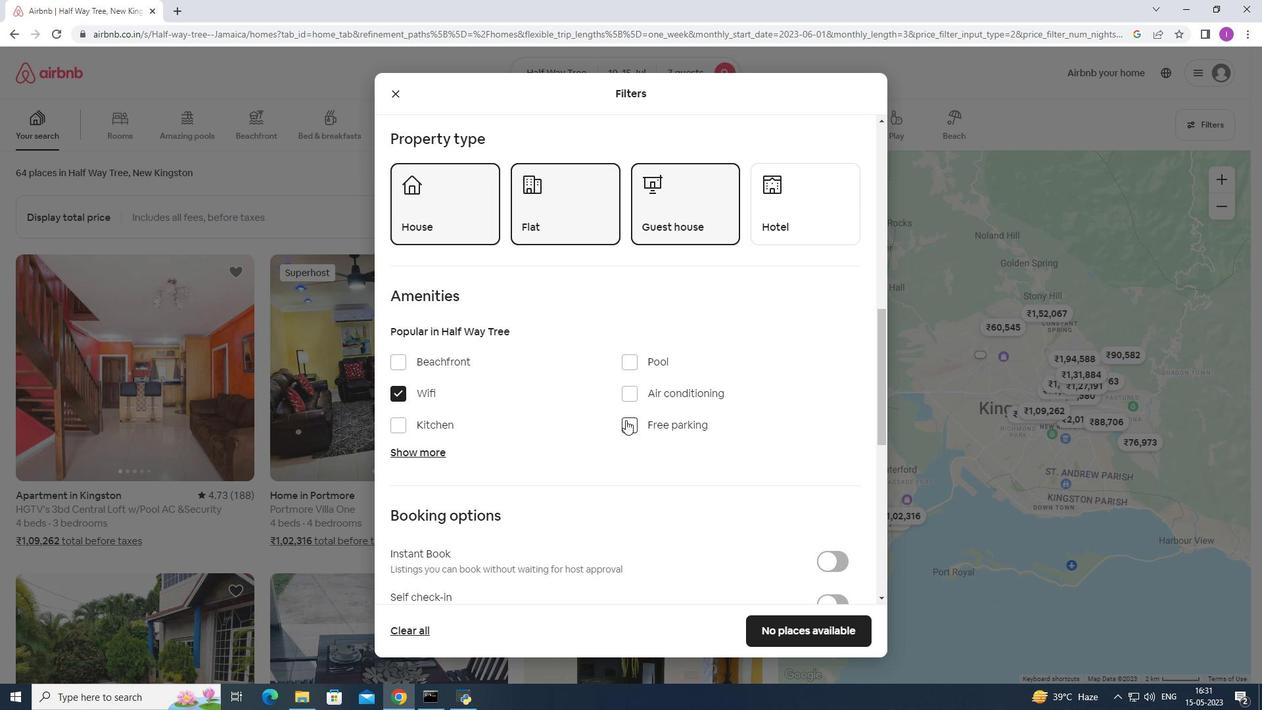 
Action: Mouse moved to (439, 450)
Screenshot: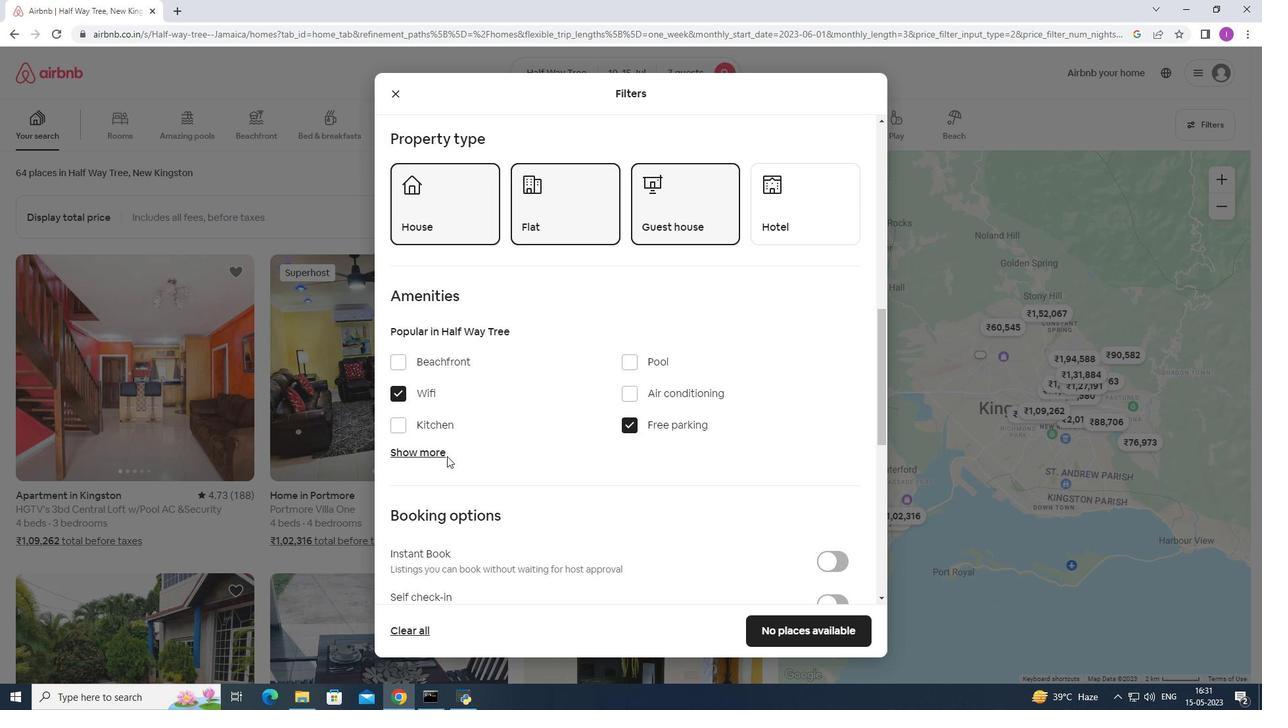 
Action: Mouse pressed left at (439, 450)
Screenshot: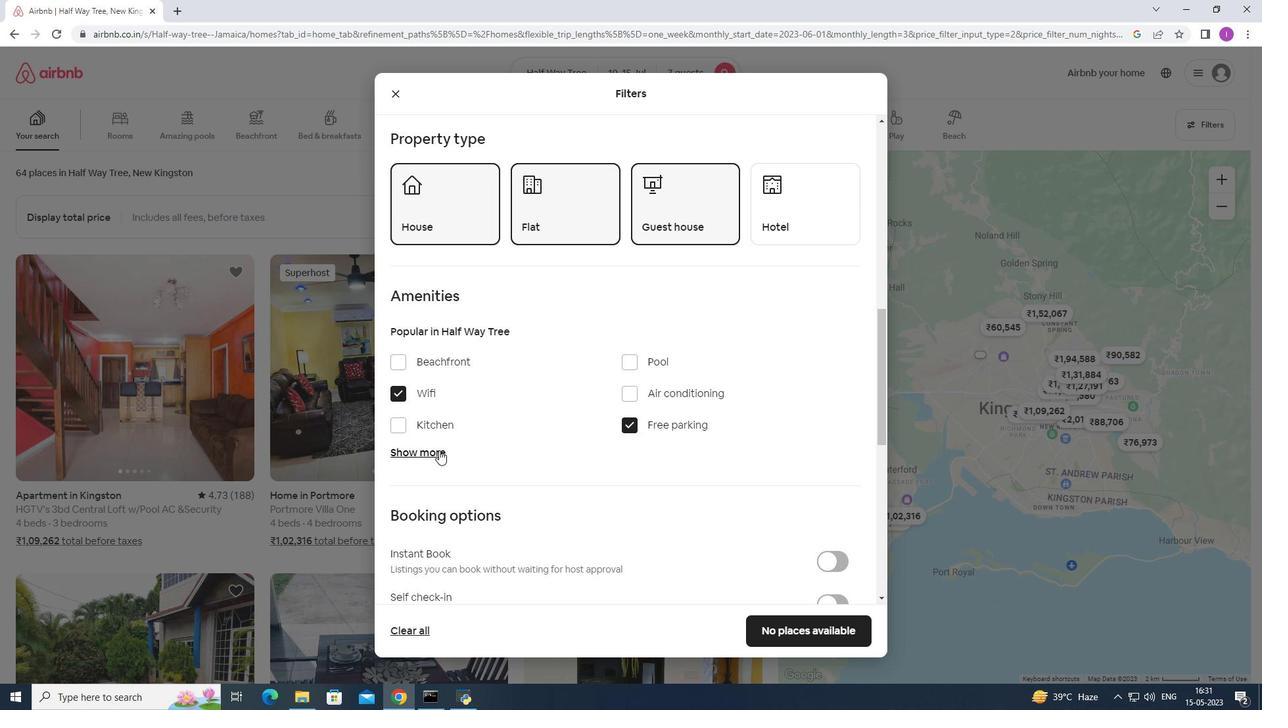 
Action: Mouse moved to (614, 518)
Screenshot: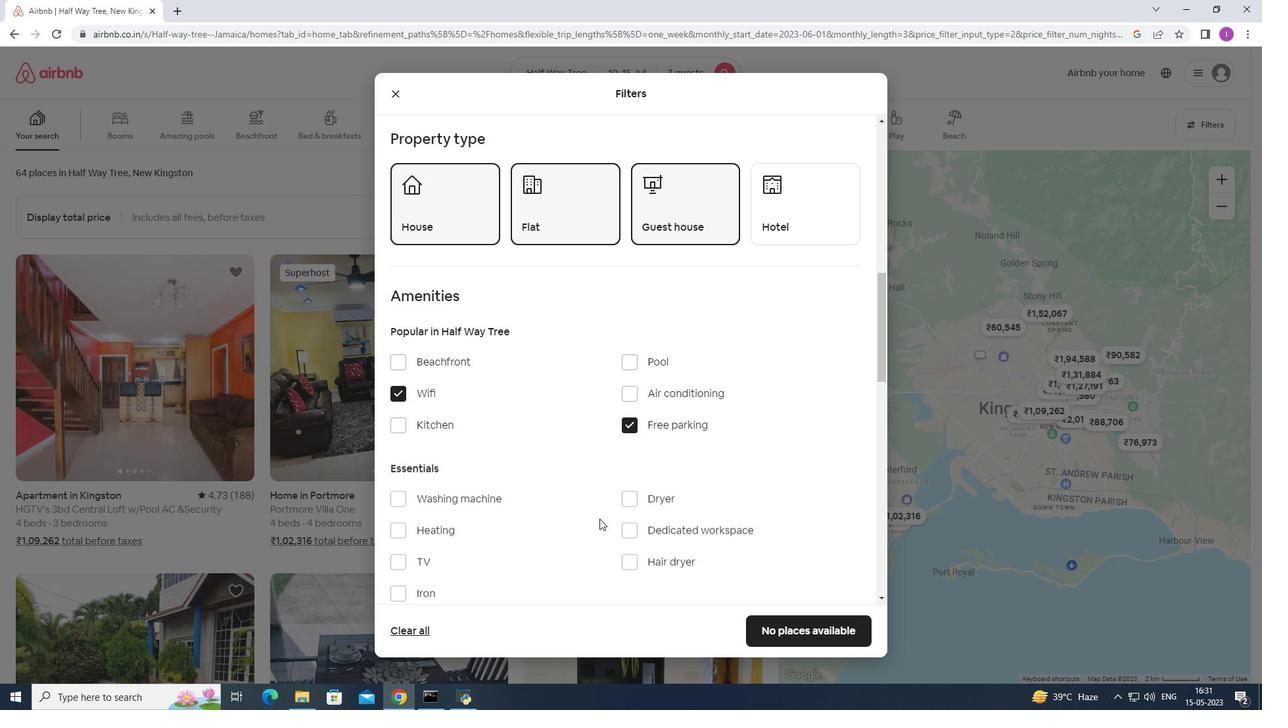 
Action: Mouse scrolled (614, 518) with delta (0, 0)
Screenshot: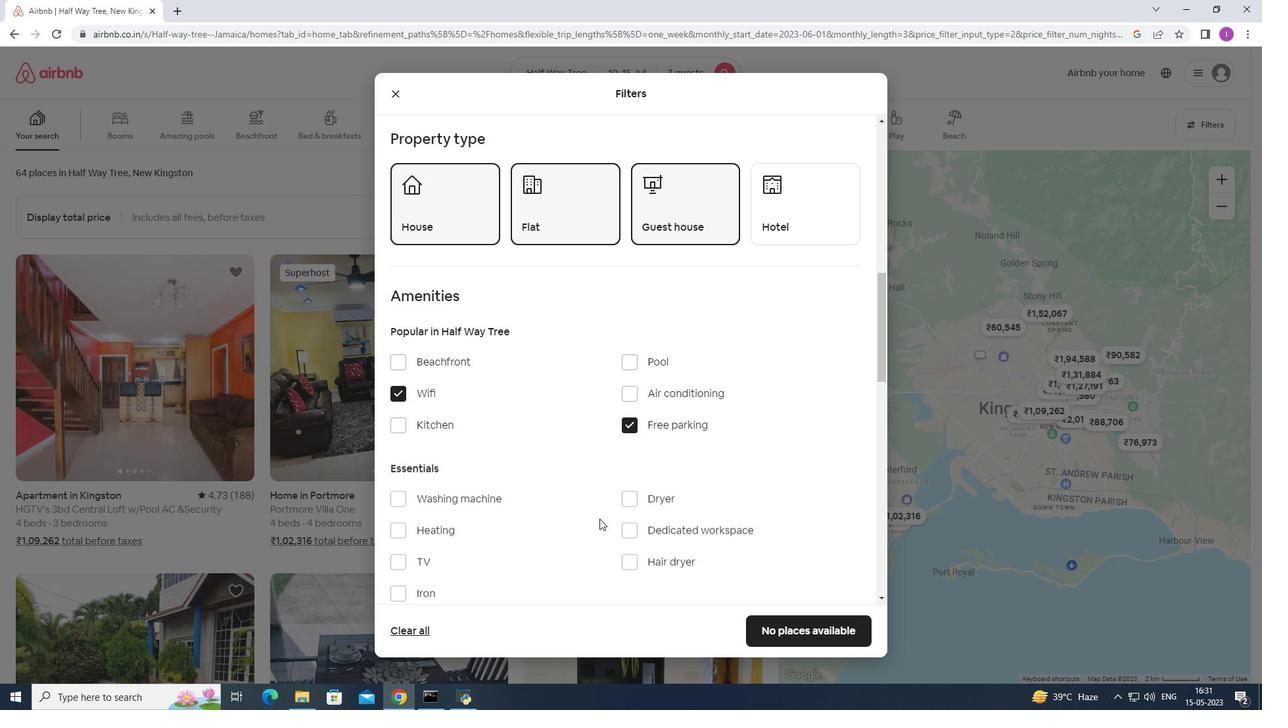 
Action: Mouse moved to (616, 518)
Screenshot: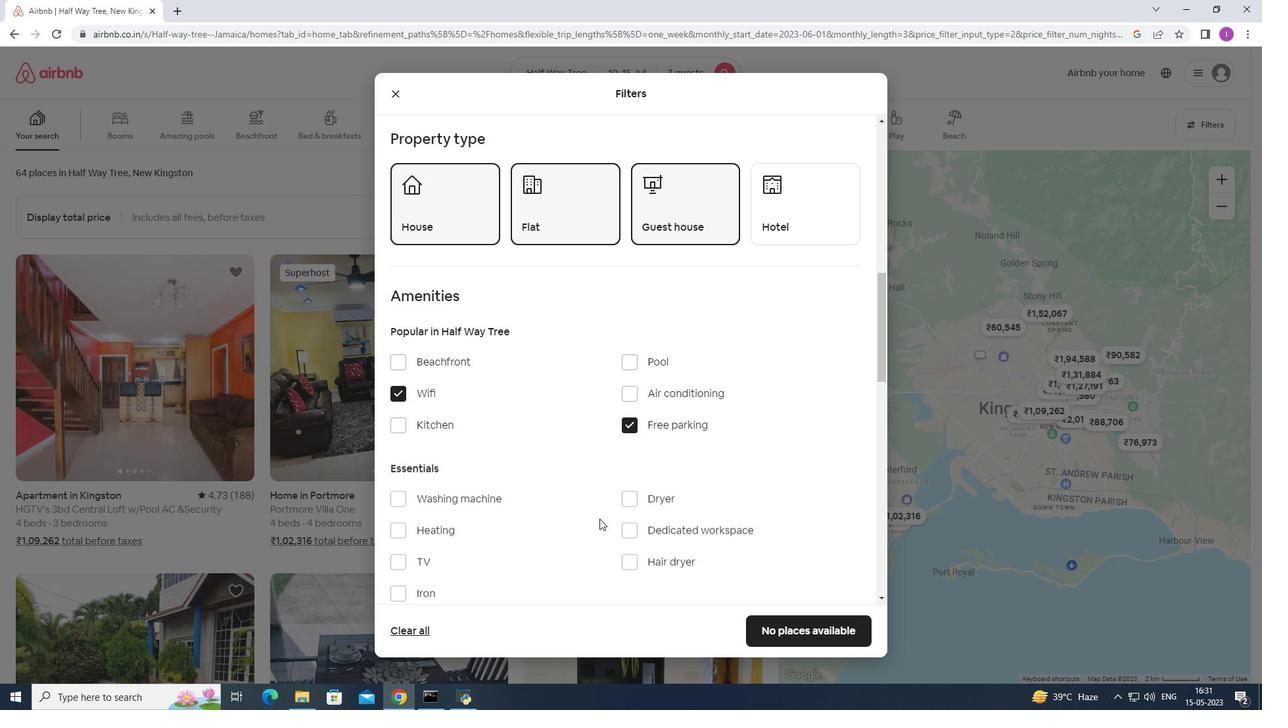 
Action: Mouse scrolled (616, 518) with delta (0, 0)
Screenshot: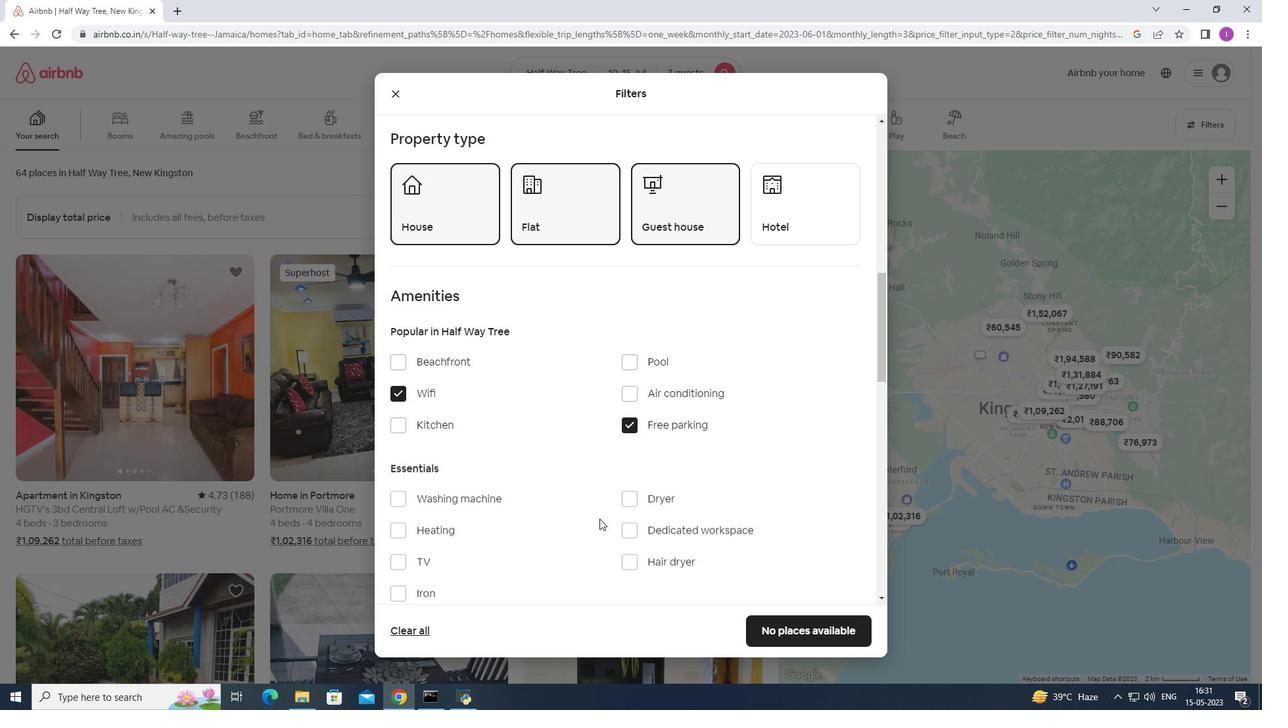 
Action: Mouse moved to (619, 515)
Screenshot: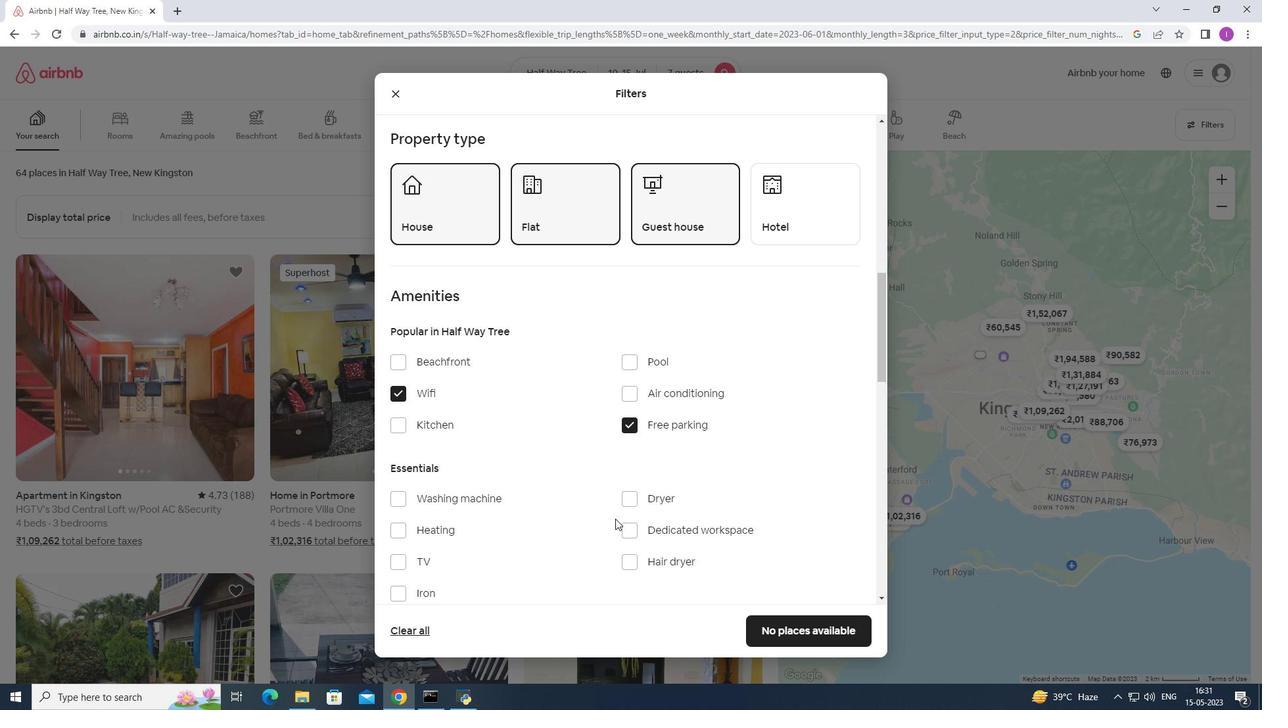 
Action: Mouse scrolled (619, 514) with delta (0, 0)
Screenshot: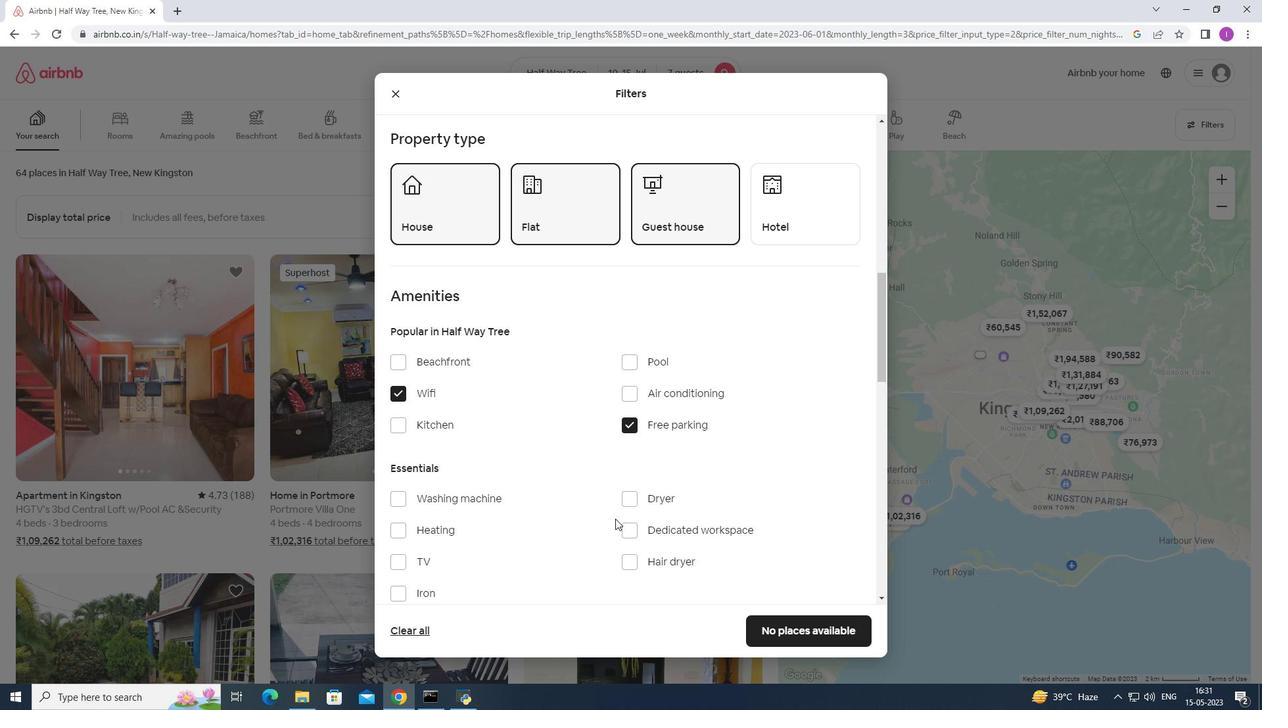 
Action: Mouse moved to (392, 368)
Screenshot: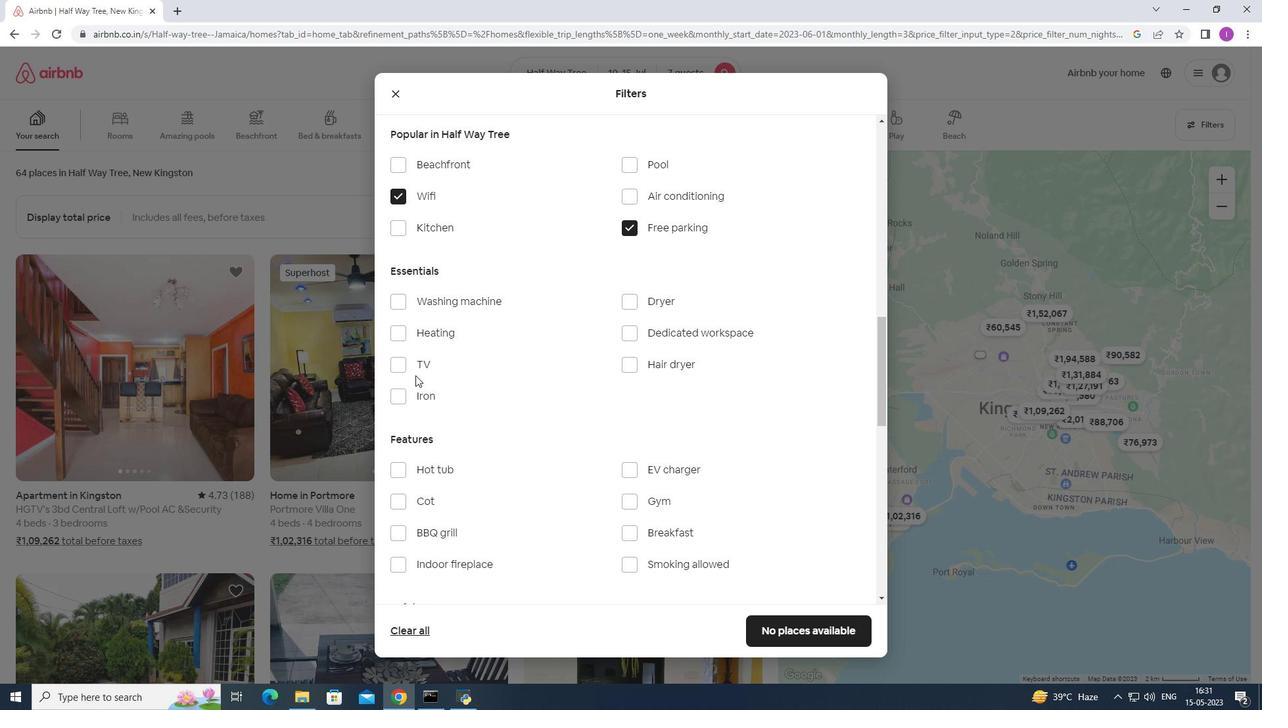 
Action: Mouse pressed left at (392, 368)
Screenshot: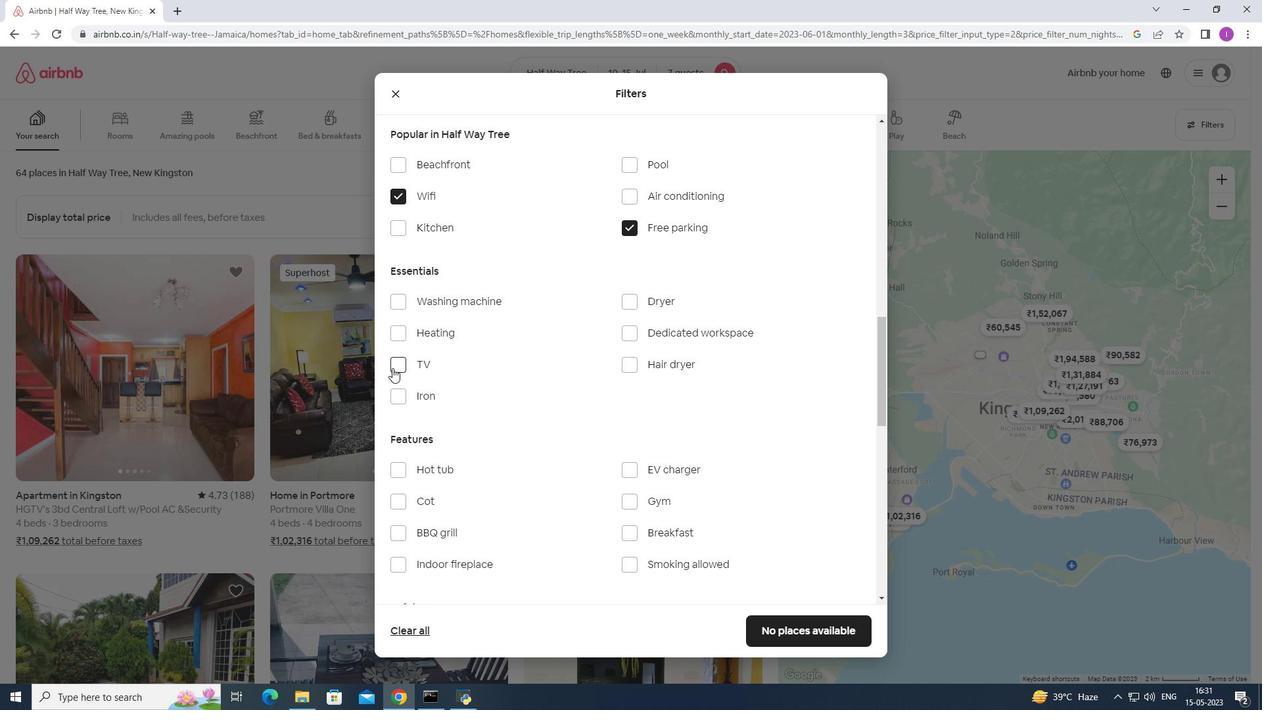 
Action: Mouse moved to (459, 466)
Screenshot: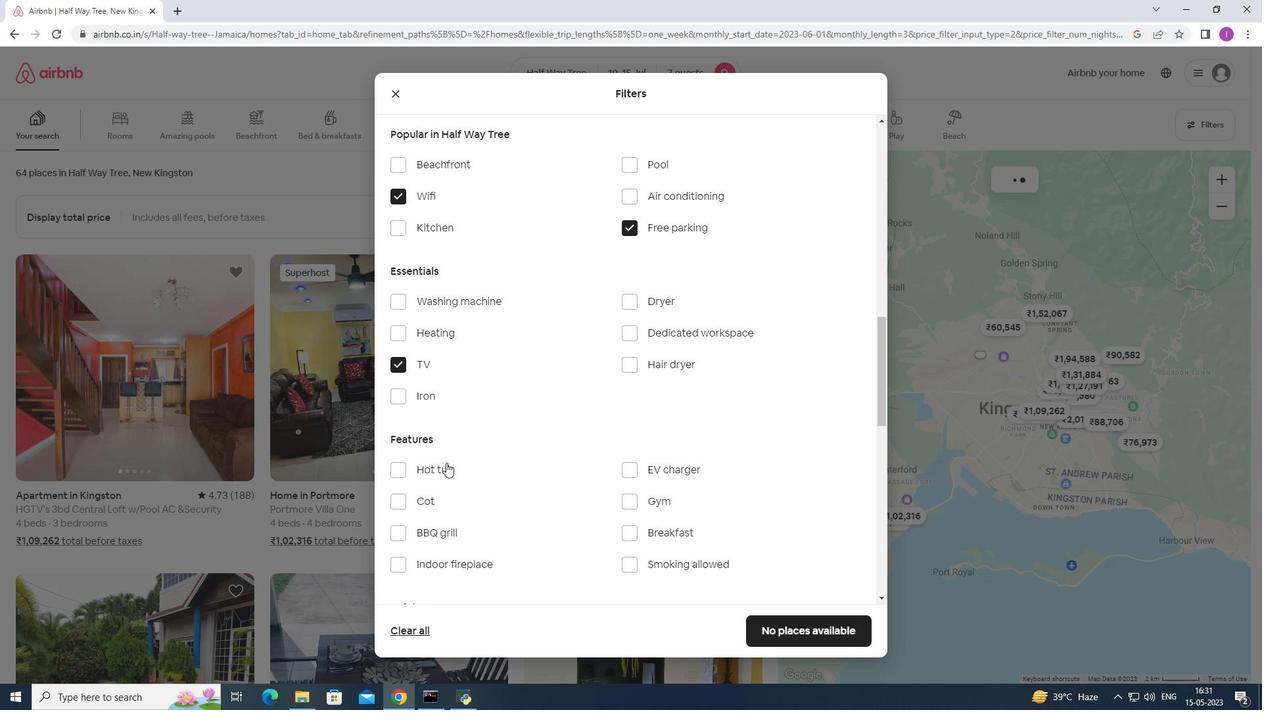 
Action: Mouse scrolled (459, 465) with delta (0, 0)
Screenshot: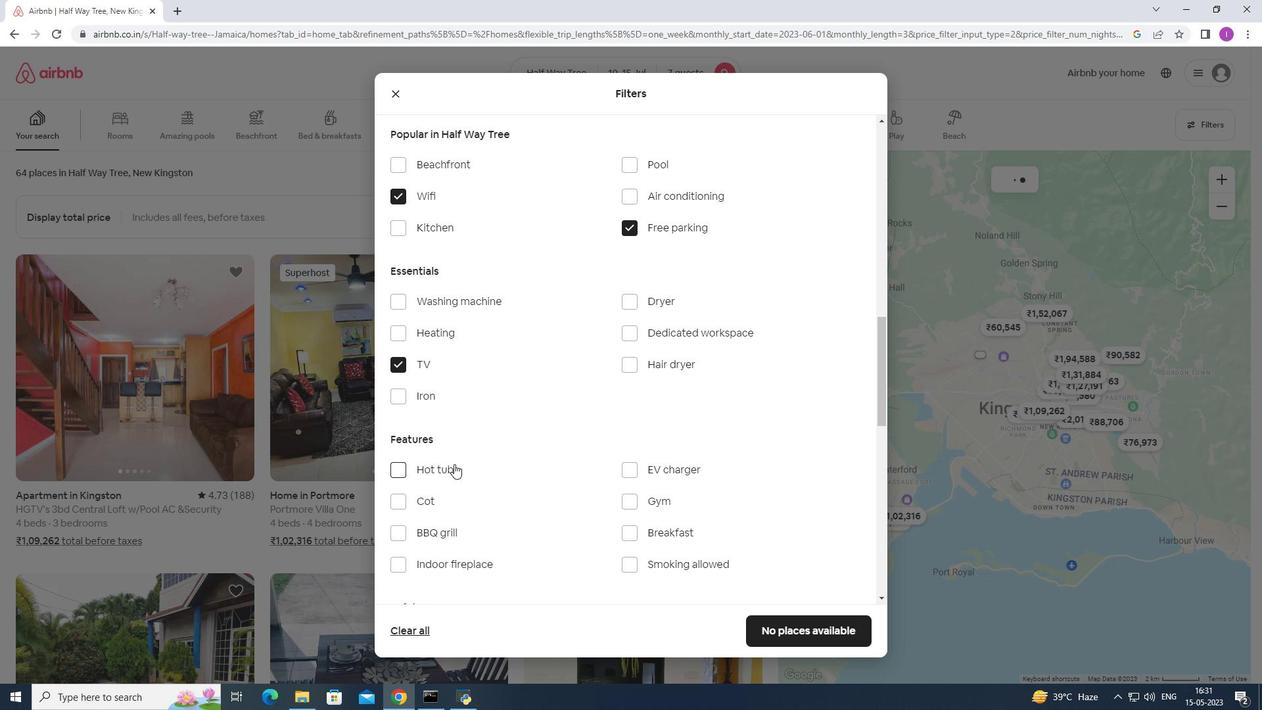 
Action: Mouse scrolled (459, 465) with delta (0, 0)
Screenshot: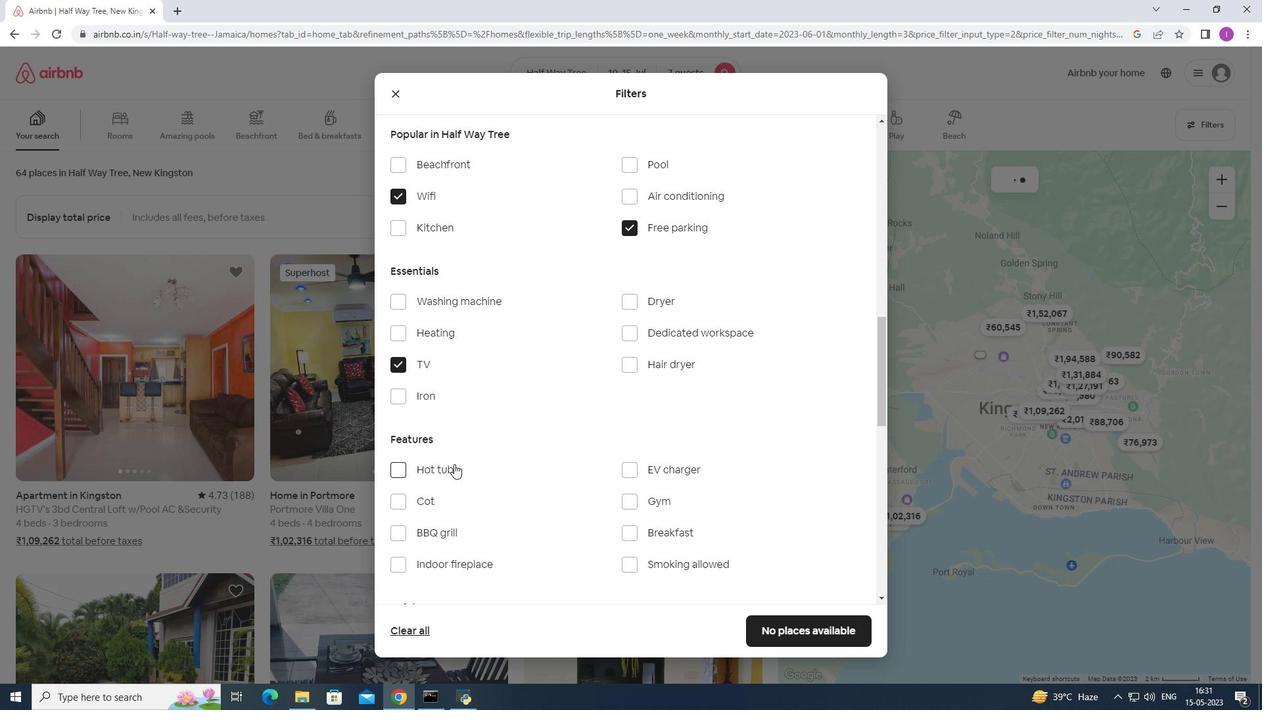 
Action: Mouse moved to (625, 370)
Screenshot: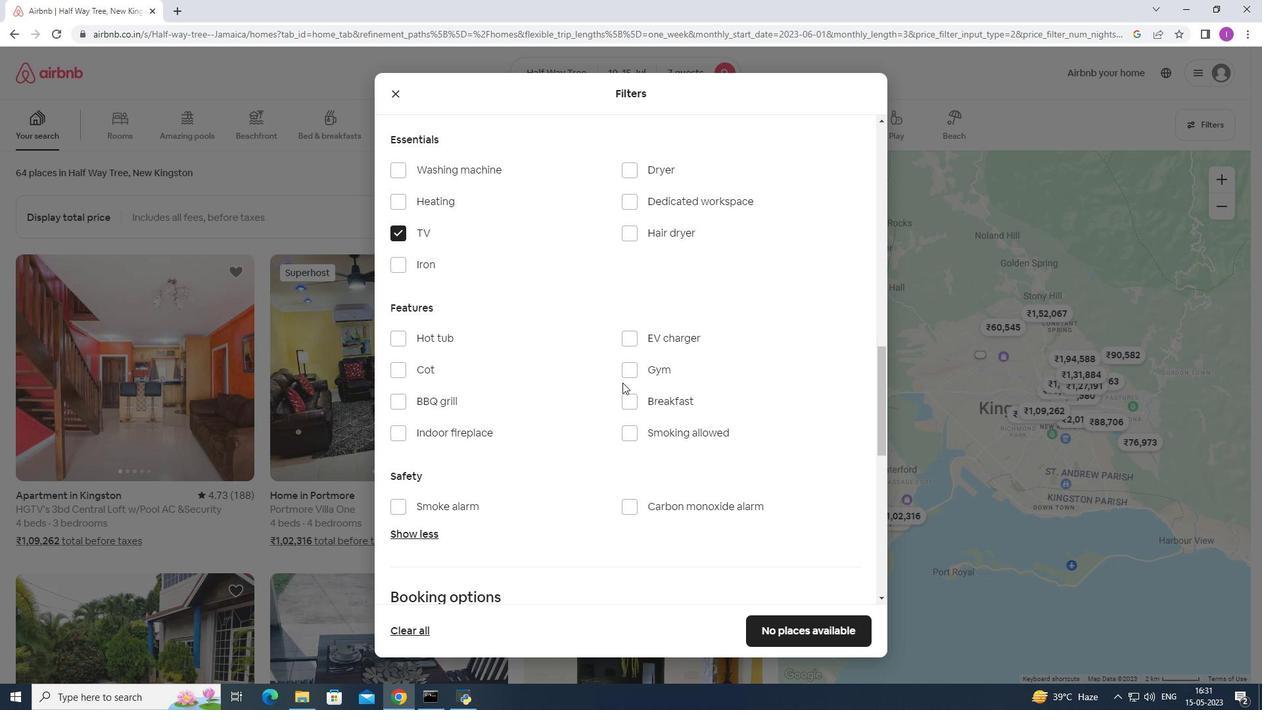 
Action: Mouse pressed left at (625, 370)
Screenshot: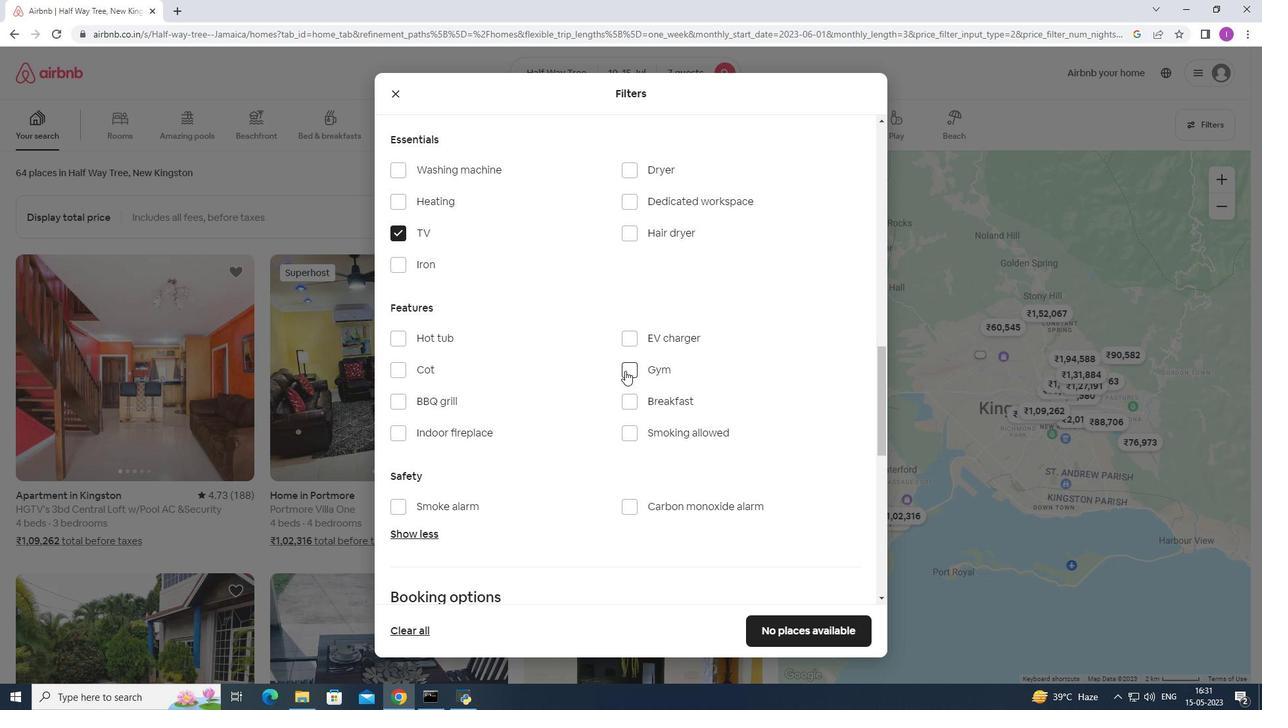 
Action: Mouse moved to (629, 401)
Screenshot: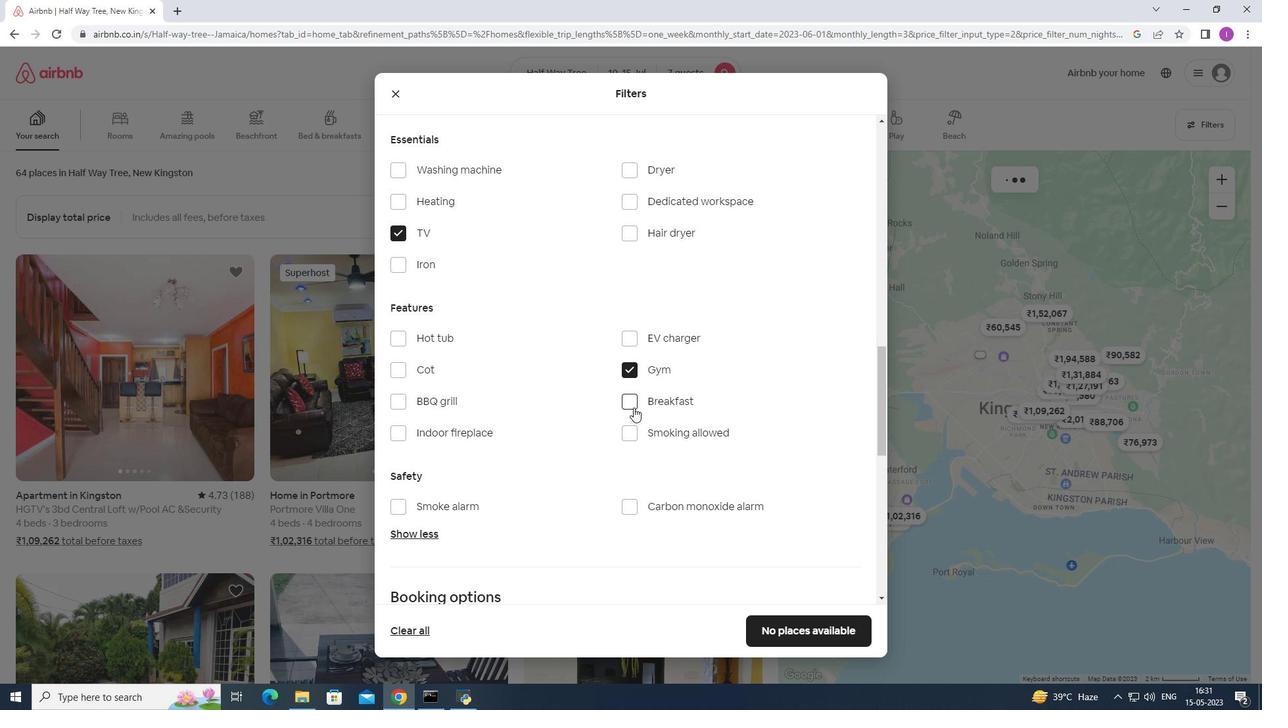 
Action: Mouse pressed left at (629, 401)
Screenshot: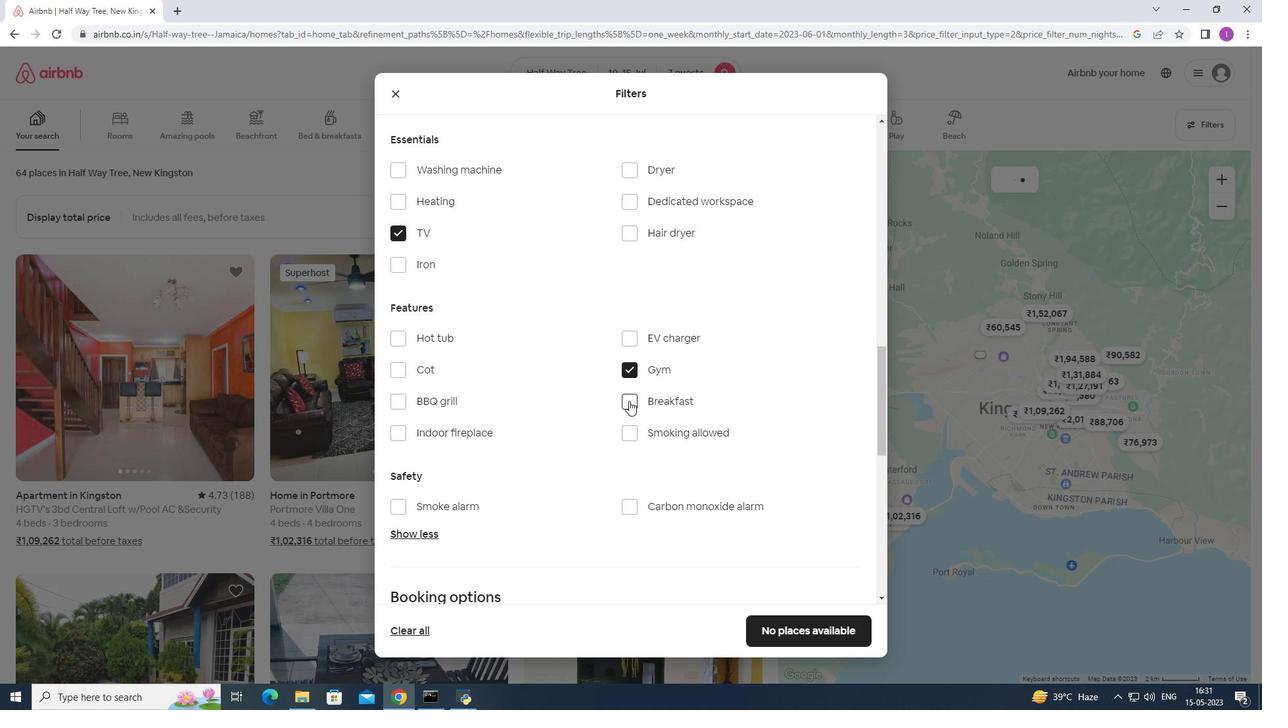 
Action: Mouse moved to (494, 447)
Screenshot: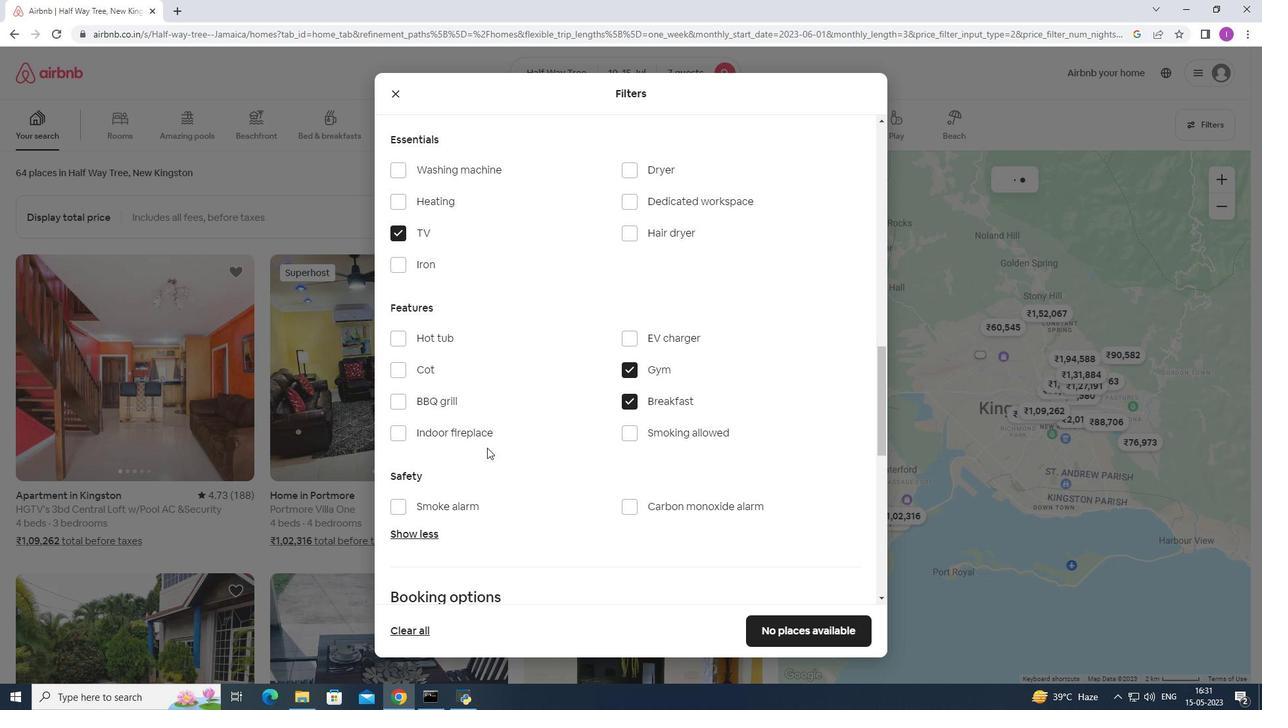 
Action: Mouse scrolled (494, 447) with delta (0, 0)
Screenshot: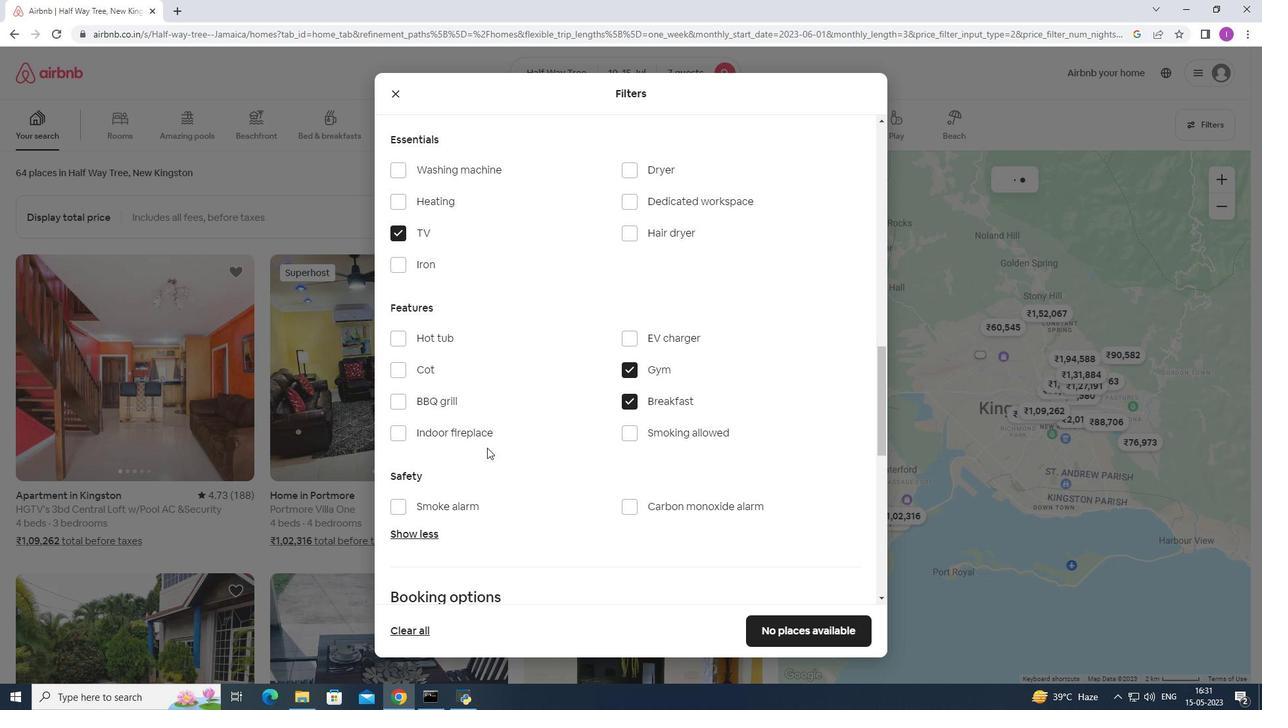 
Action: Mouse scrolled (494, 447) with delta (0, 0)
Screenshot: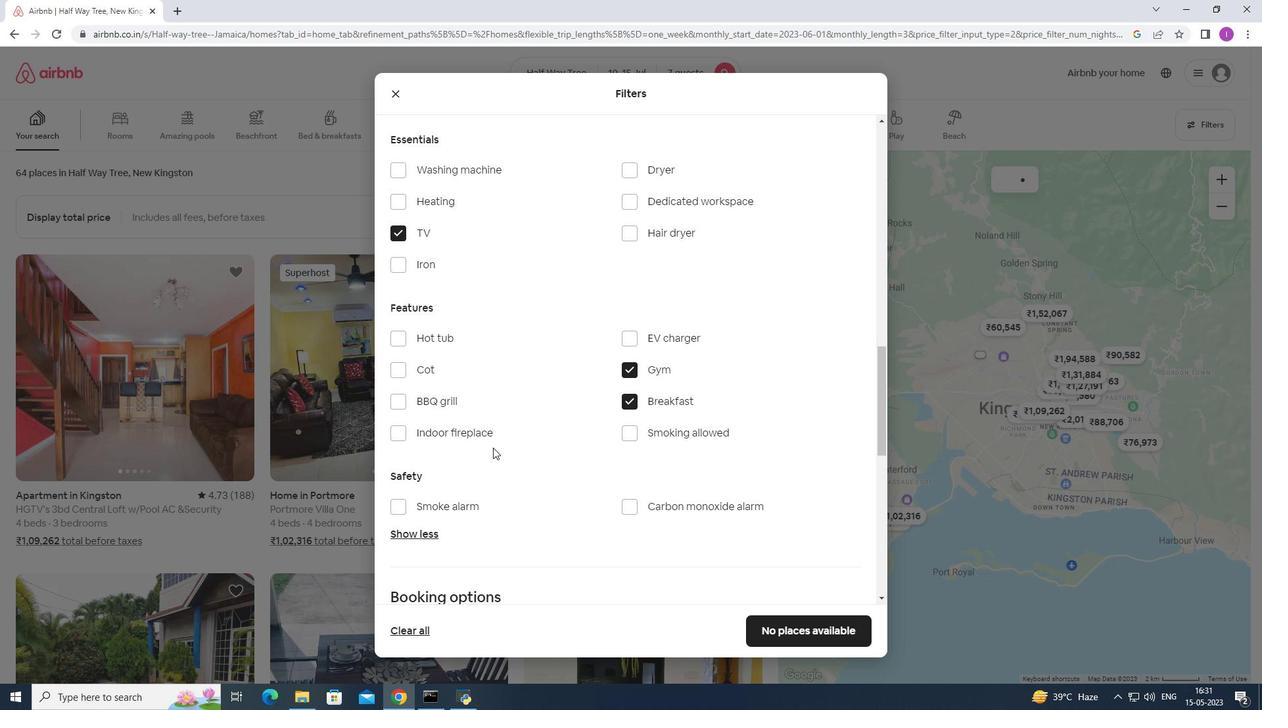
Action: Mouse scrolled (494, 447) with delta (0, 0)
Screenshot: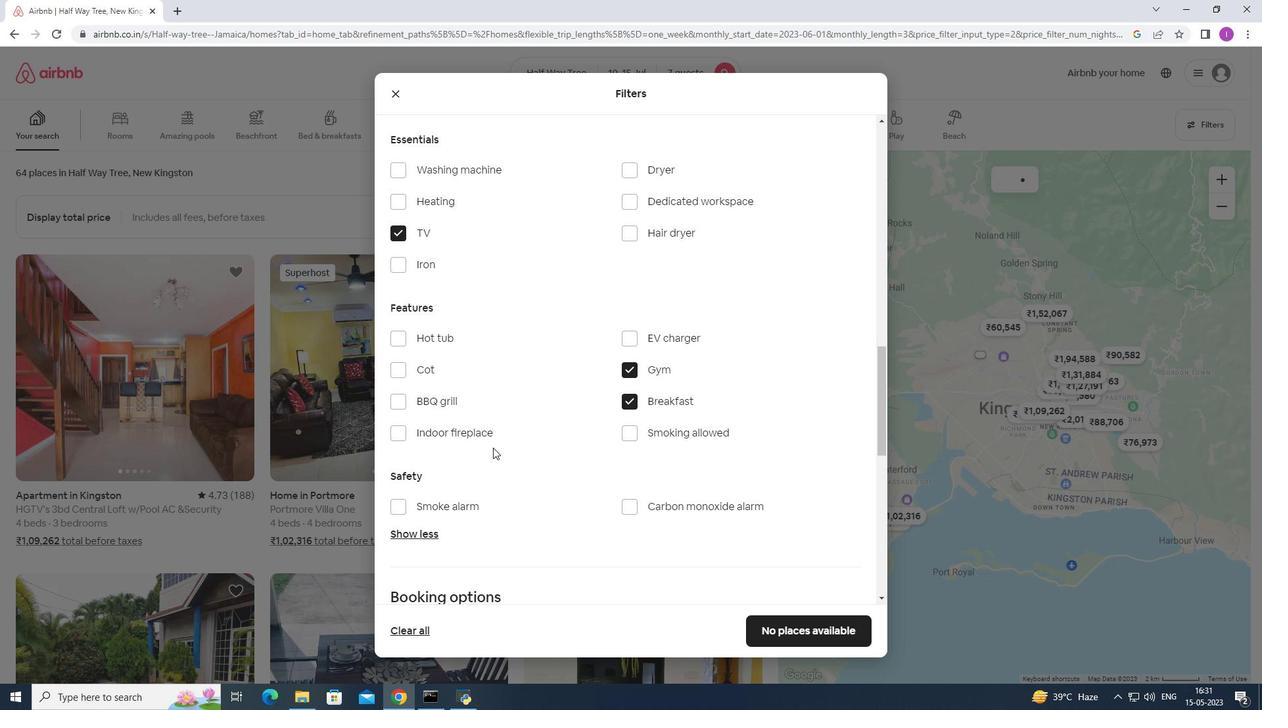 
Action: Mouse moved to (510, 441)
Screenshot: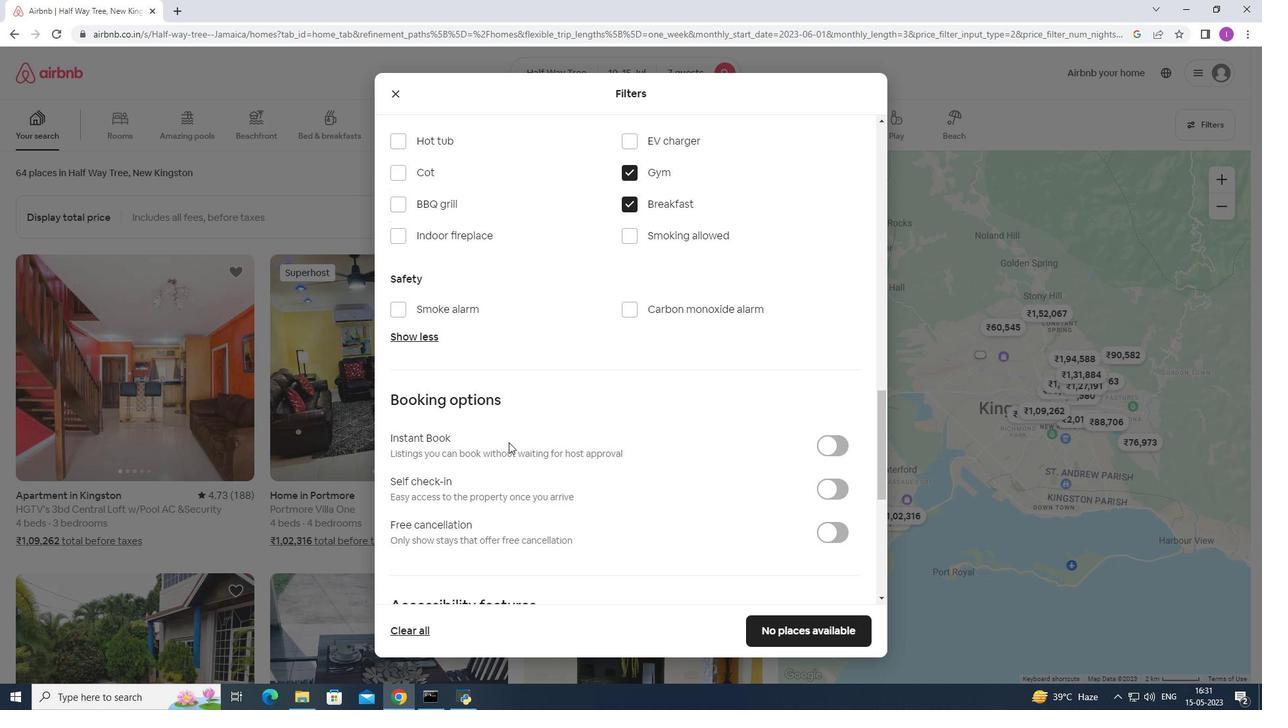 
Action: Mouse scrolled (510, 441) with delta (0, 0)
Screenshot: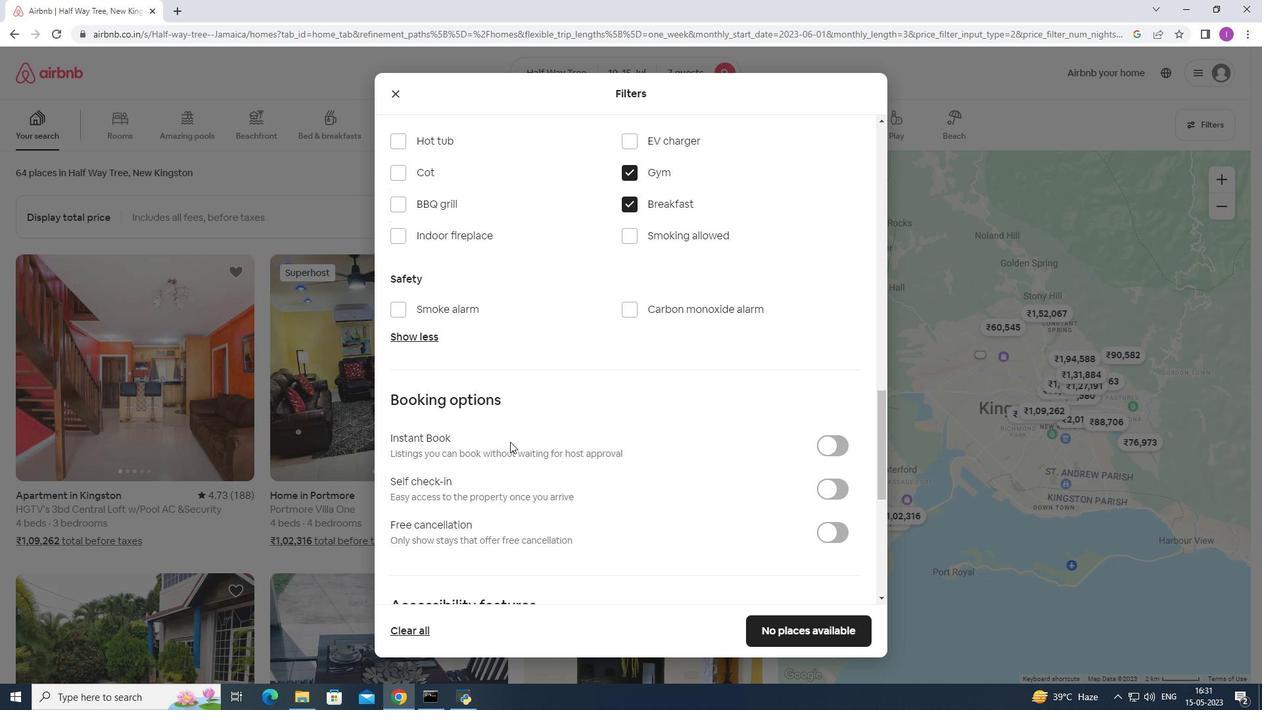 
Action: Mouse moved to (511, 441)
Screenshot: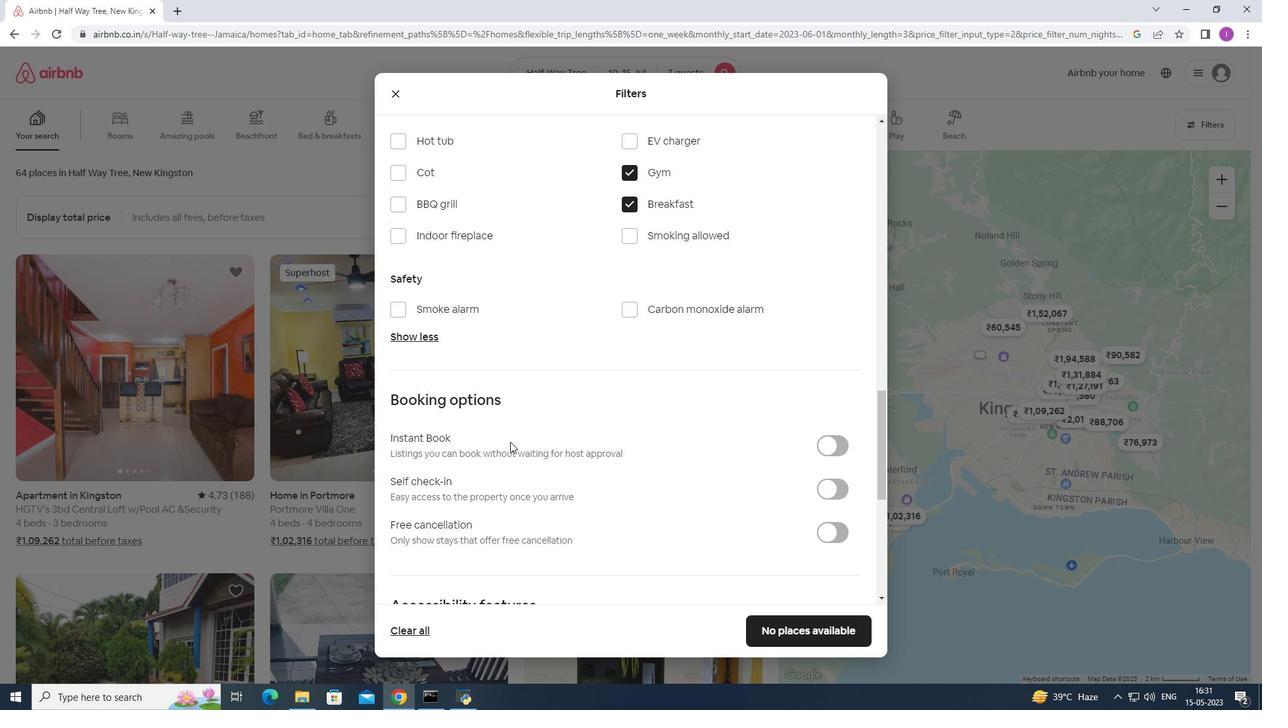 
Action: Mouse scrolled (511, 441) with delta (0, 0)
Screenshot: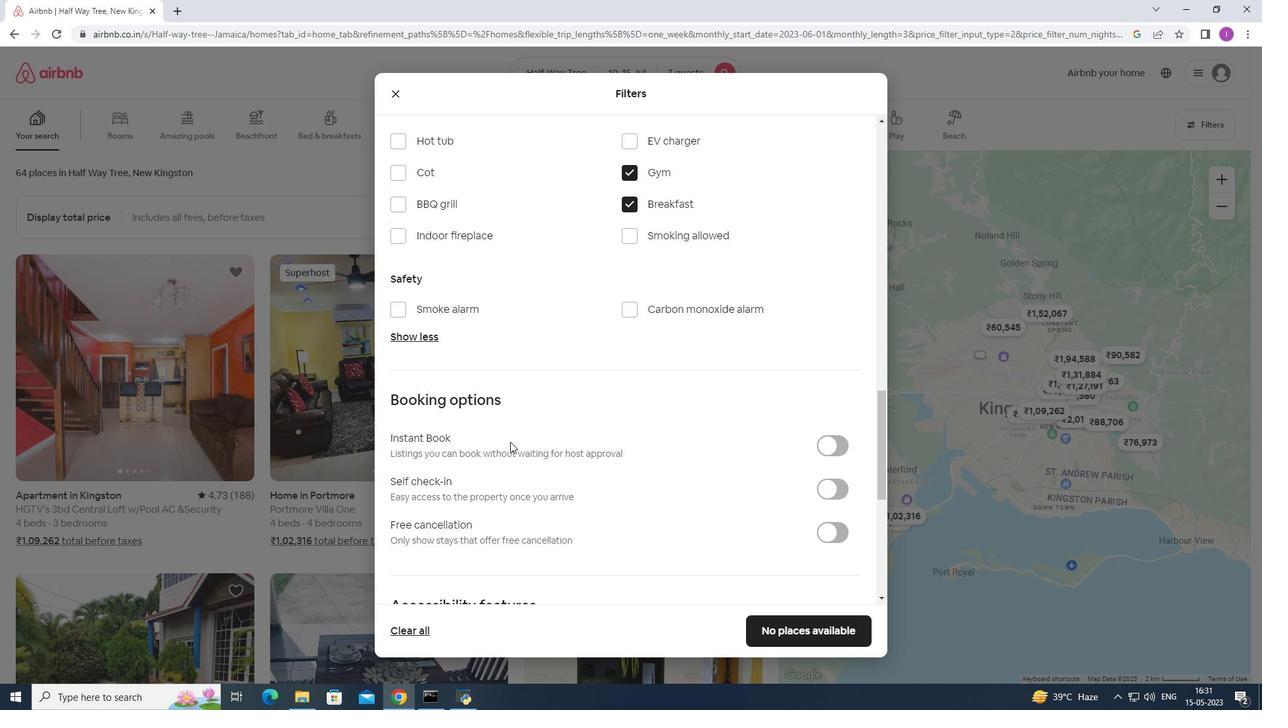 
Action: Mouse moved to (831, 353)
Screenshot: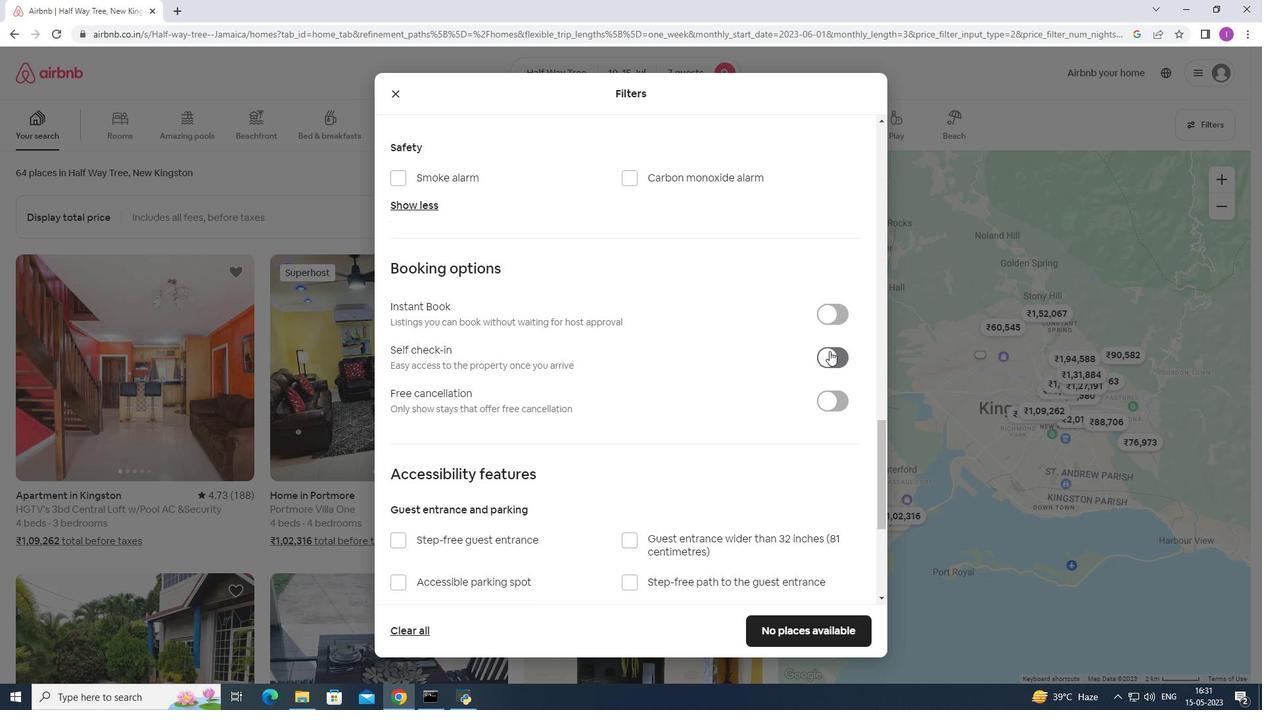
Action: Mouse pressed left at (831, 353)
Screenshot: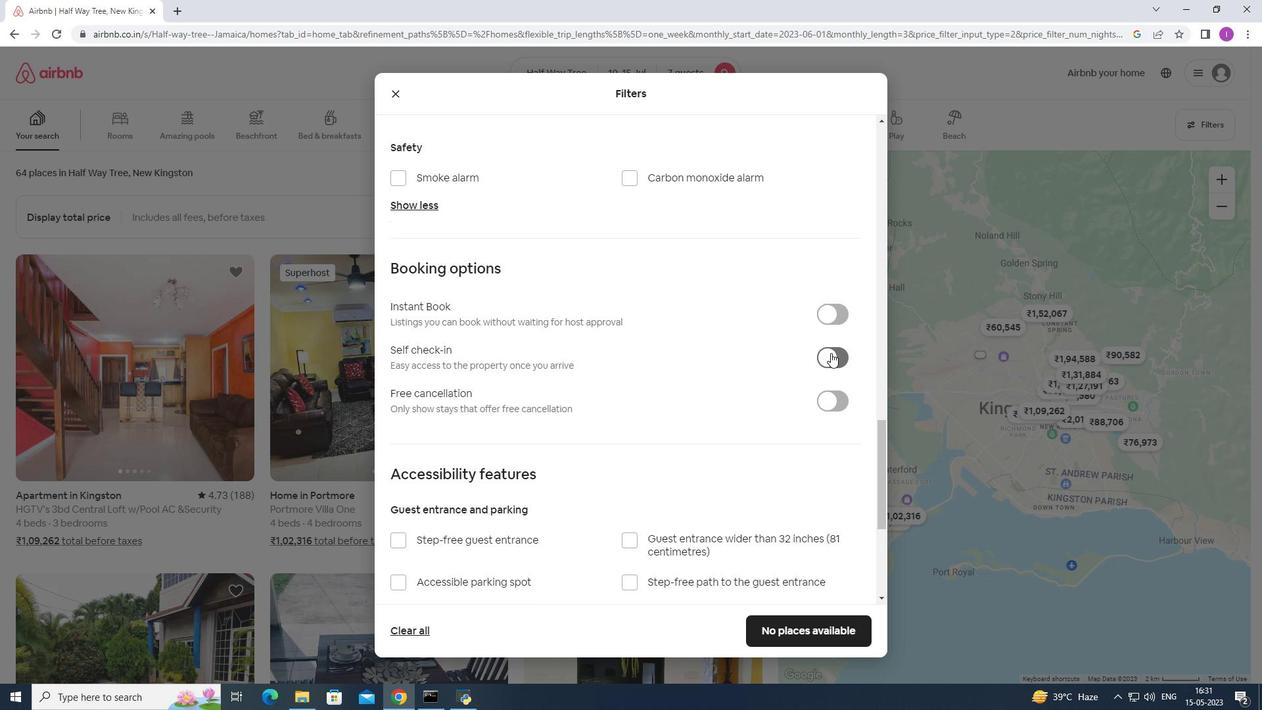 
Action: Mouse moved to (634, 444)
Screenshot: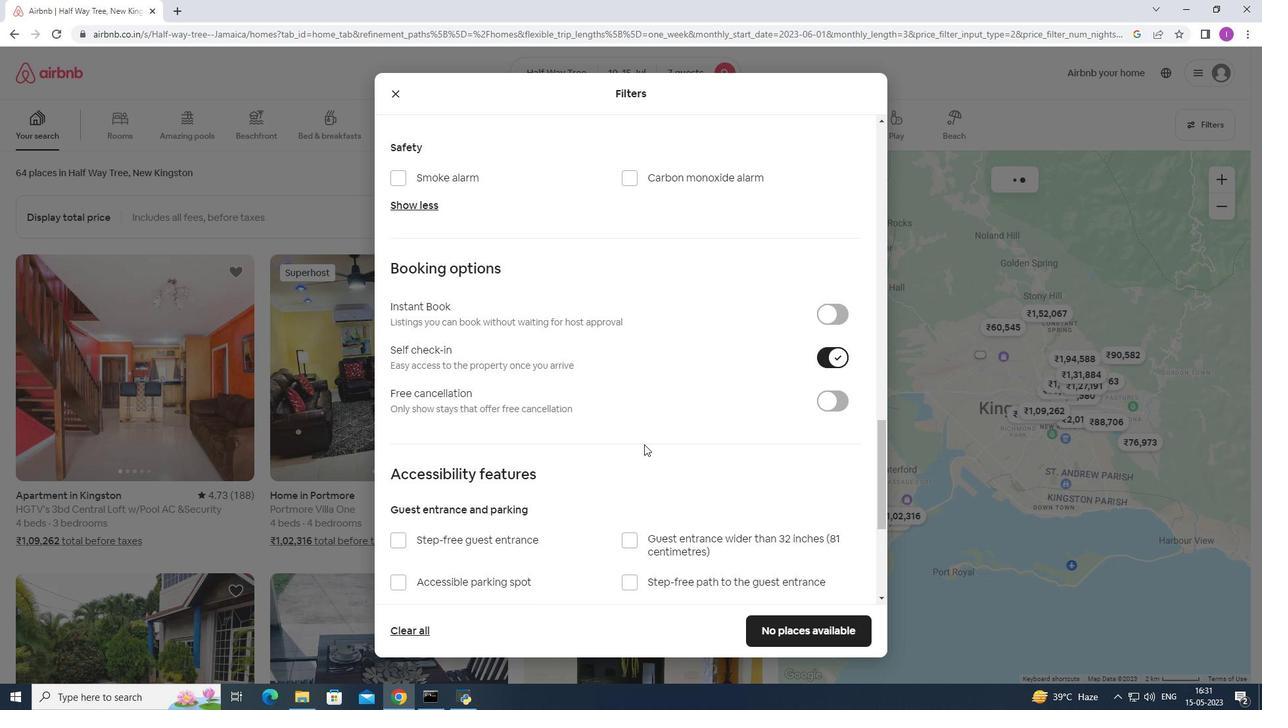 
Action: Mouse scrolled (634, 443) with delta (0, 0)
Screenshot: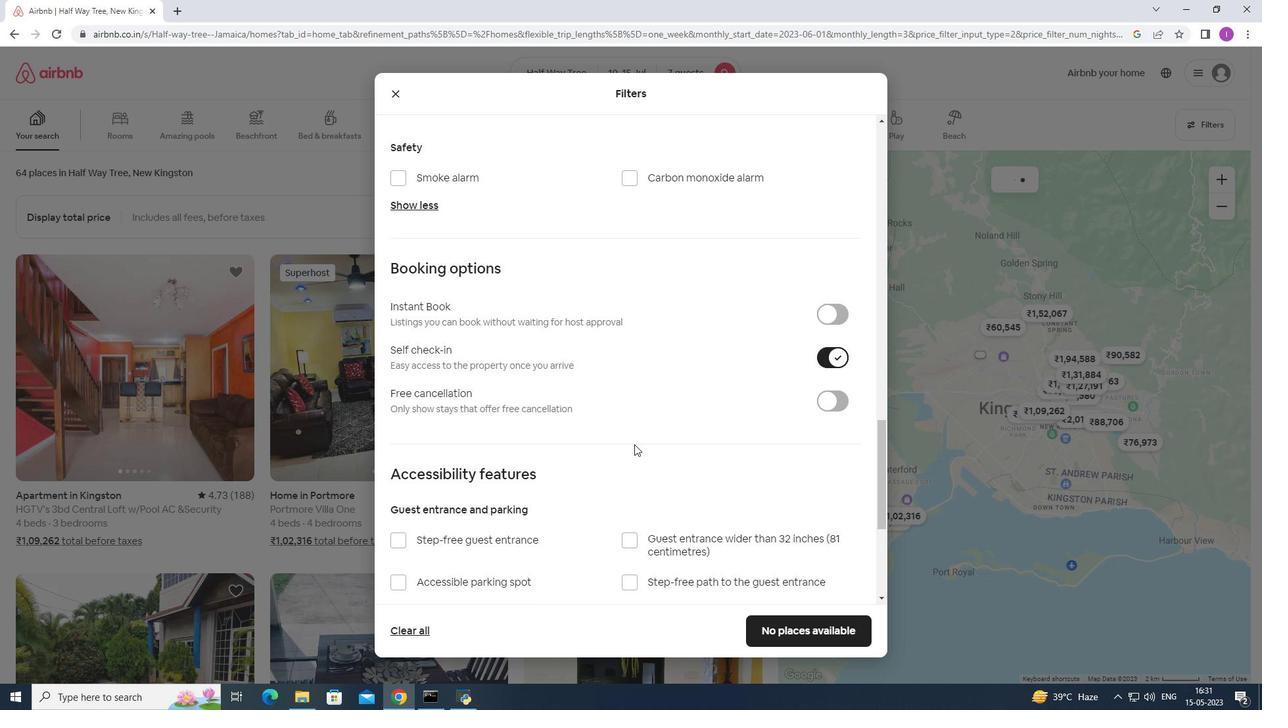
Action: Mouse scrolled (634, 443) with delta (0, 0)
Screenshot: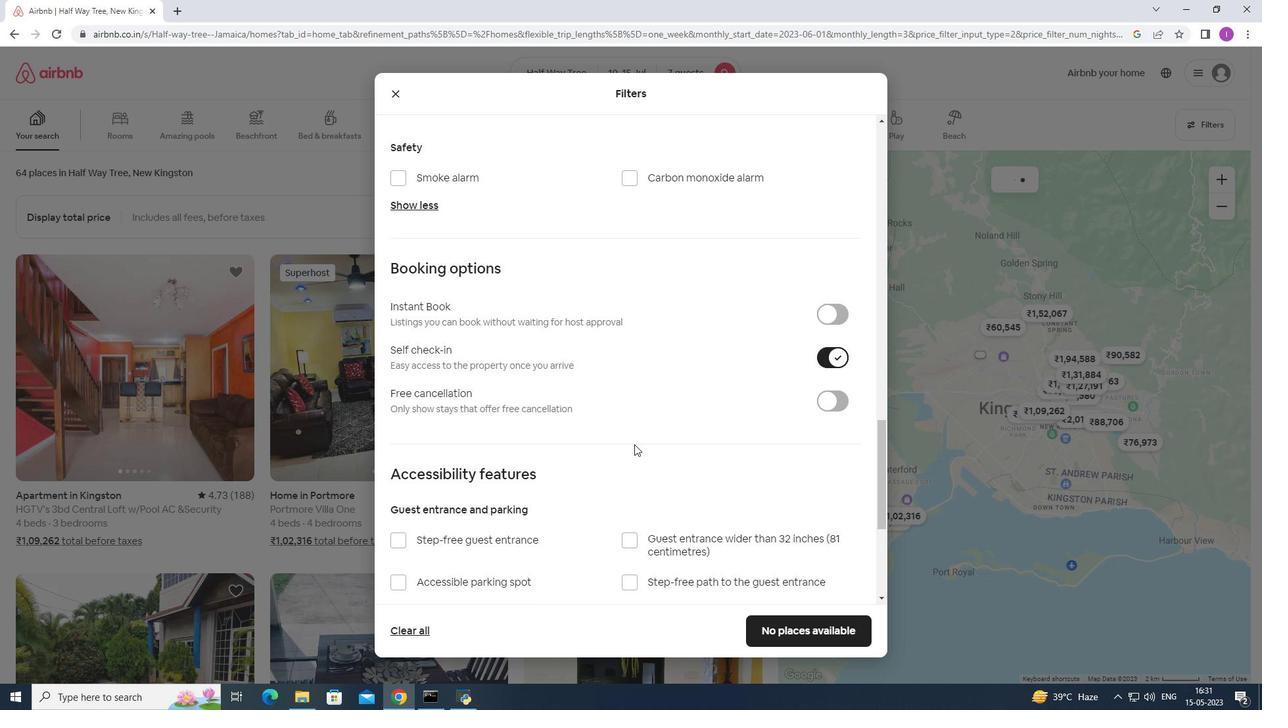 
Action: Mouse moved to (622, 430)
Screenshot: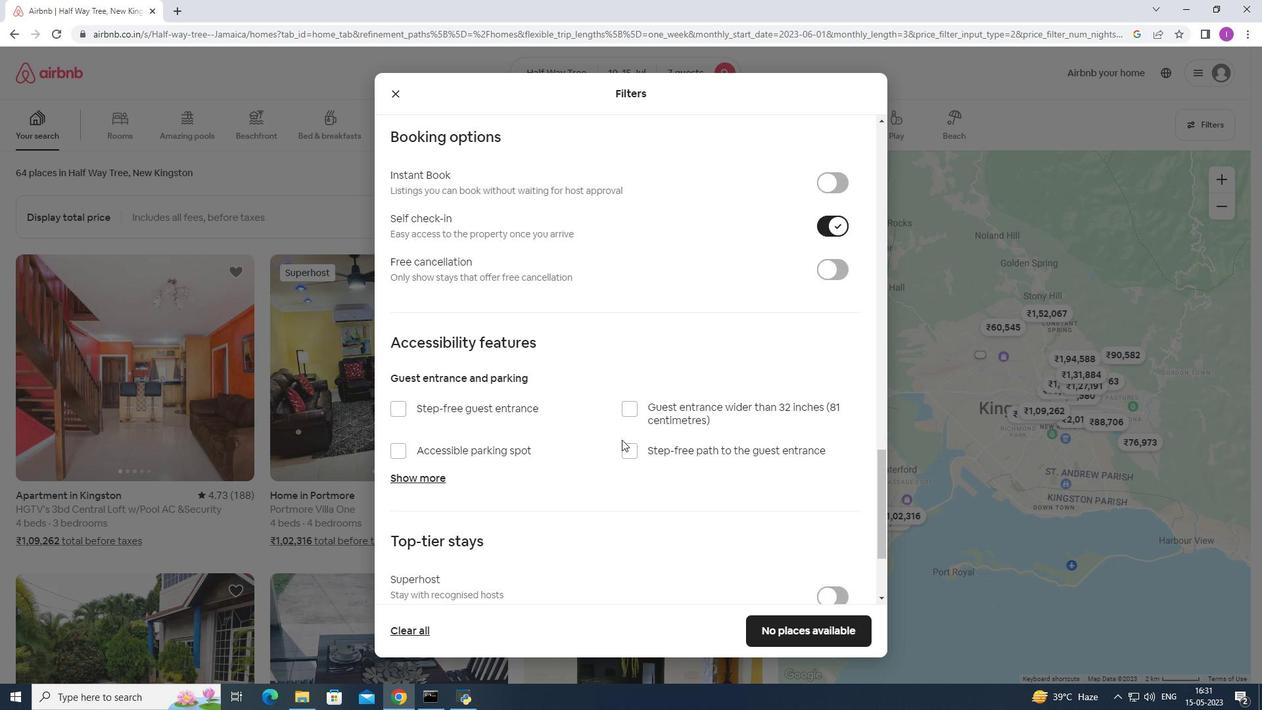 
Action: Mouse scrolled (622, 429) with delta (0, 0)
Screenshot: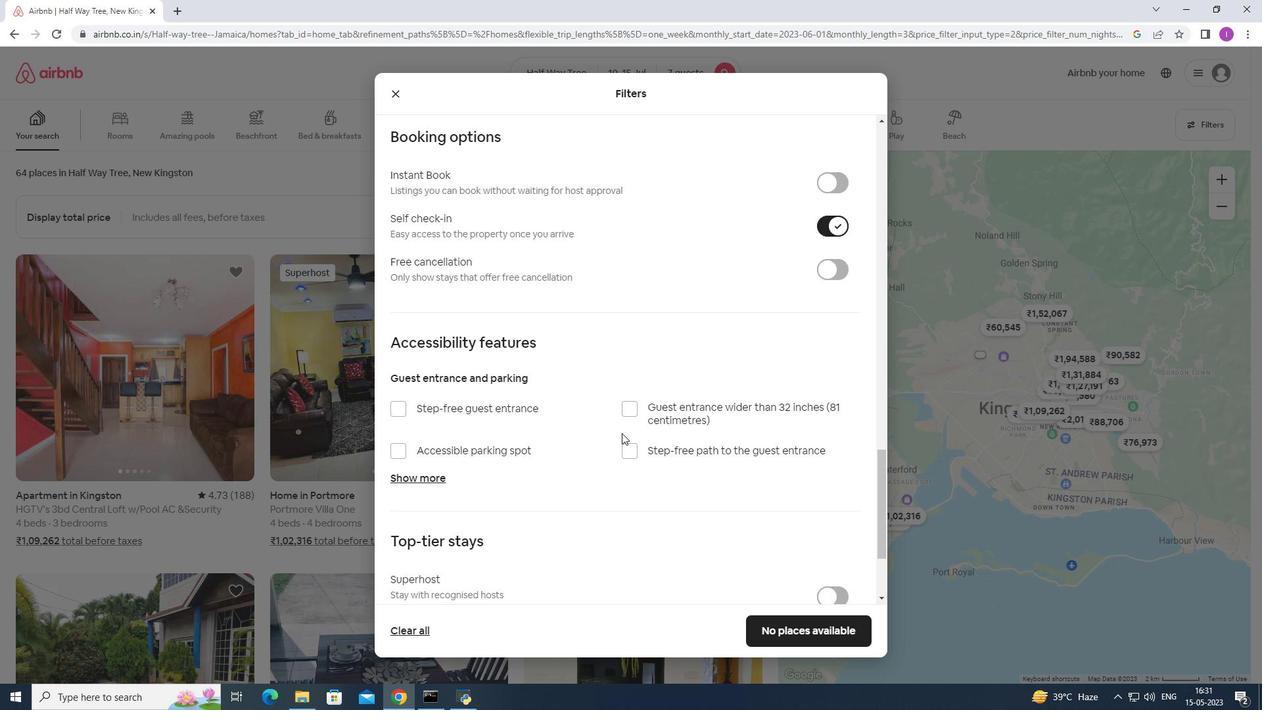 
Action: Mouse scrolled (622, 429) with delta (0, 0)
Screenshot: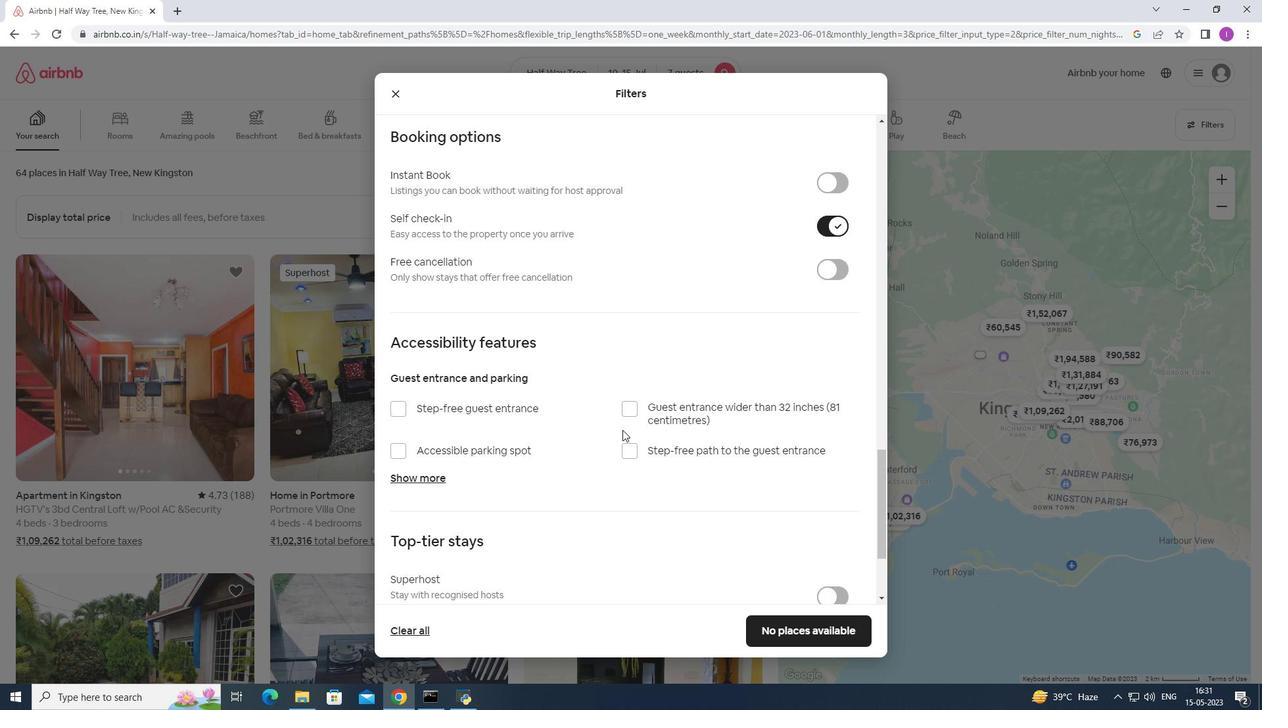 
Action: Mouse scrolled (622, 429) with delta (0, 0)
Screenshot: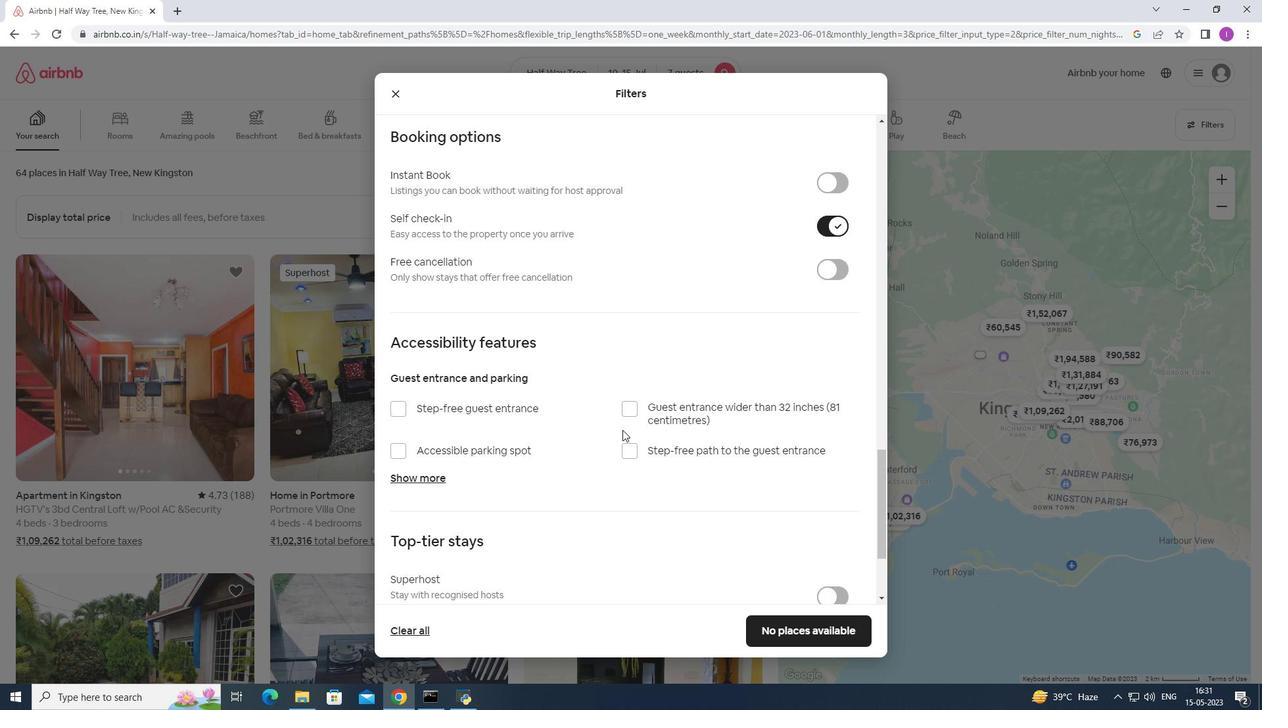 
Action: Mouse moved to (626, 418)
Screenshot: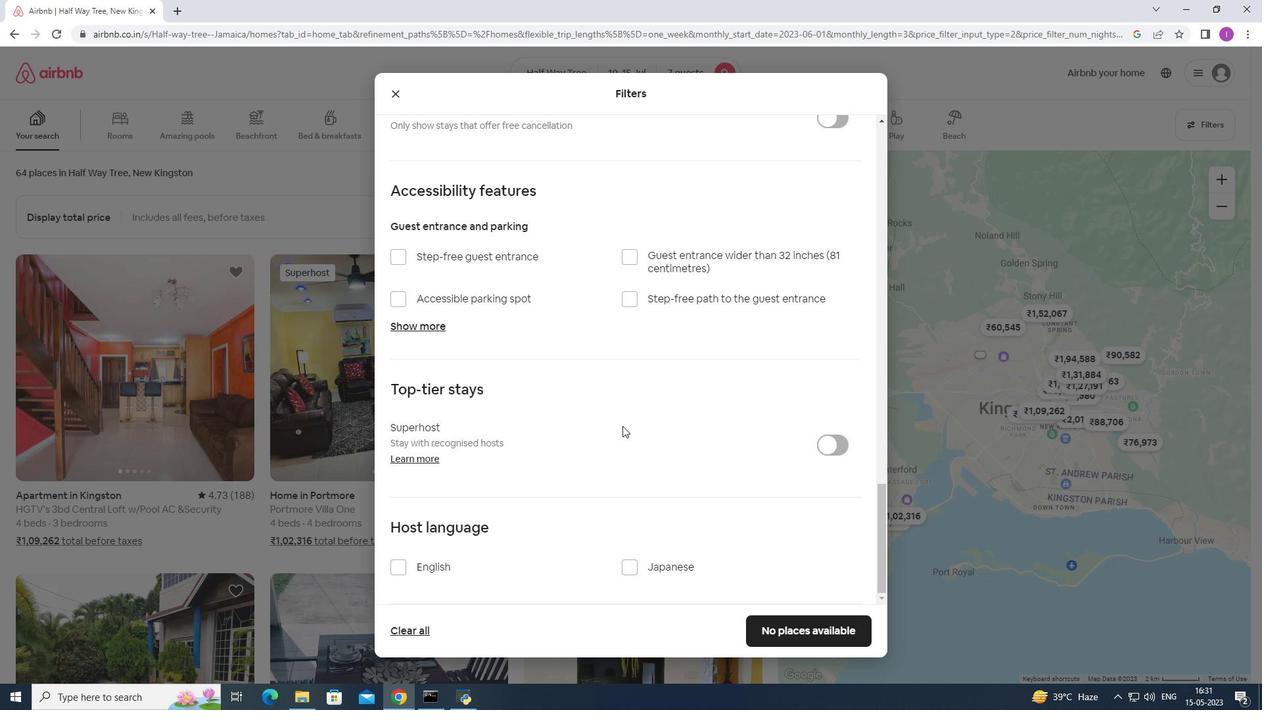 
Action: Mouse scrolled (626, 418) with delta (0, 0)
Screenshot: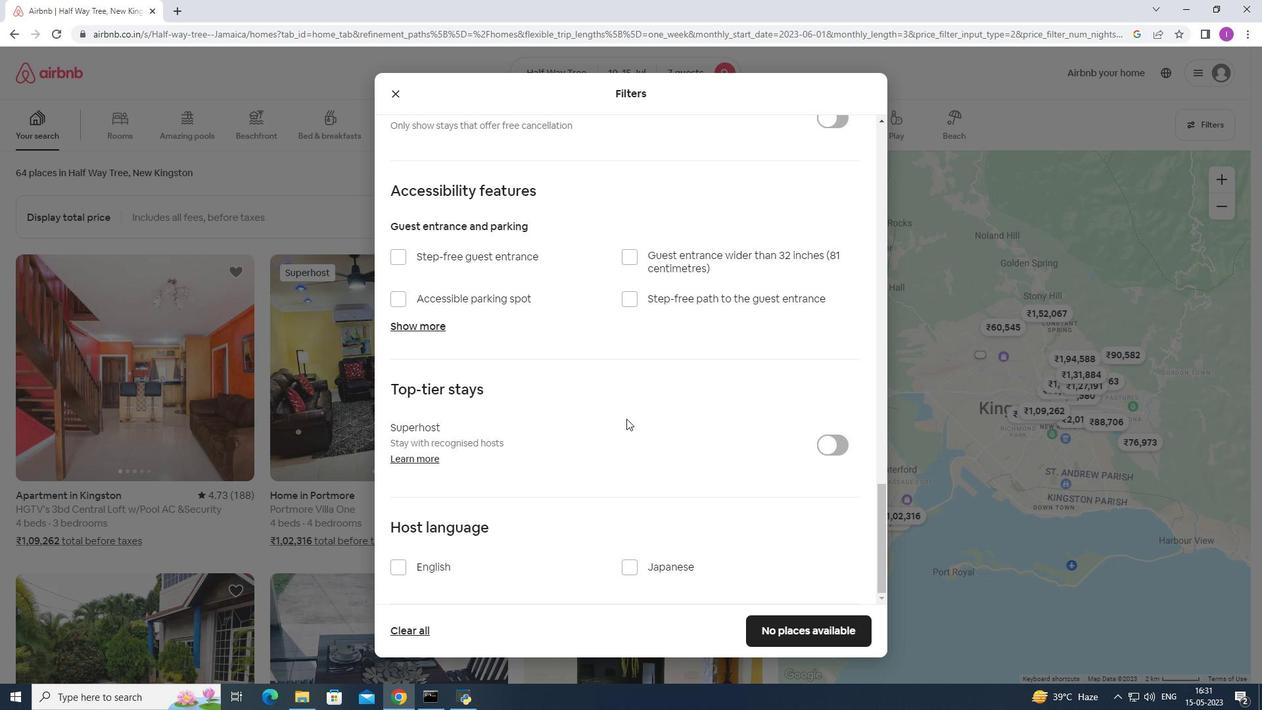 
Action: Mouse scrolled (626, 418) with delta (0, 0)
Screenshot: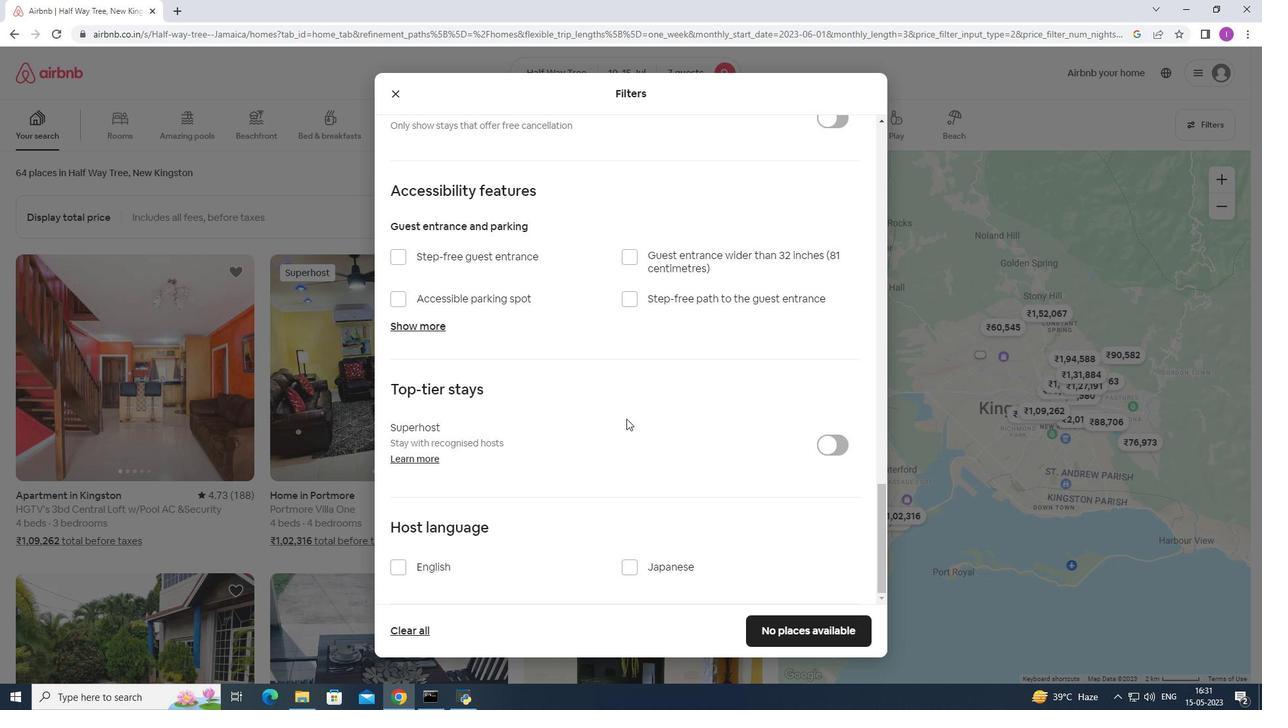 
Action: Mouse scrolled (626, 418) with delta (0, 0)
Screenshot: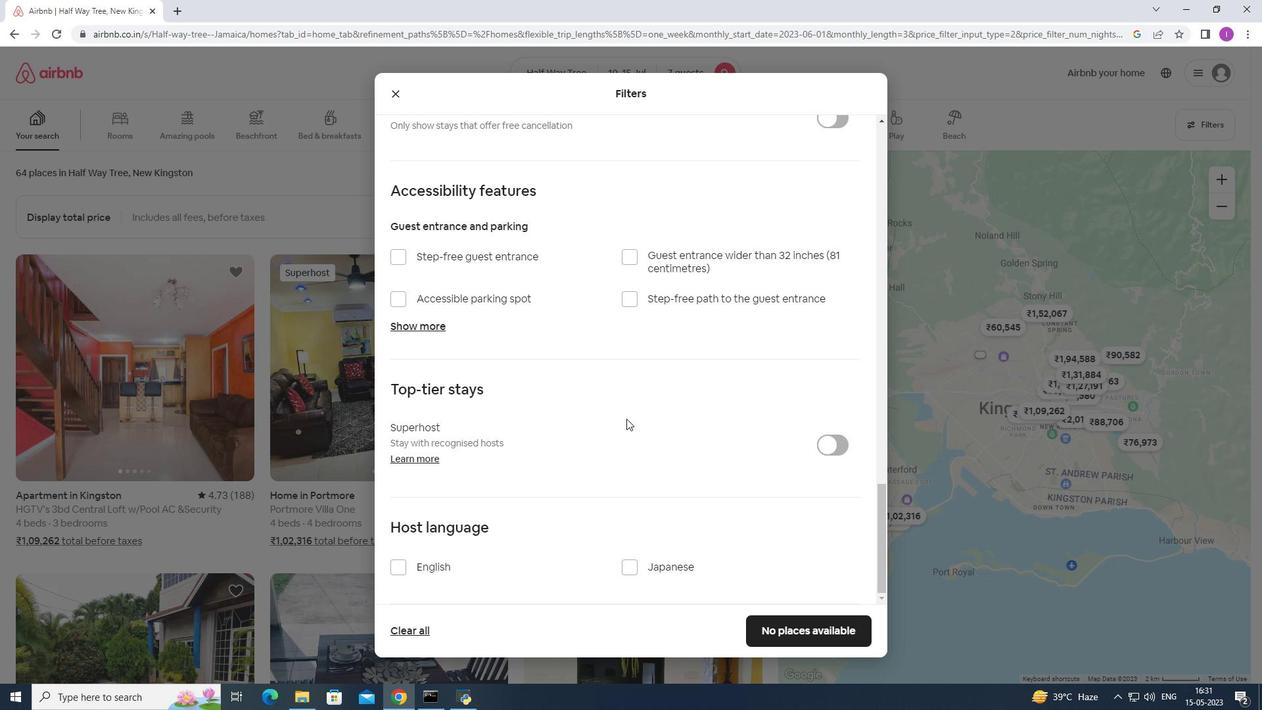 
Action: Mouse moved to (612, 425)
Screenshot: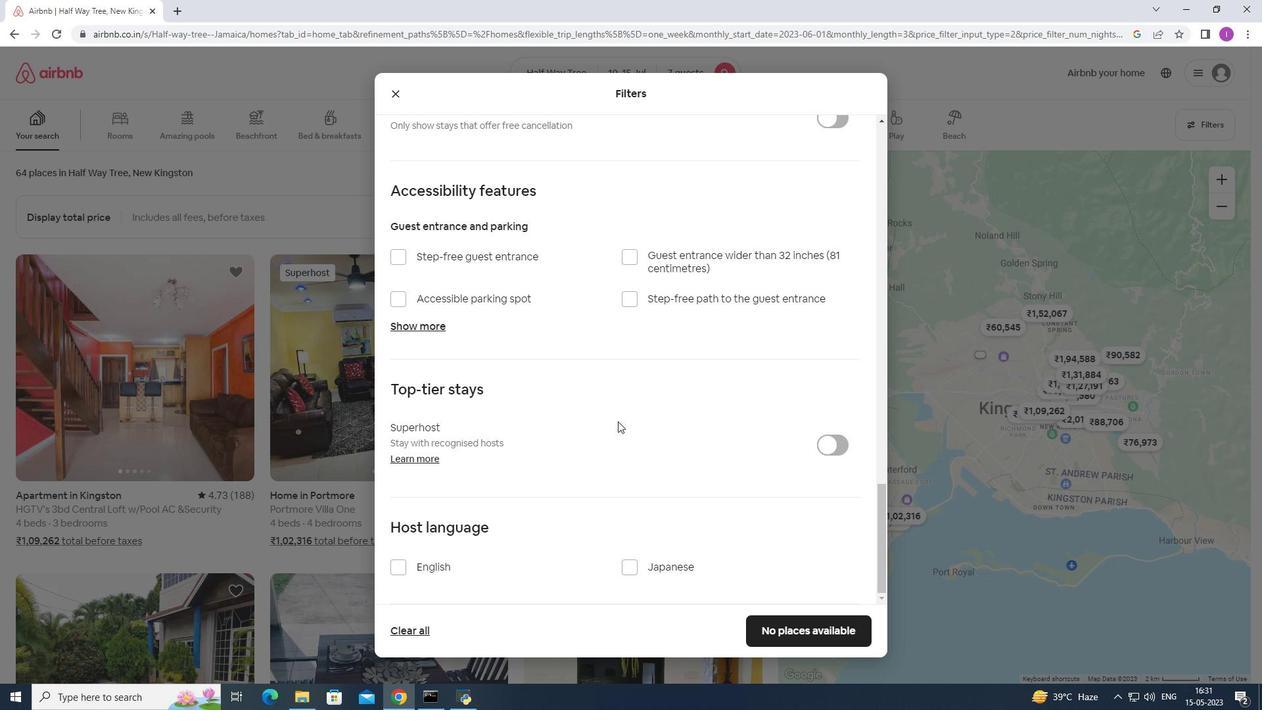 
Action: Mouse scrolled (612, 424) with delta (0, 0)
Screenshot: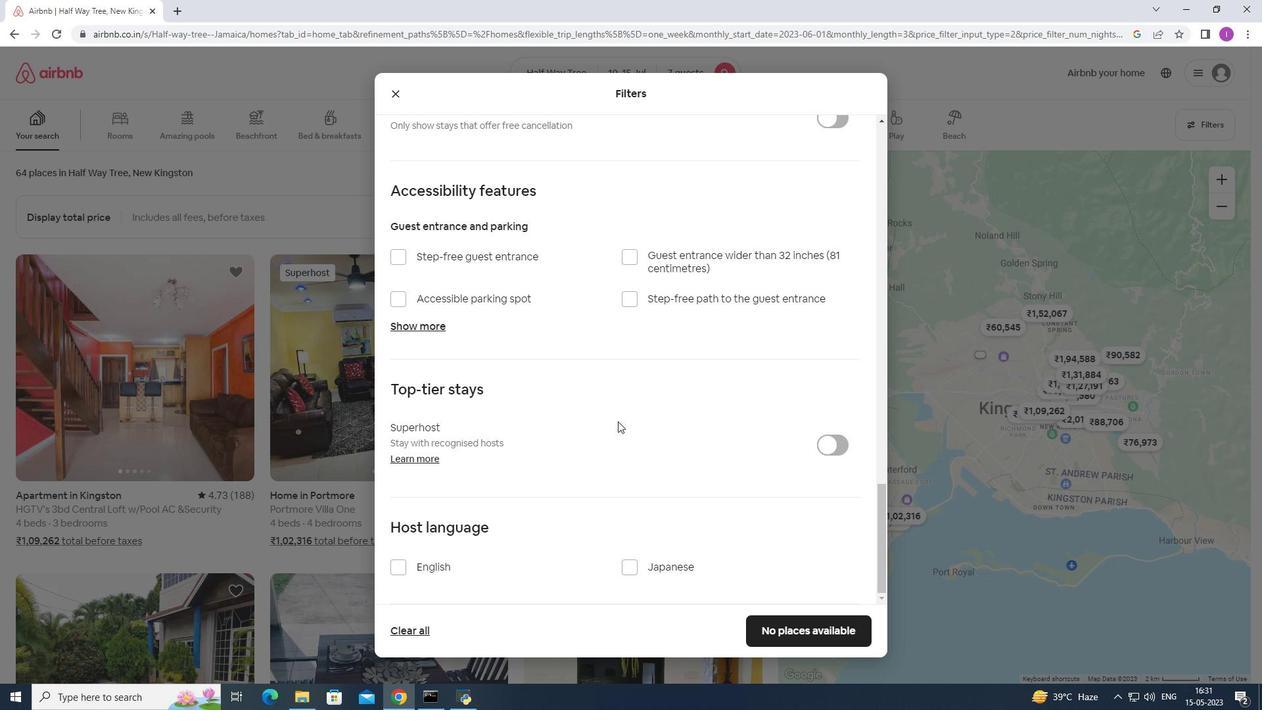 
Action: Mouse moved to (589, 441)
Screenshot: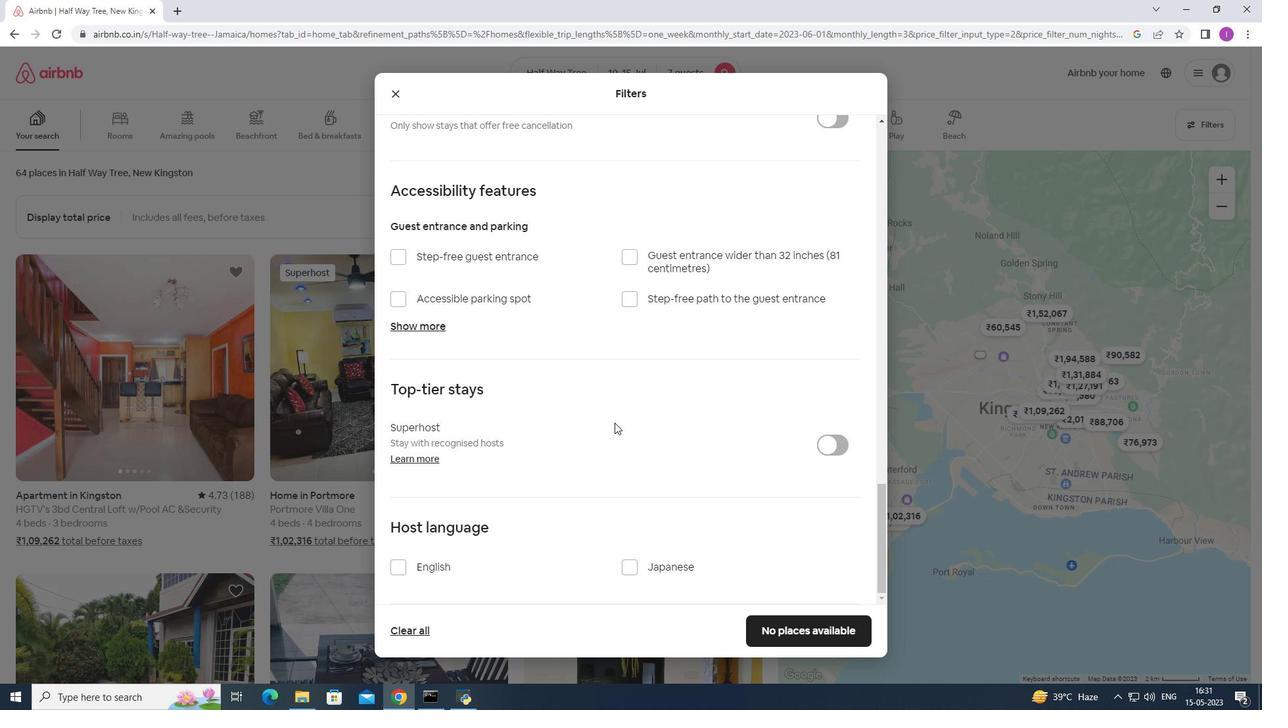 
Action: Mouse scrolled (594, 439) with delta (0, 0)
Screenshot: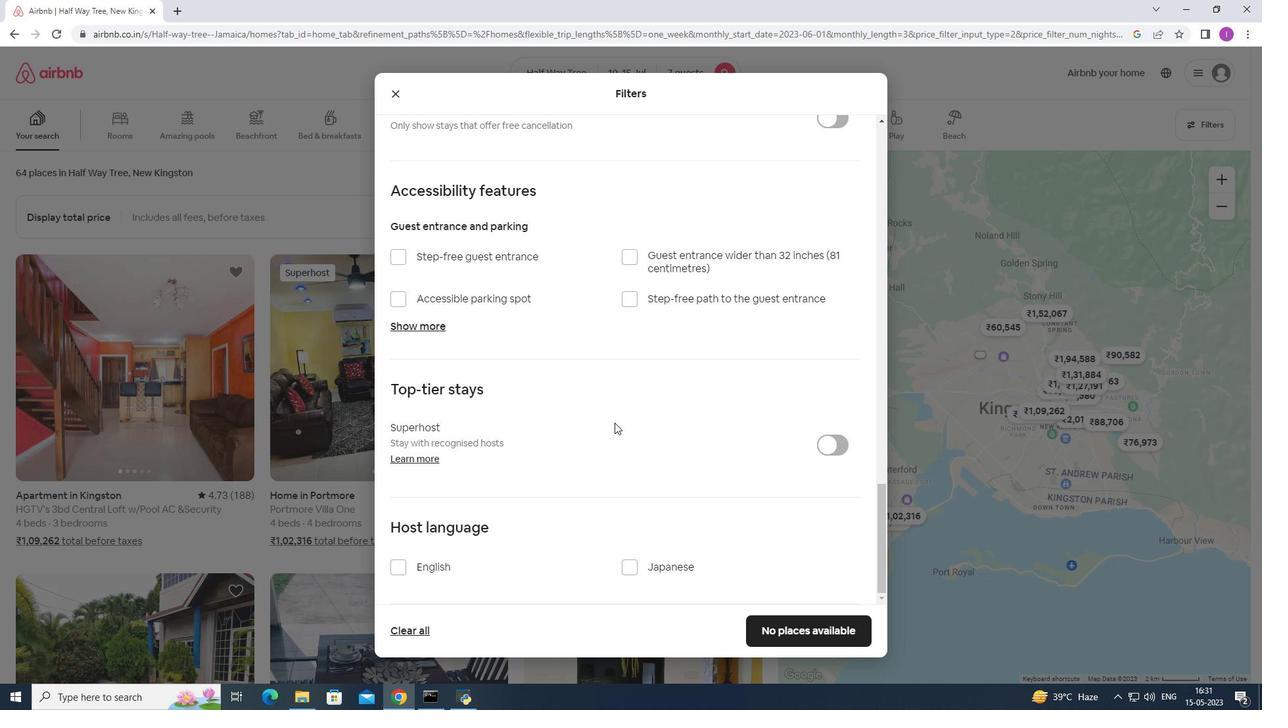 
Action: Mouse moved to (399, 568)
Screenshot: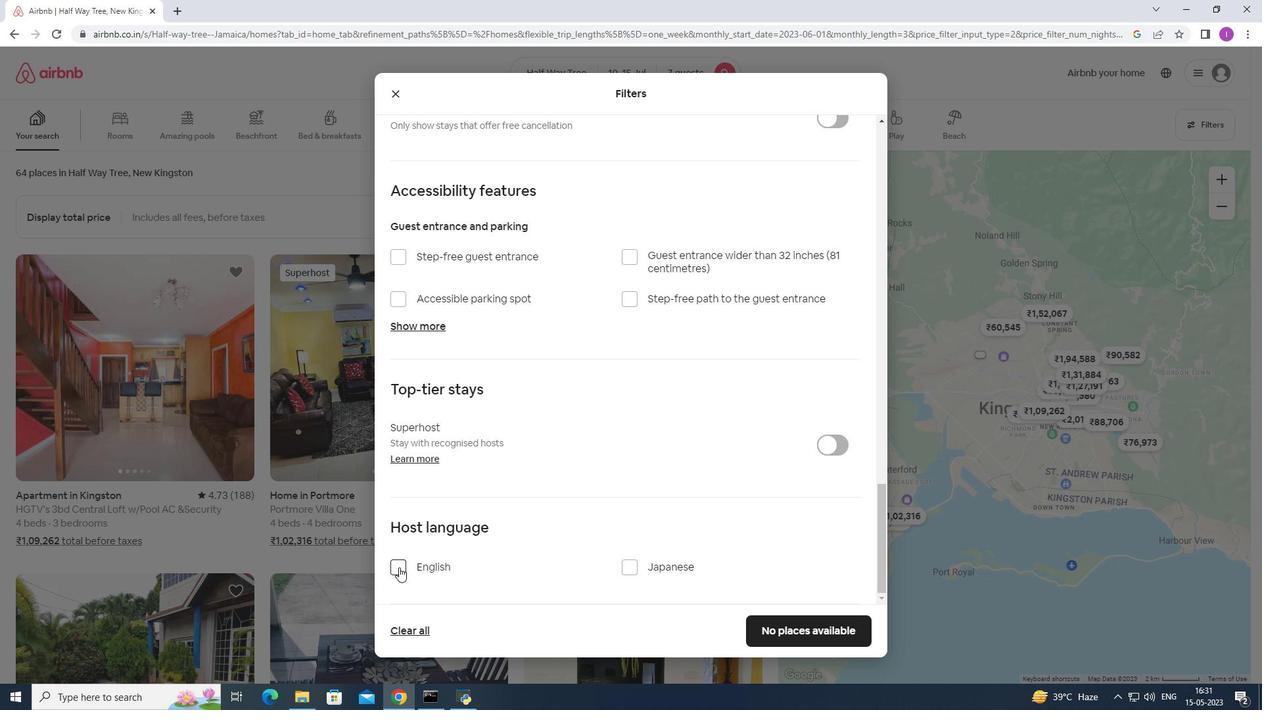 
Action: Mouse pressed left at (399, 568)
Screenshot: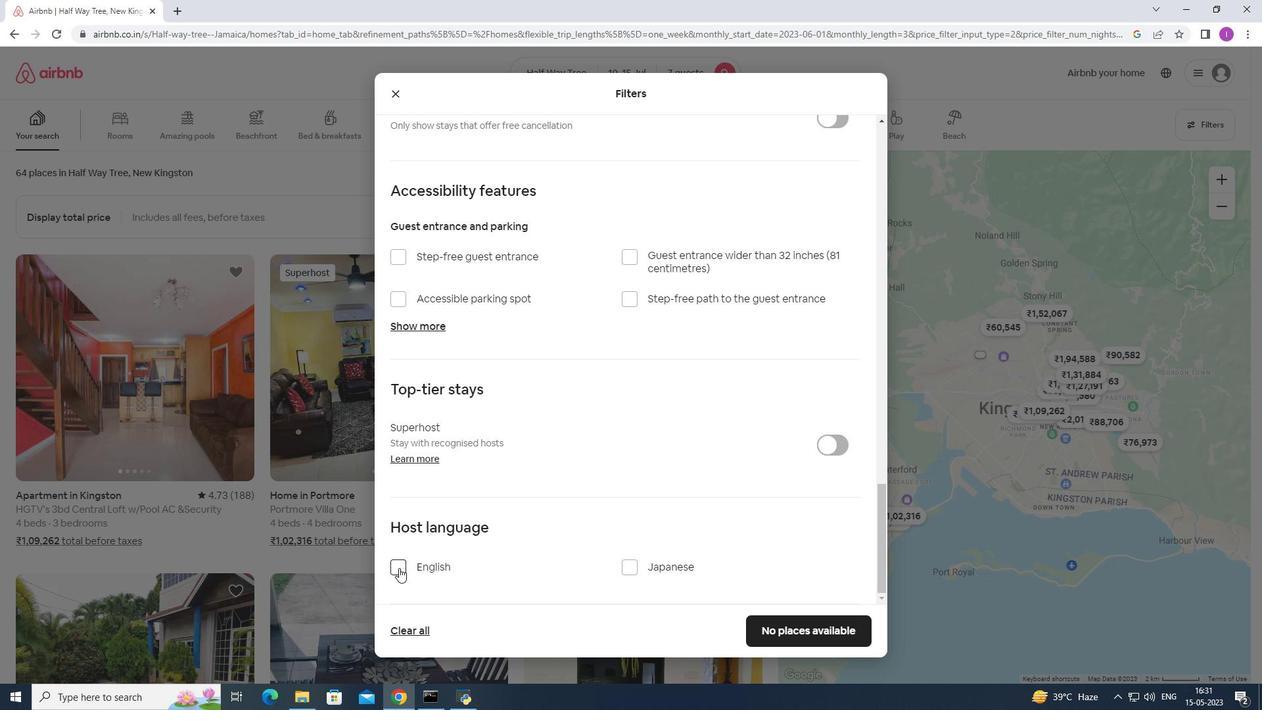 
Action: Mouse moved to (794, 638)
Screenshot: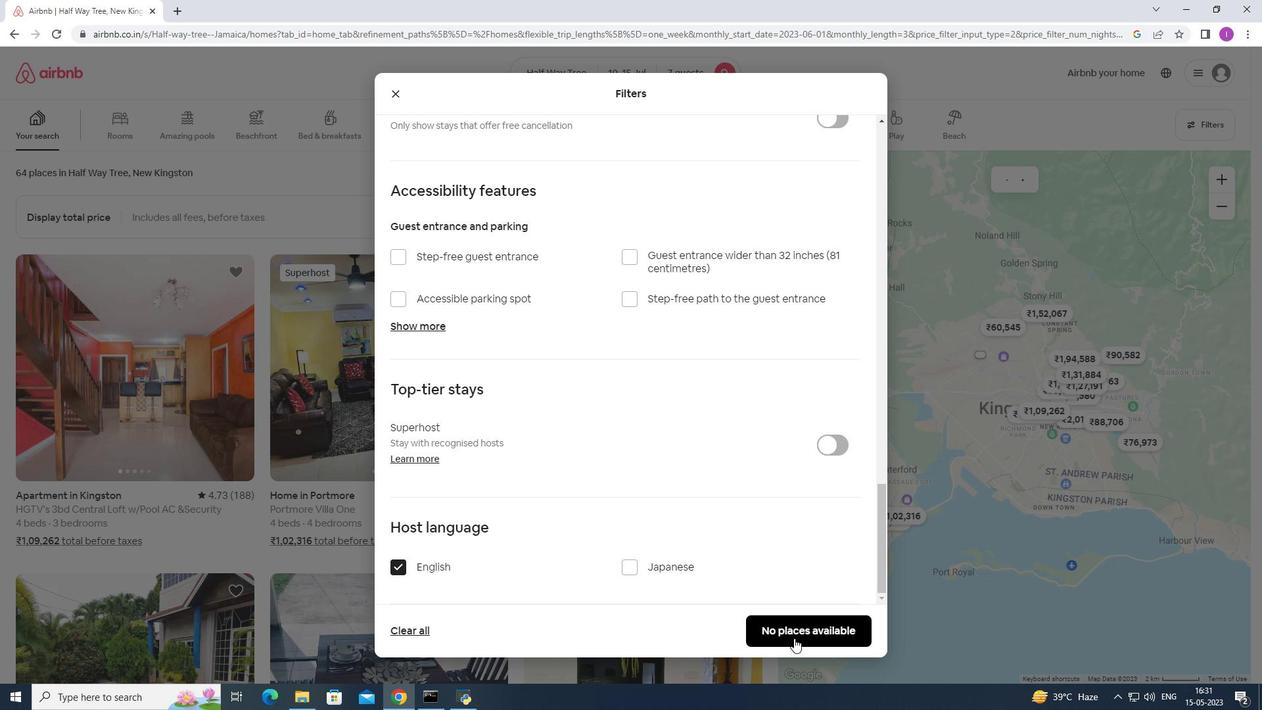 
Action: Mouse pressed left at (794, 638)
Screenshot: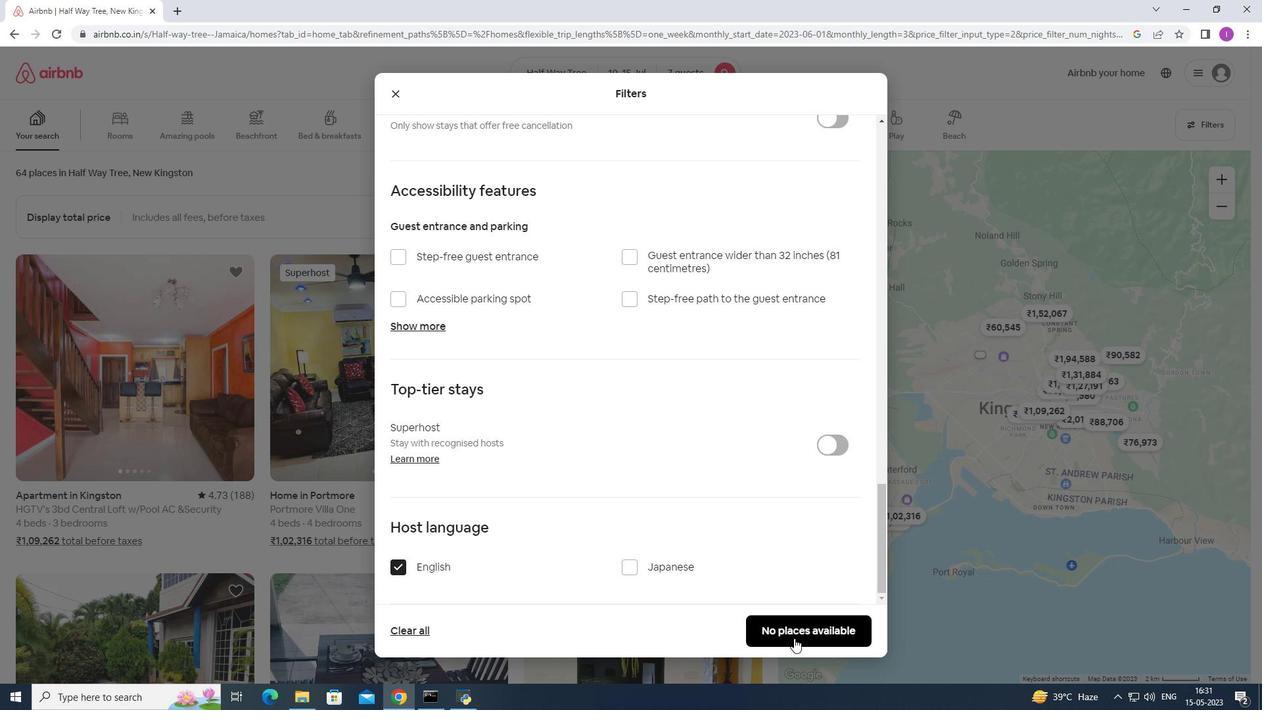 
Action: Mouse moved to (687, 597)
Screenshot: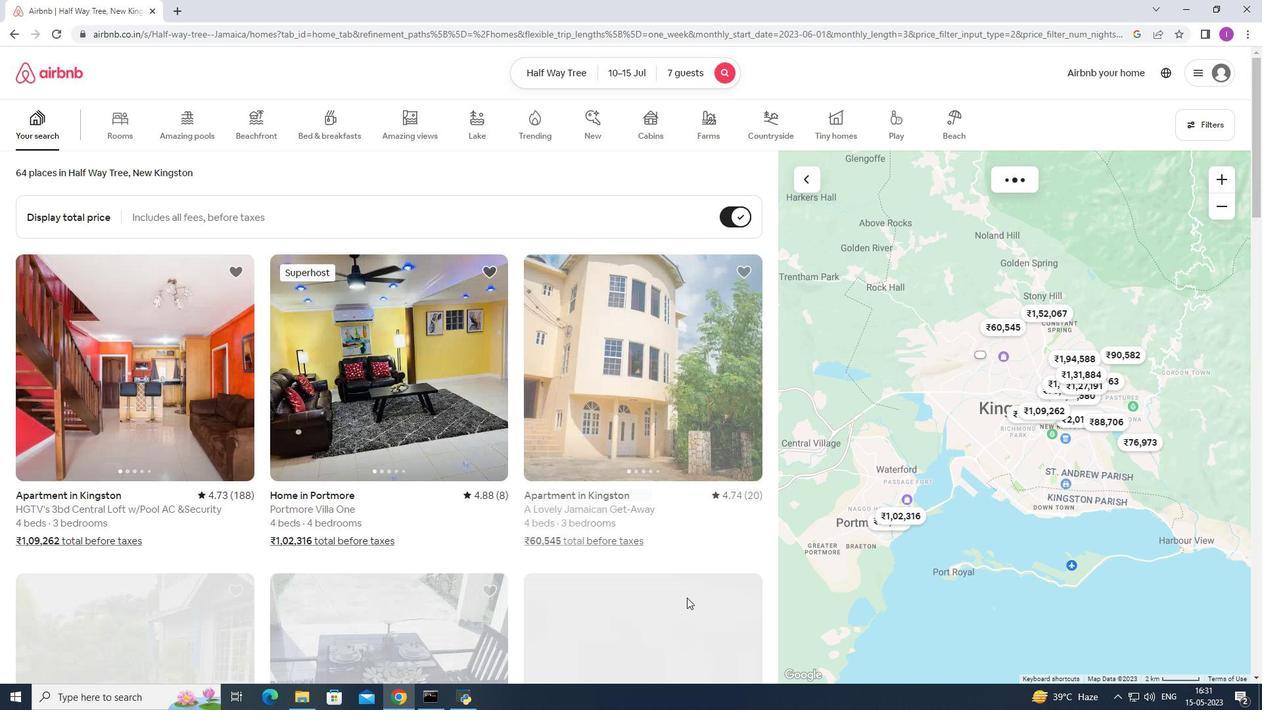 
